 Task: Add an event  with title  Third Lunch and Learn: Effective Email Marketing, date '2023/10/24' to 2023/10/25 & Select Event type as  Collective. Add location for the event as  456 Park Avenue, Downtown, Chicago, USA and add a description: Keep stakeholders informed about the identified risks, mitigation strategies, and contingency plans. Effective communication helps manage expectations, build trust, and gain support from stakeholders. Engage stakeholders throughout the risk mitigation process to gather their input, address concerns, and ensure their commitment to risk management efforts.Create an event link  http-thirdlunchandlearn:effectiveemailmarketingcom & Select the event color as  Cyan. , logged in from the account softage.4@softage.netand send the event invitation to softage.9@softage.net and softage.10@softage.net
Action: Mouse pressed left at (682, 106)
Screenshot: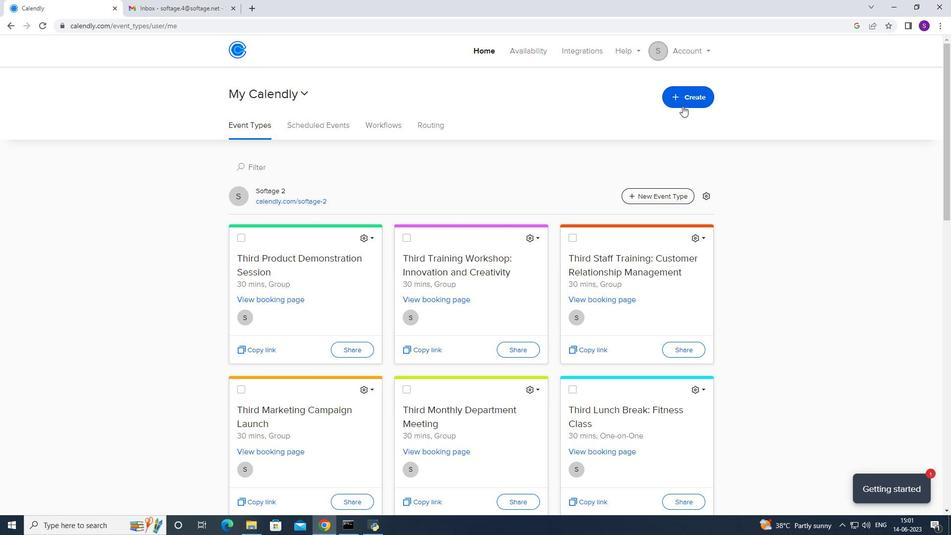 
Action: Mouse moved to (653, 129)
Screenshot: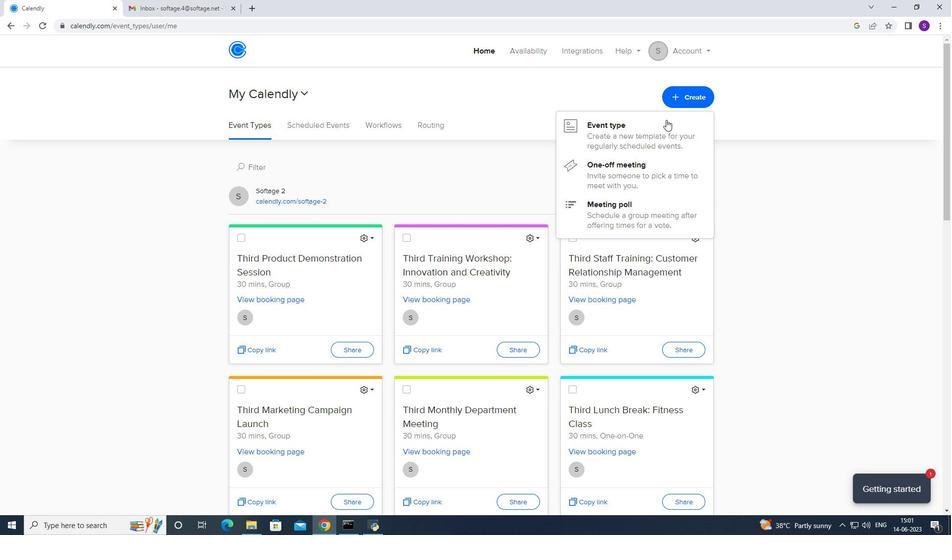 
Action: Mouse pressed left at (653, 129)
Screenshot: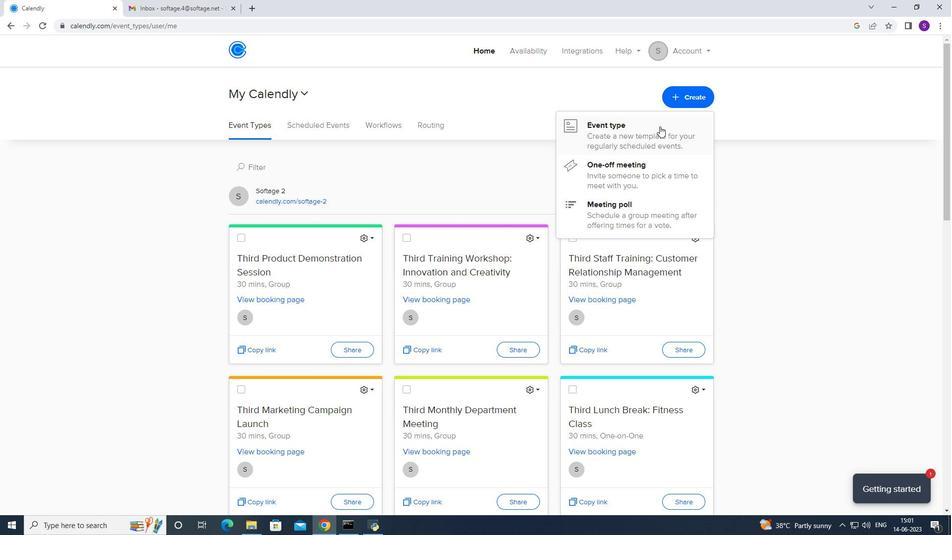 
Action: Mouse moved to (421, 278)
Screenshot: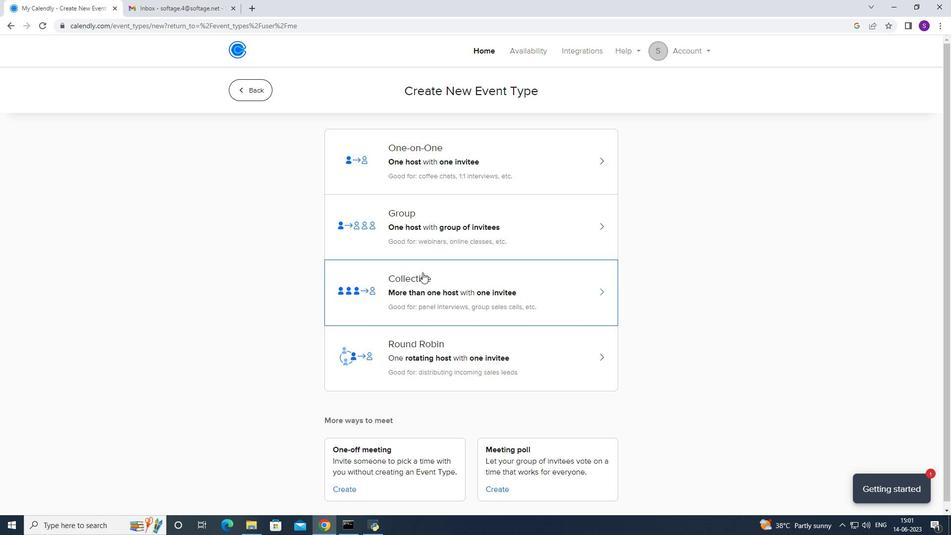 
Action: Mouse pressed left at (421, 278)
Screenshot: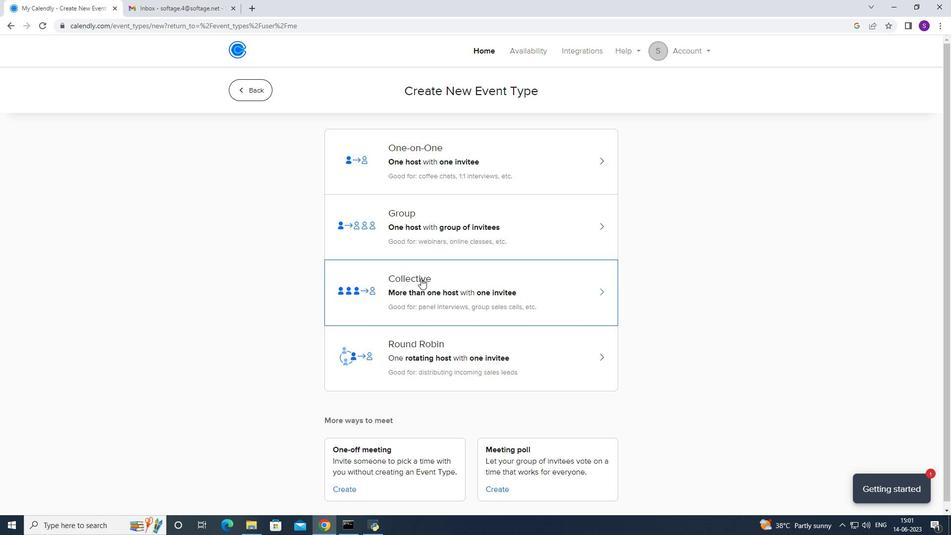 
Action: Mouse moved to (583, 219)
Screenshot: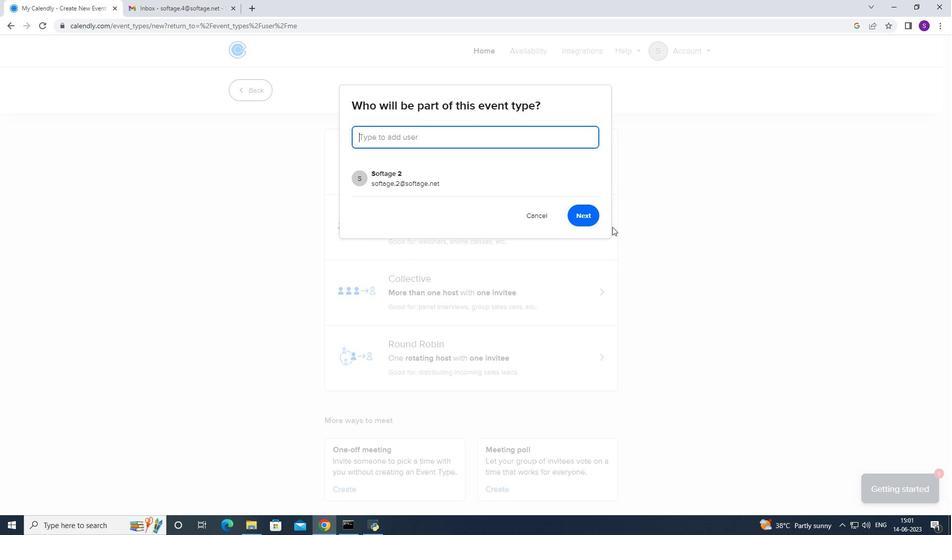 
Action: Mouse pressed left at (583, 219)
Screenshot: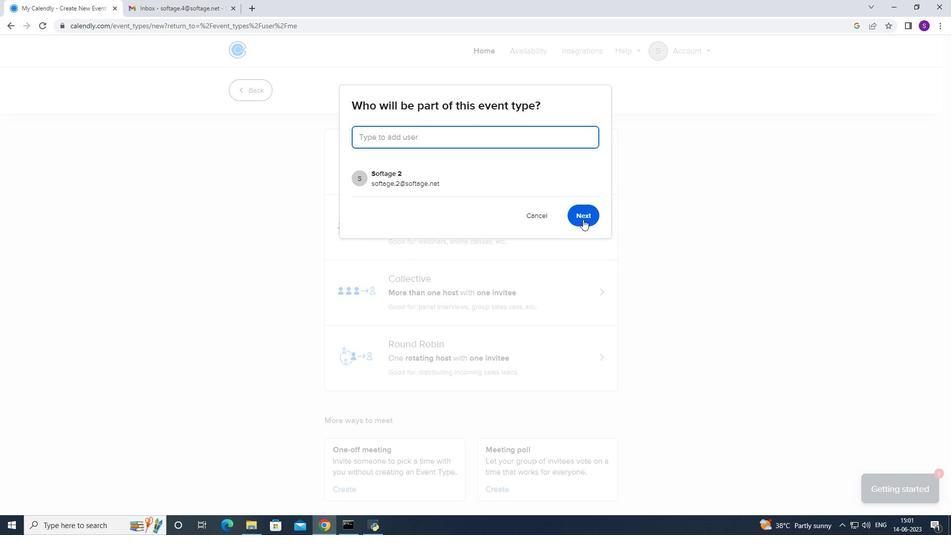 
Action: Mouse moved to (404, 236)
Screenshot: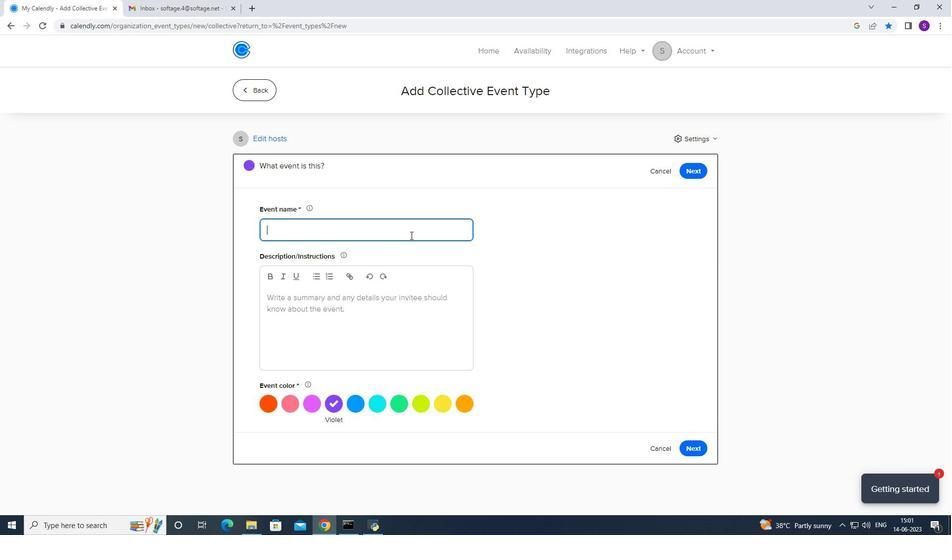 
Action: Key pressed <Key.caps_lock>T<Key.caps_lock>hird<Key.space><Key.caps_lock>L<Key.caps_lock>unch<Key.space>and<Key.space>l
Screenshot: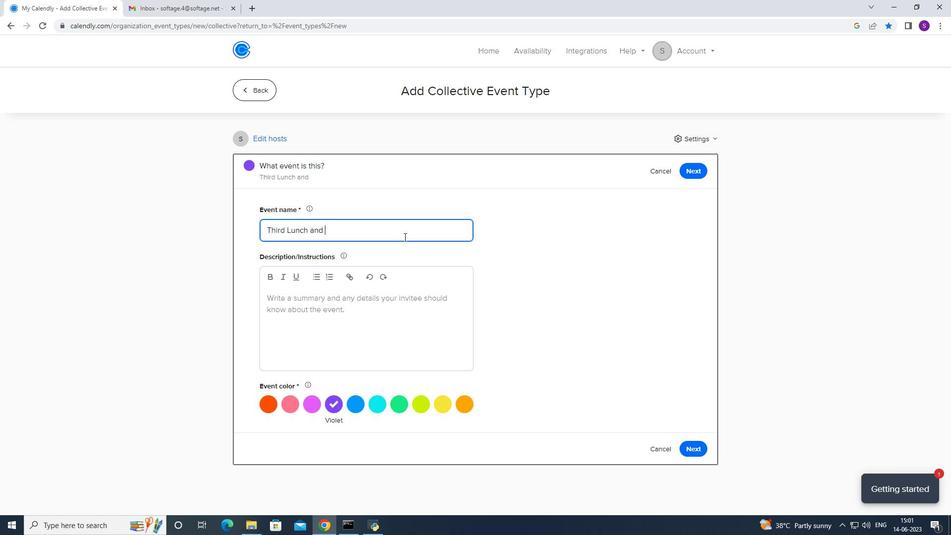 
Action: Mouse moved to (404, 257)
Screenshot: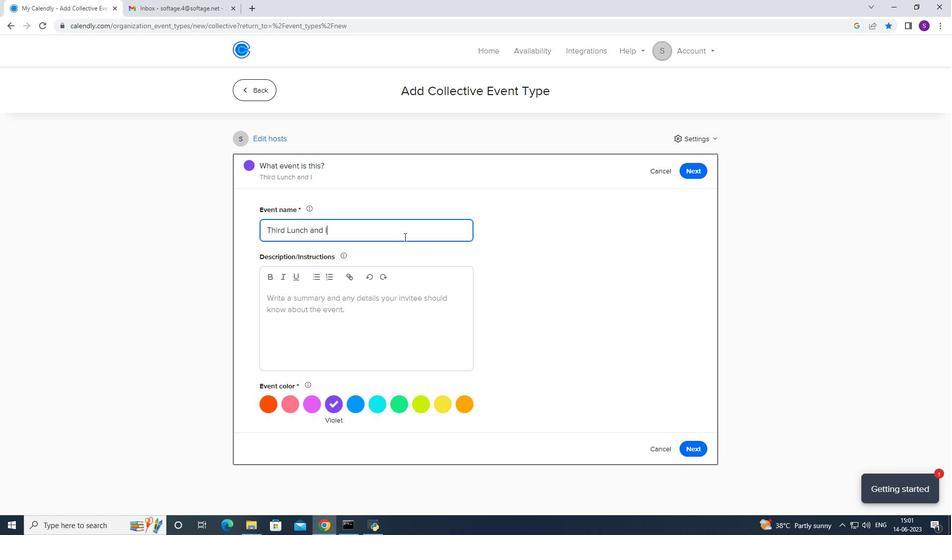 
Action: Key pressed <Key.backspace>
Screenshot: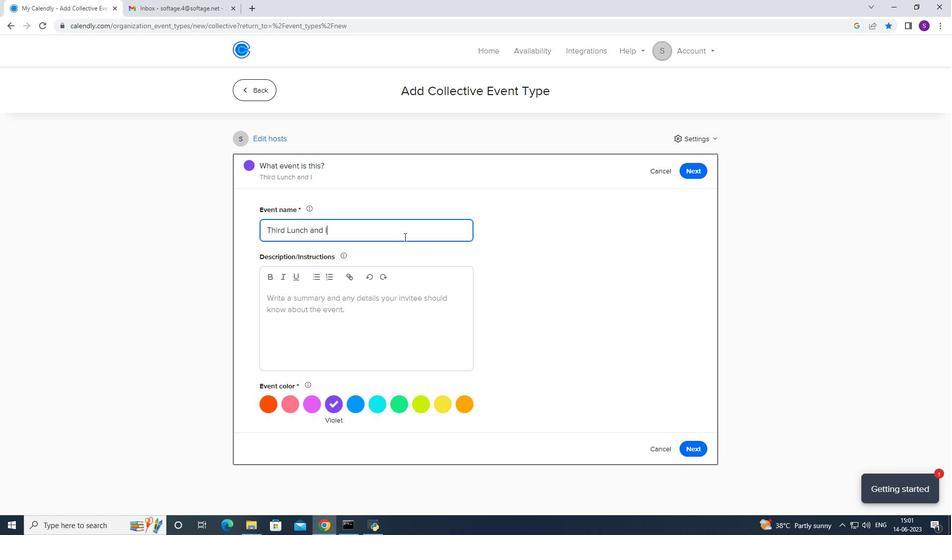 
Action: Mouse moved to (404, 260)
Screenshot: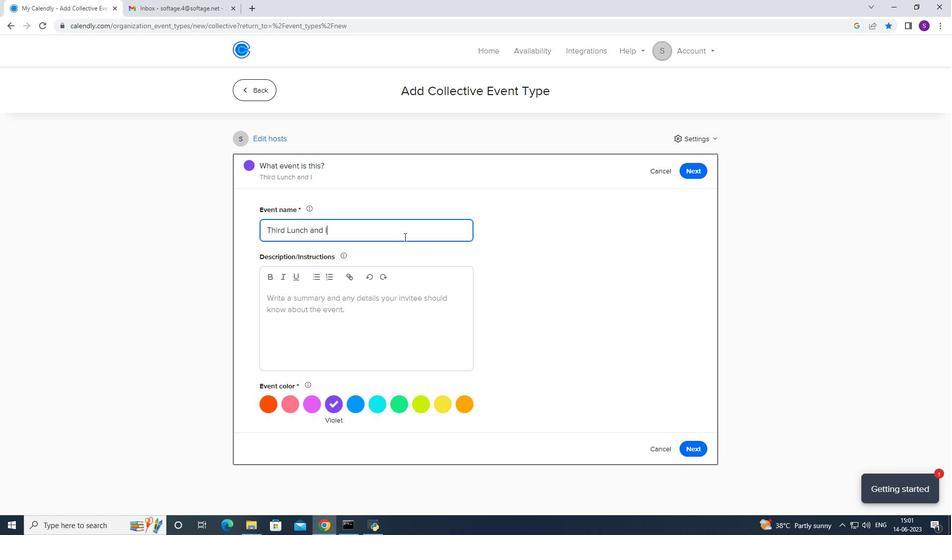 
Action: Key pressed <Key.caps_lock>L<Key.caps_lock>earn<Key.shift_r><Key.shift_r><Key.shift_r><Key.shift_r><Key.shift_r><Key.shift_r><Key.shift_r><Key.shift_r><Key.shift_r><Key.shift_r><Key.shift_r><Key.shift_r><Key.shift_r><Key.shift_r><Key.shift_r><Key.shift_r><Key.shift_r><Key.shift_r><Key.shift_r><Key.shift_r><Key.shift_r><Key.shift_r><Key.shift_r><Key.shift_r><Key.shift_r><Key.shift_r><Key.shift_r><Key.shift_r><Key.shift_r><Key.shift_r><Key.shift_r><Key.shift_r><Key.shift_r><Key.shift_r><Key.shift_r><Key.shift_r><Key.shift_r><Key.shift_r>:<Key.space><Key.caps_lock>E<Key.caps_lock>ffectibve<Key.space><Key.caps_lock>E<Key.caps_lock>makil
Screenshot: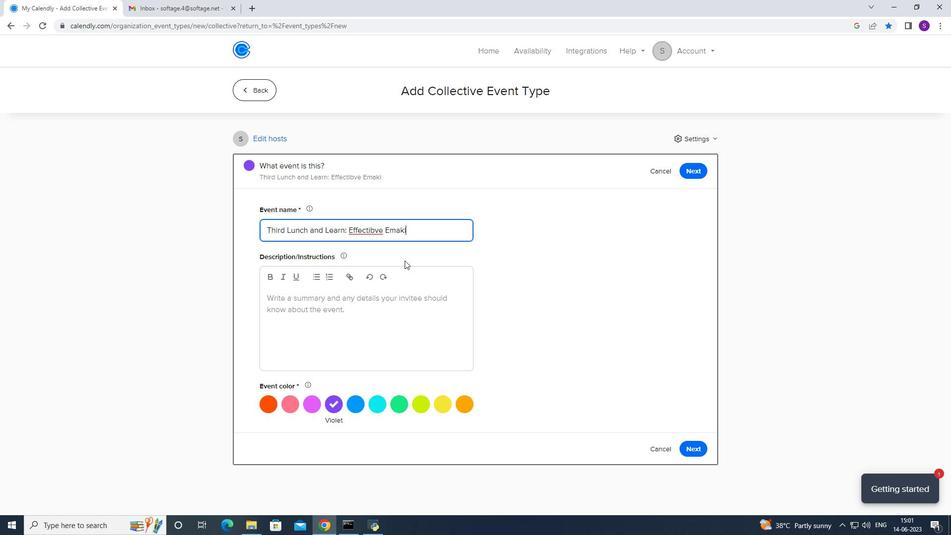 
Action: Mouse moved to (406, 269)
Screenshot: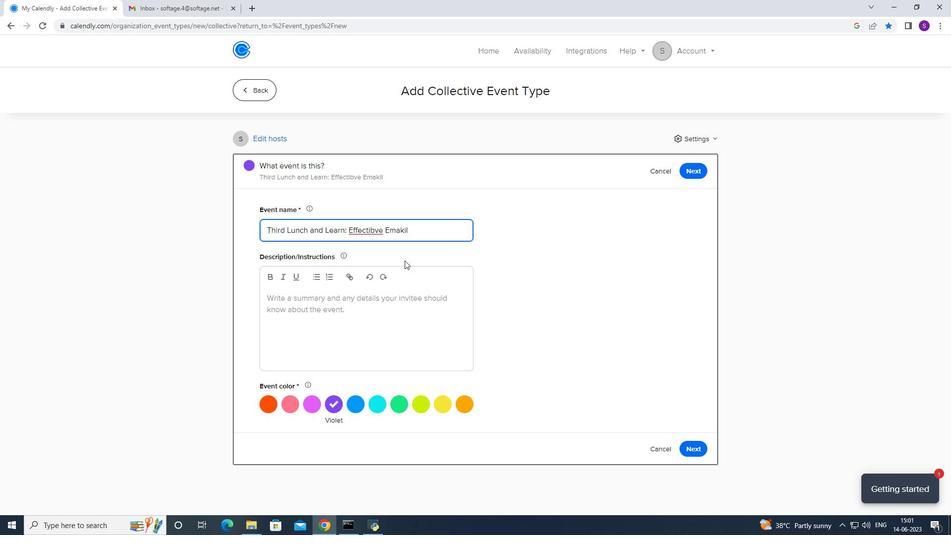 
Action: Key pressed <Key.backspace>
Screenshot: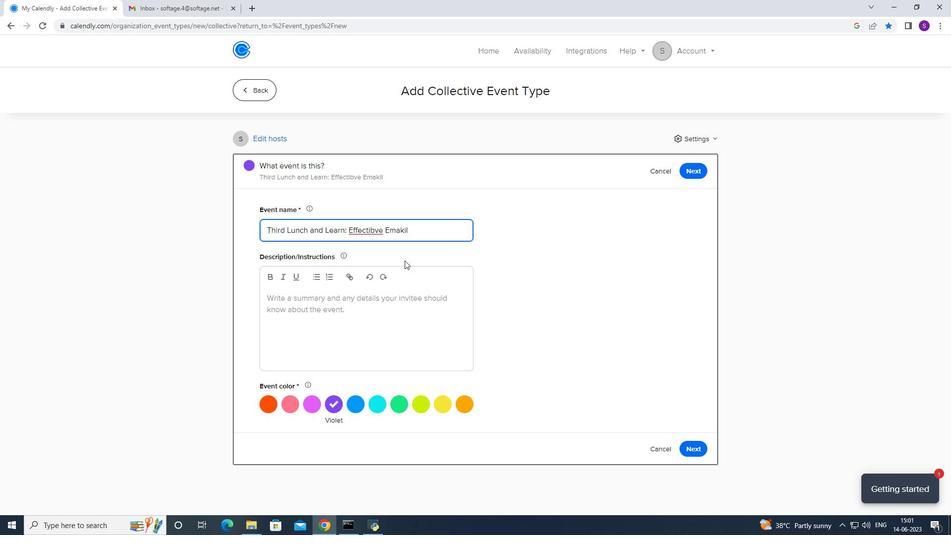 
Action: Mouse moved to (406, 272)
Screenshot: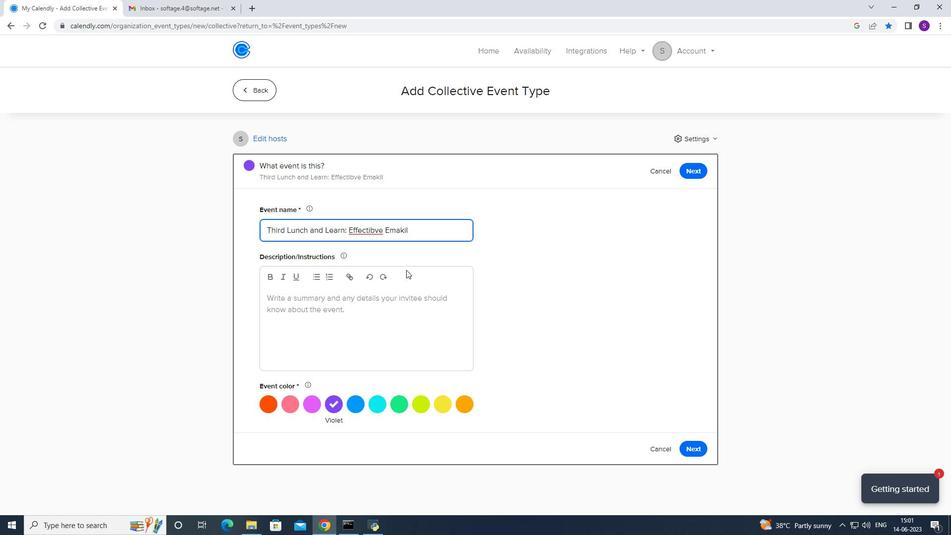 
Action: Key pressed <Key.backspace>
Screenshot: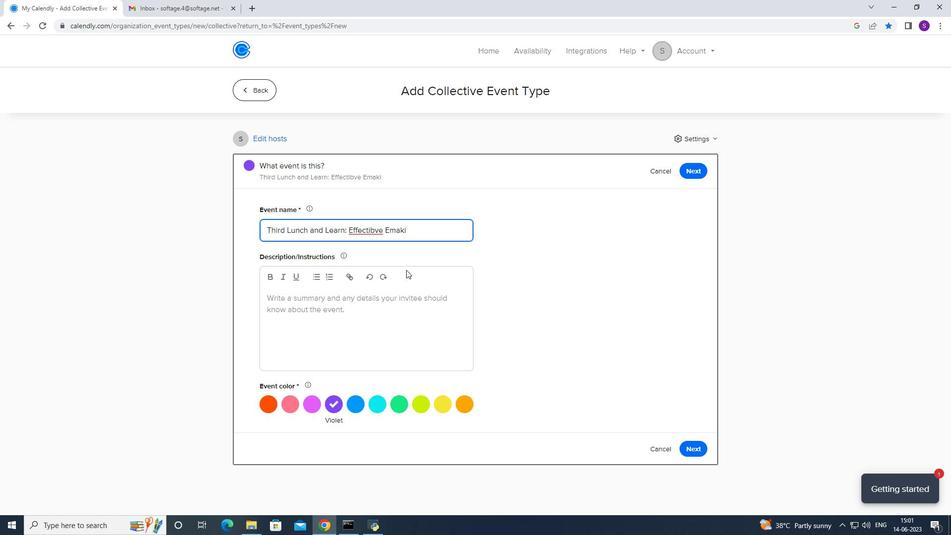 
Action: Mouse moved to (406, 273)
Screenshot: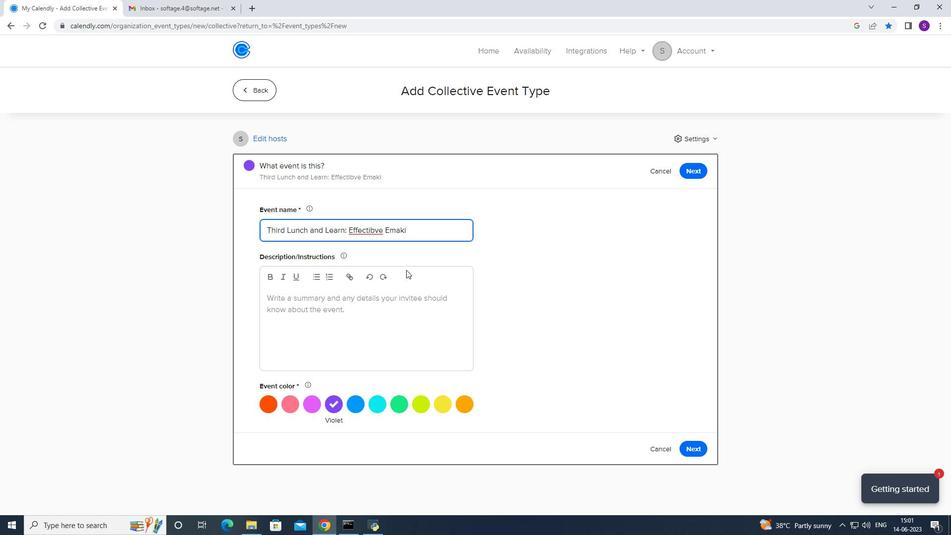 
Action: Key pressed <Key.backspace>
Screenshot: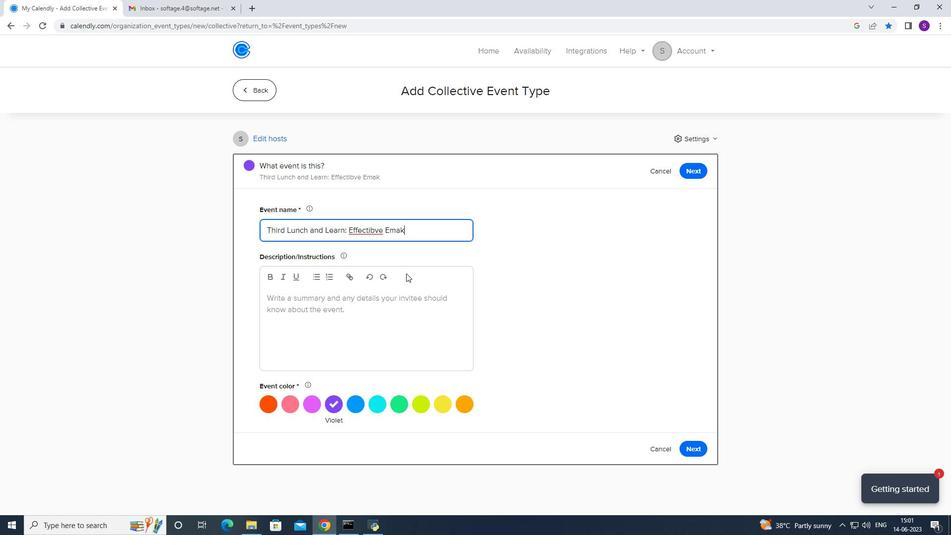 
Action: Mouse moved to (409, 273)
Screenshot: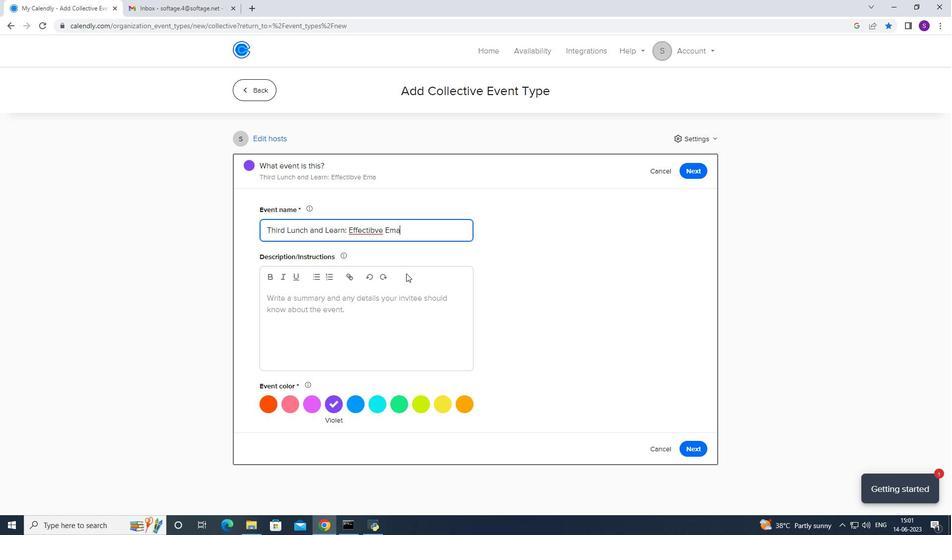
Action: Key pressed il<Key.space><Key.caps_lock>MARKETING<Key.space><Key.backspace><Key.backspace><Key.backspace><Key.backspace><Key.backspace><Key.backspace><Key.backspace><Key.backspace><Key.backspace><Key.backspace><Key.backspace><Key.backspace><Key.space><Key.caps_lock><Key.caps_lock>M<Key.caps_lock>arketing
Screenshot: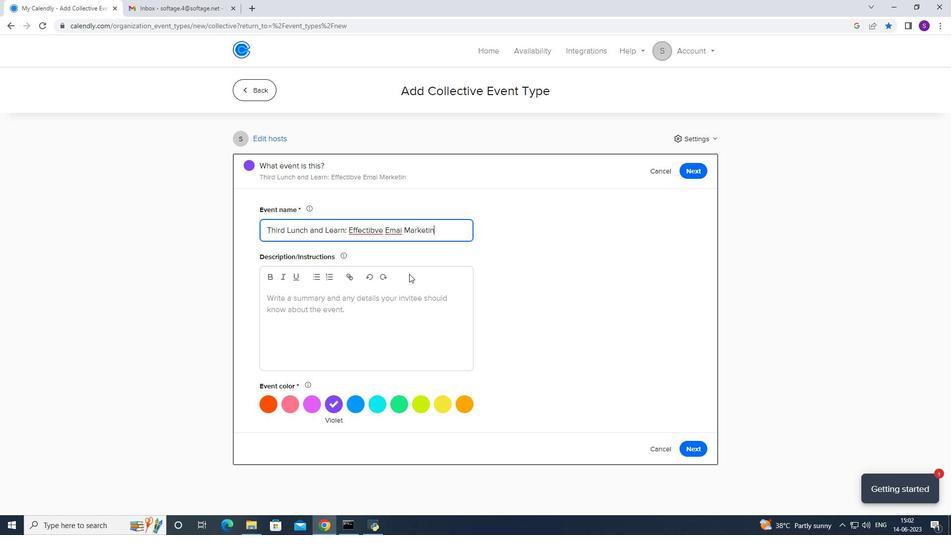 
Action: Mouse moved to (407, 224)
Screenshot: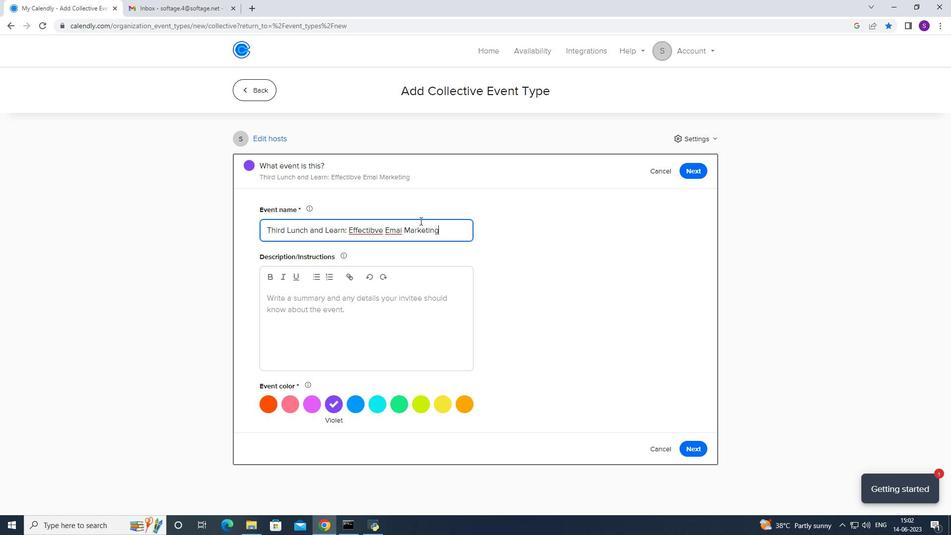 
Action: Mouse pressed right at (407, 224)
Screenshot: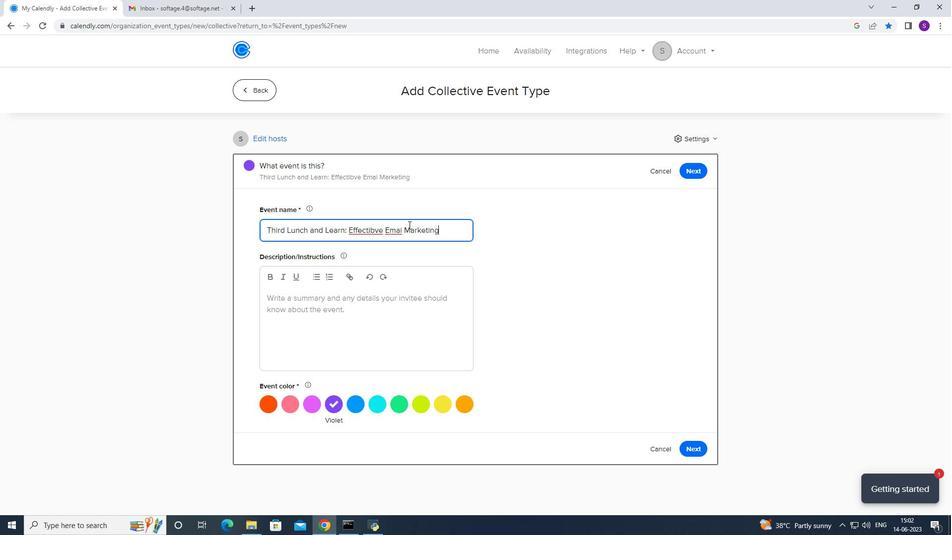 
Action: Mouse moved to (388, 231)
Screenshot: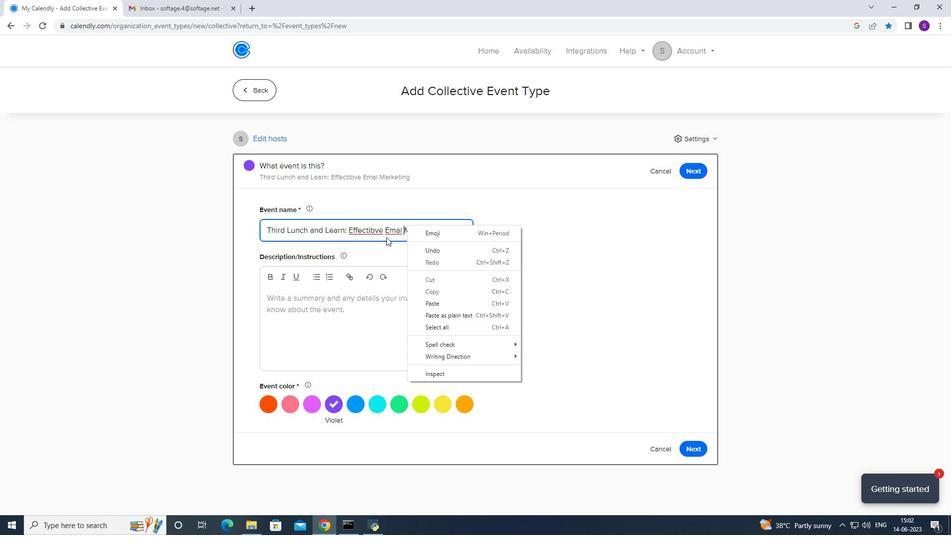 
Action: Mouse pressed right at (388, 231)
Screenshot: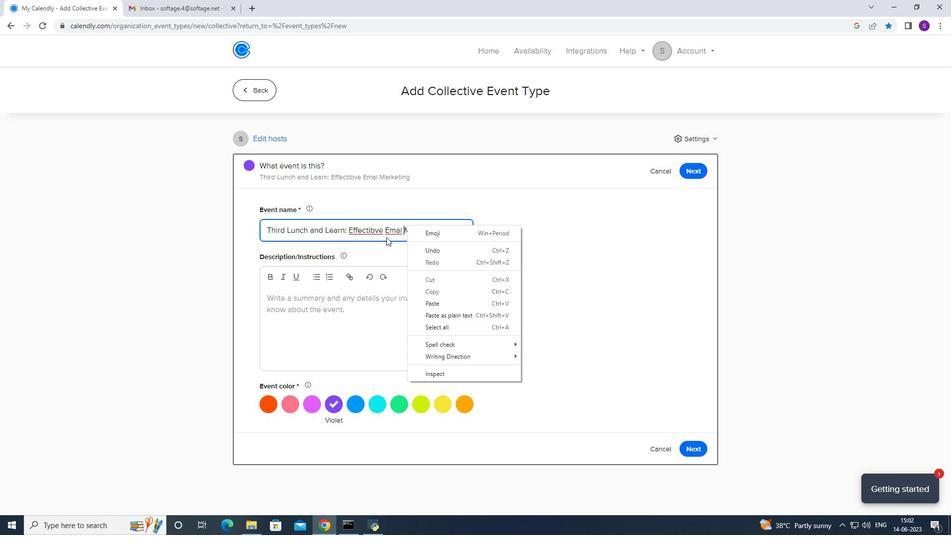 
Action: Mouse moved to (395, 241)
Screenshot: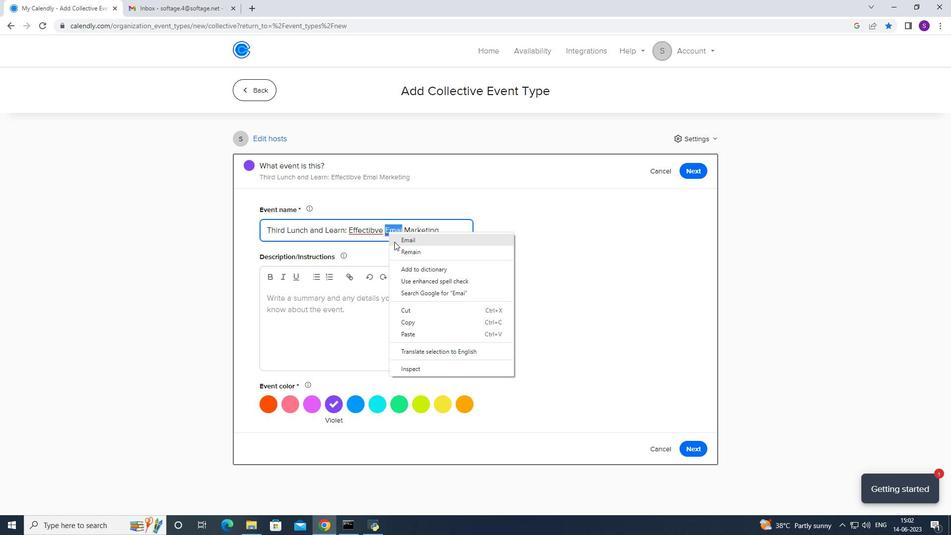 
Action: Mouse pressed left at (395, 241)
Screenshot: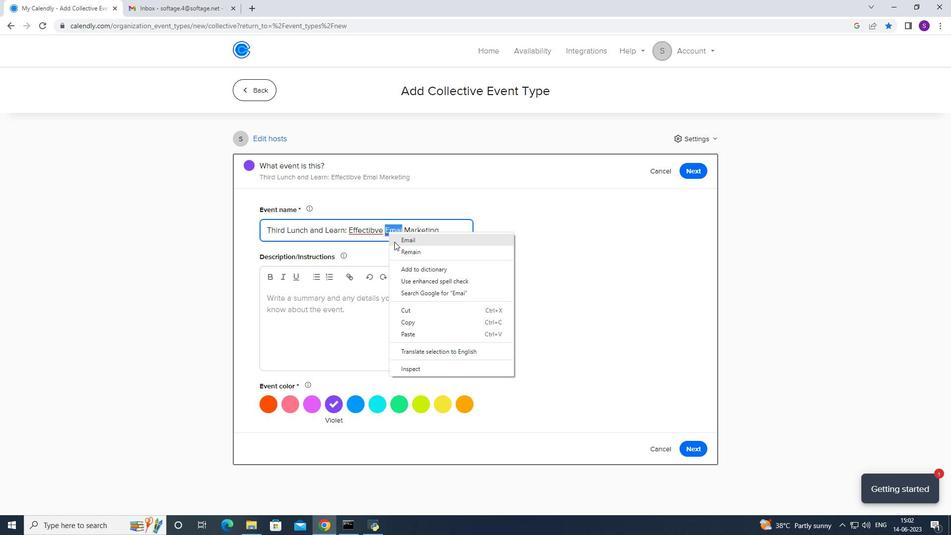 
Action: Mouse moved to (357, 231)
Screenshot: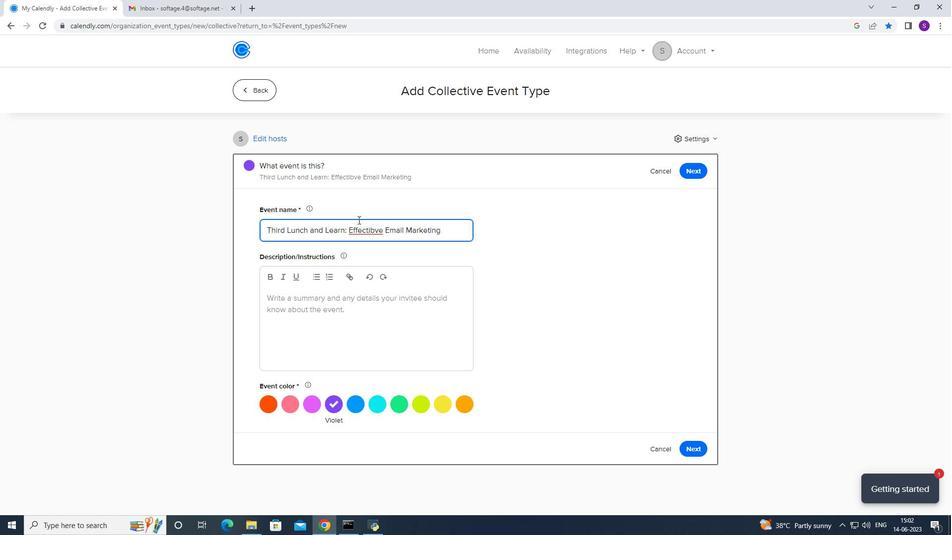 
Action: Mouse pressed right at (357, 231)
Screenshot: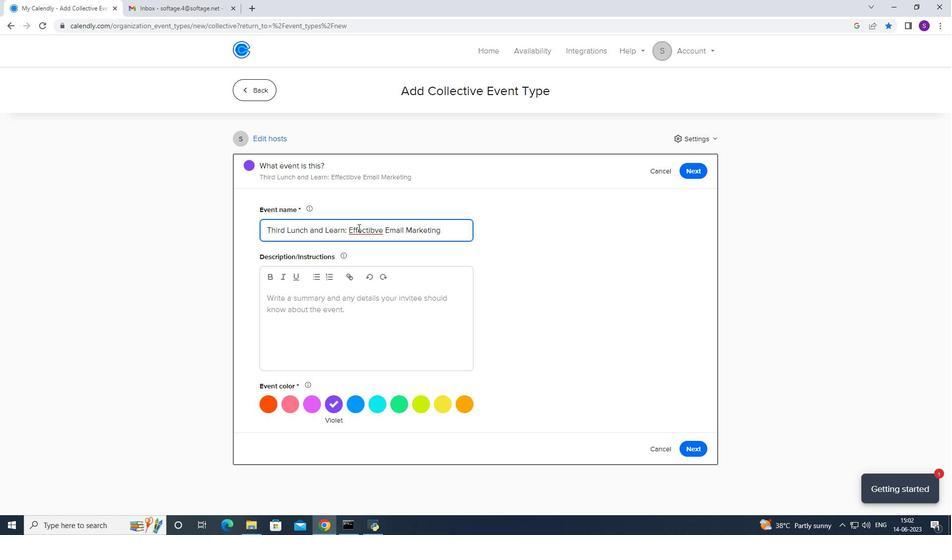 
Action: Mouse moved to (368, 245)
Screenshot: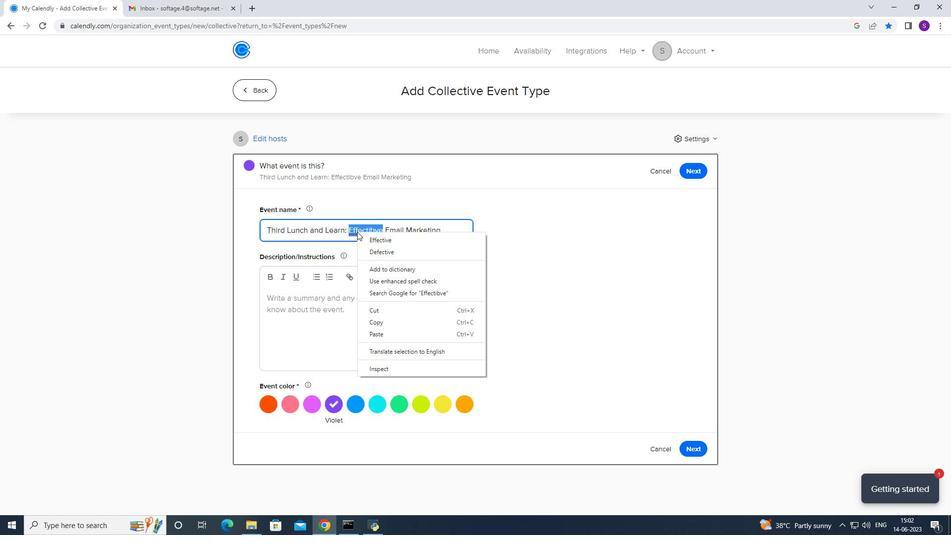 
Action: Mouse pressed left at (368, 245)
Screenshot: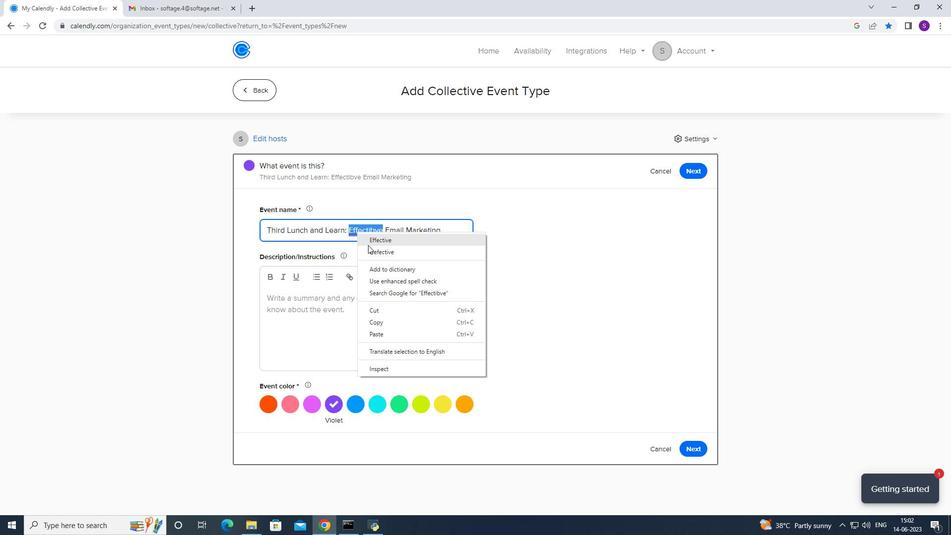 
Action: Mouse moved to (300, 292)
Screenshot: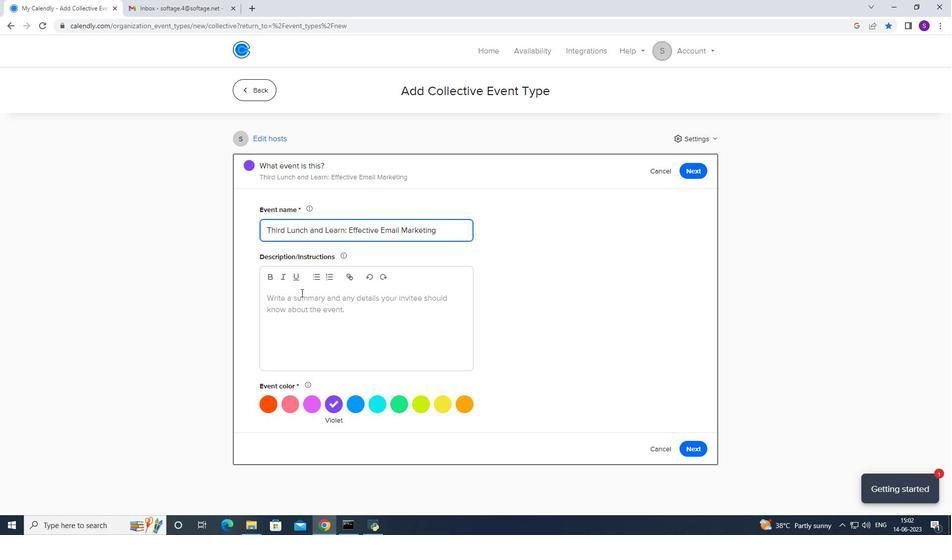 
Action: Mouse pressed left at (300, 292)
Screenshot: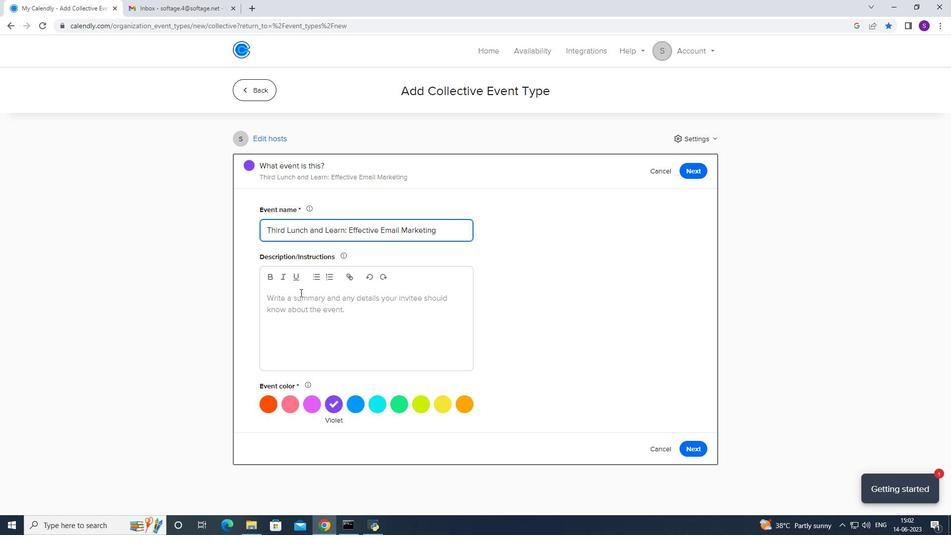 
Action: Mouse moved to (280, 278)
Screenshot: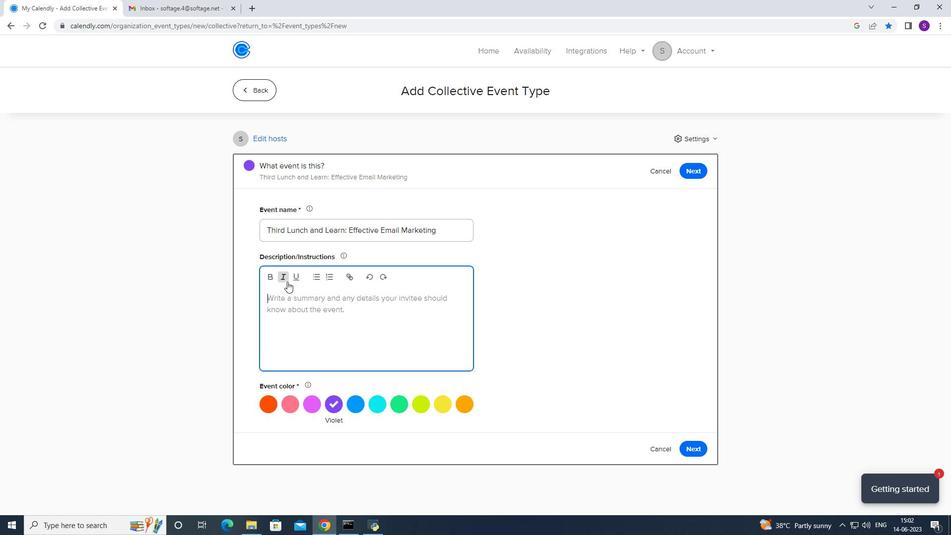 
Action: Mouse pressed left at (280, 278)
Screenshot: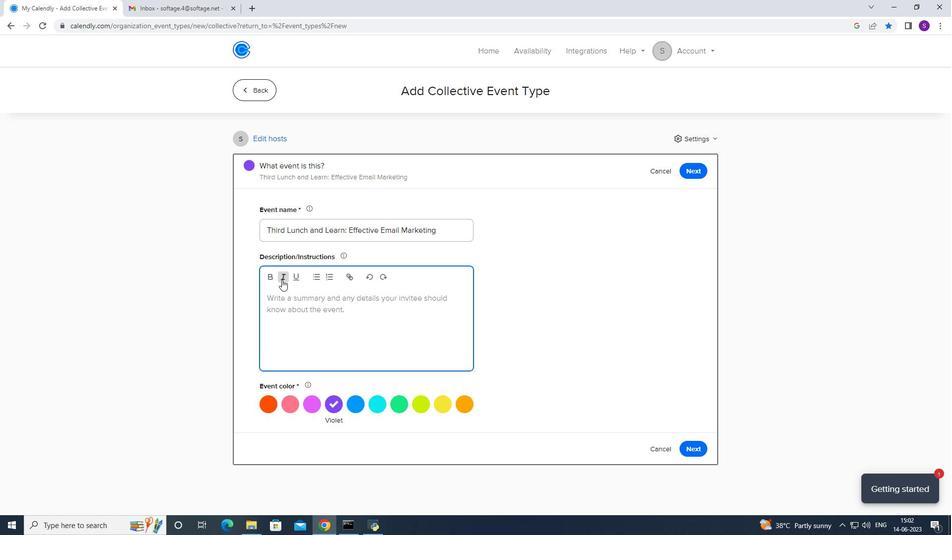 
Action: Mouse moved to (369, 409)
Screenshot: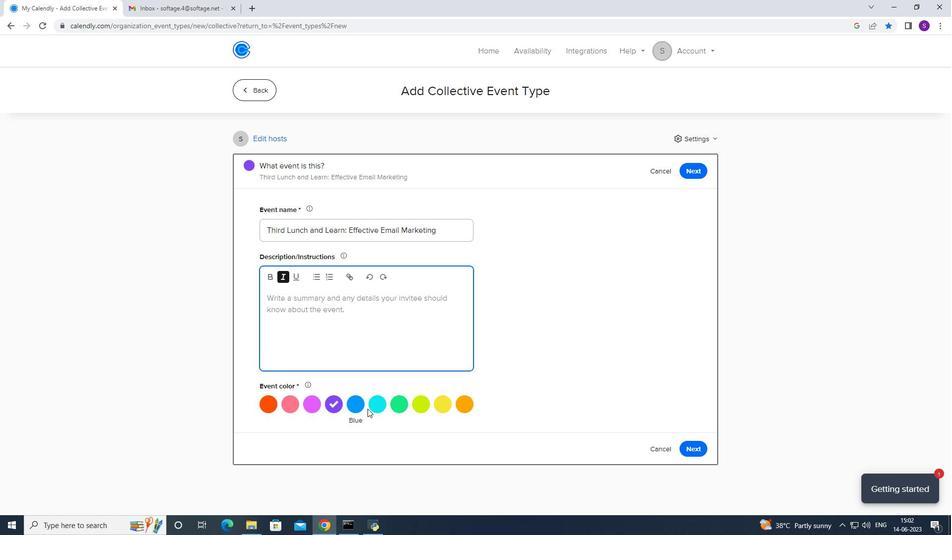 
Action: Mouse pressed left at (369, 409)
Screenshot: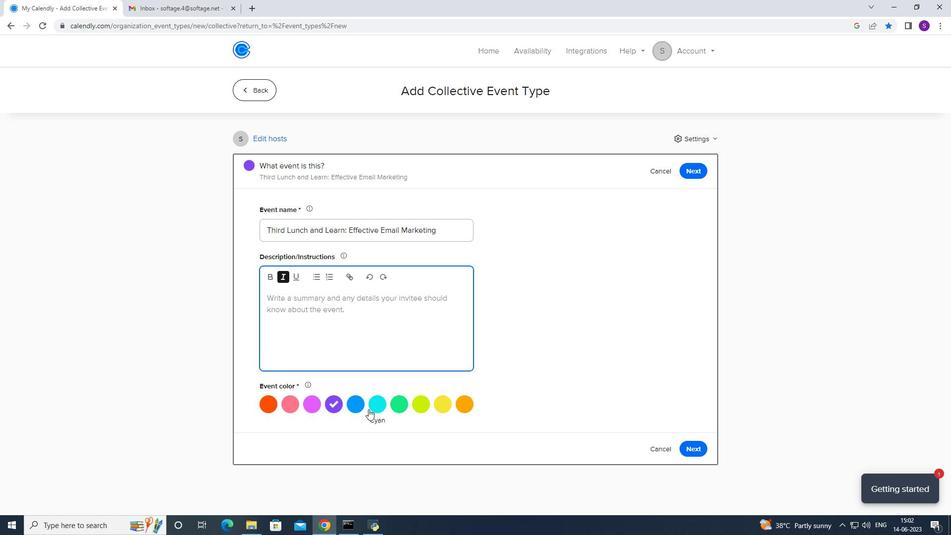 
Action: Mouse moved to (369, 409)
Screenshot: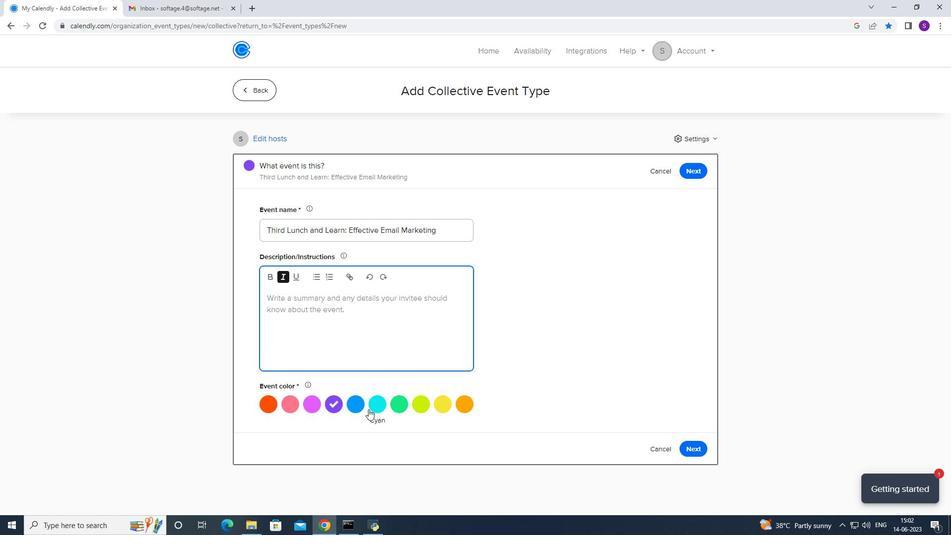 
Action: Mouse pressed right at (369, 409)
Screenshot: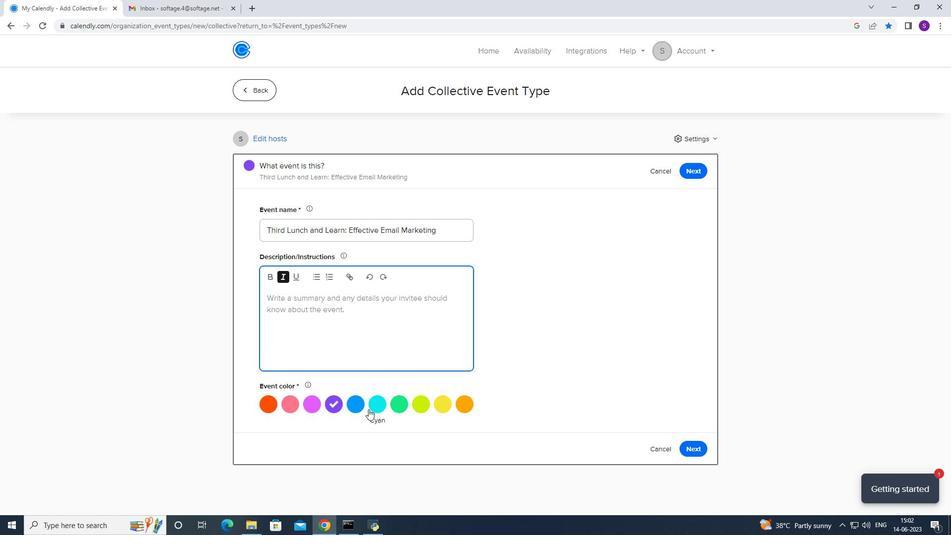 
Action: Mouse moved to (368, 392)
Screenshot: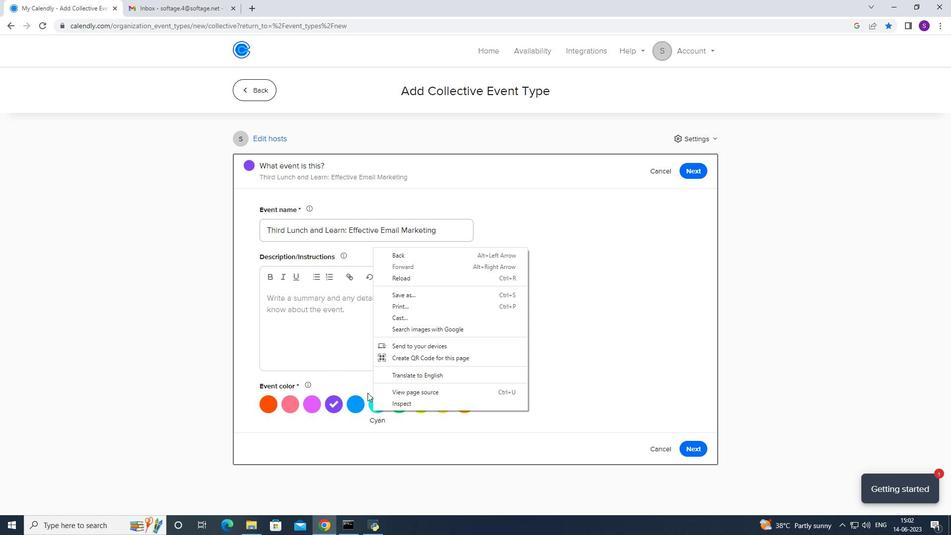
Action: Mouse pressed left at (368, 392)
Screenshot: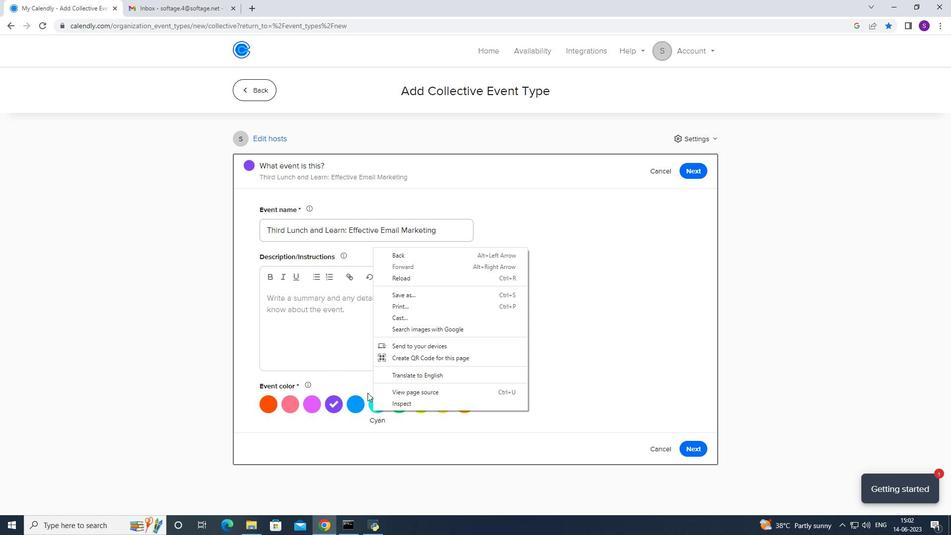 
Action: Mouse moved to (374, 405)
Screenshot: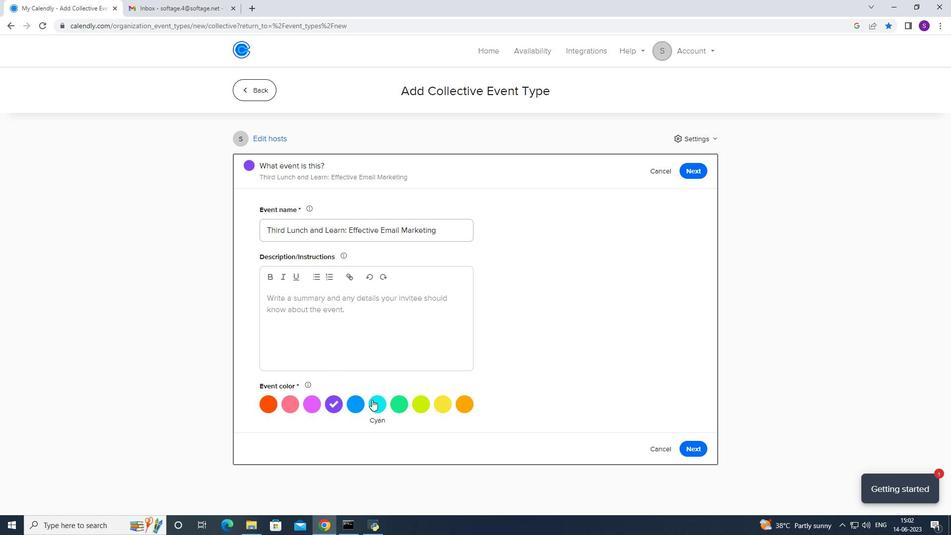 
Action: Mouse pressed left at (374, 405)
Screenshot: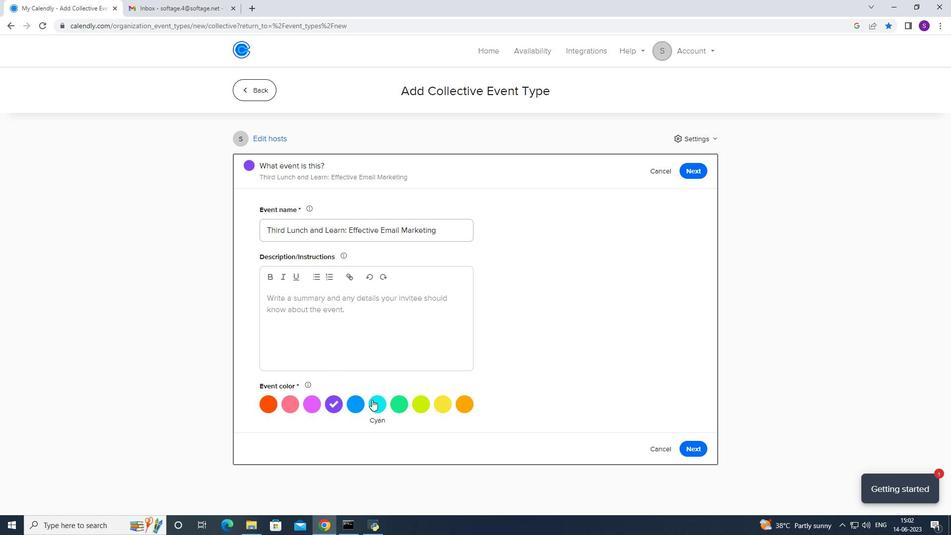 
Action: Mouse moved to (349, 344)
Screenshot: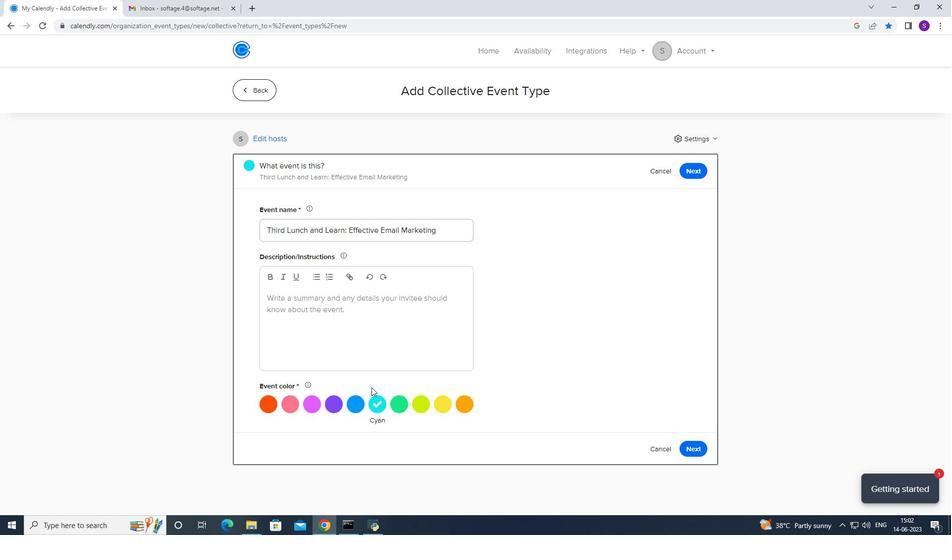 
Action: Mouse pressed left at (349, 344)
Screenshot: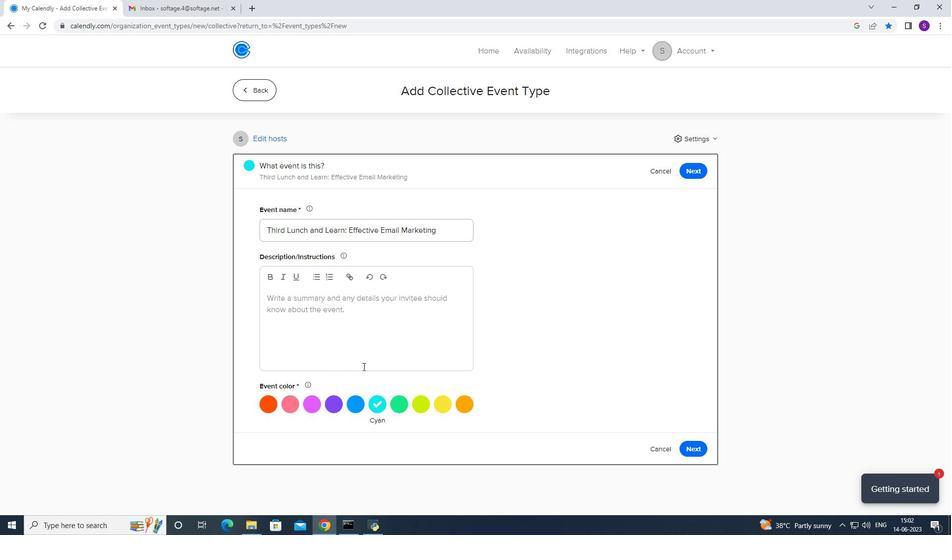 
Action: Mouse moved to (338, 341)
Screenshot: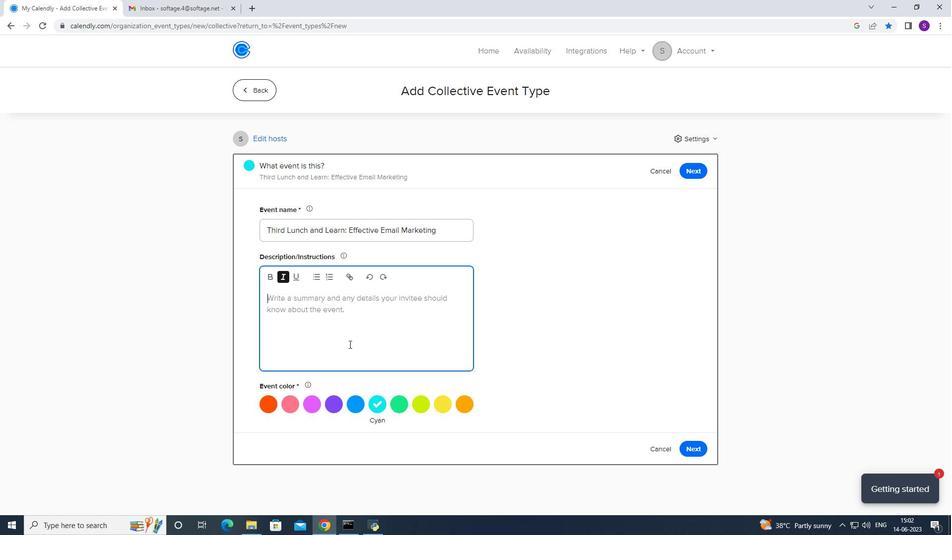 
Action: Mouse pressed left at (338, 341)
Screenshot: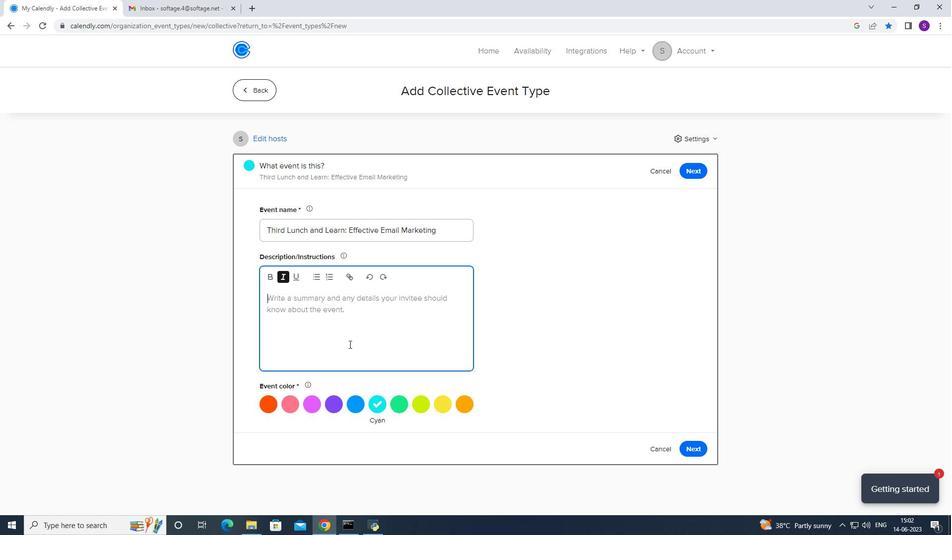 
Action: Mouse moved to (338, 339)
Screenshot: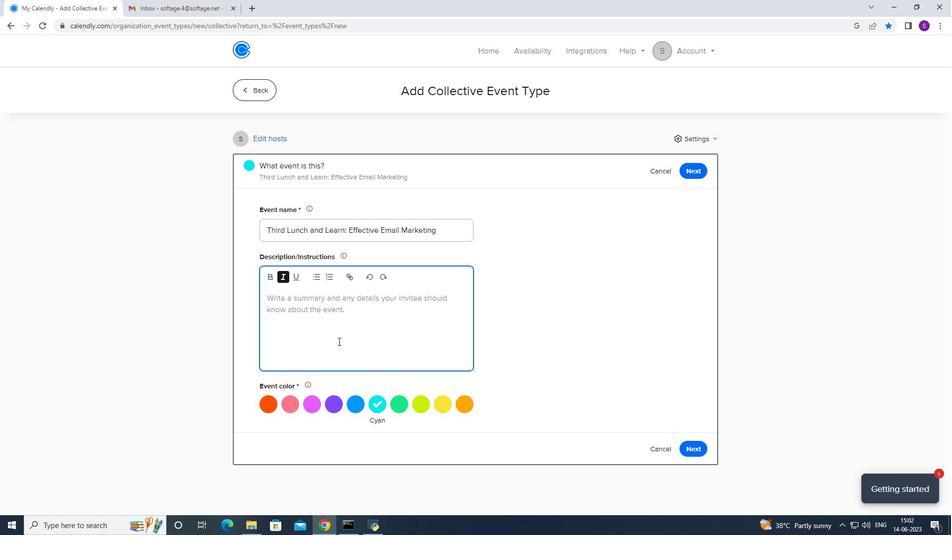 
Action: Key pressed <Key.caps_lock>K<Key.caps_lock>eep<Key.space>stakeholders<Key.space>infor,md<Key.backspace>
Screenshot: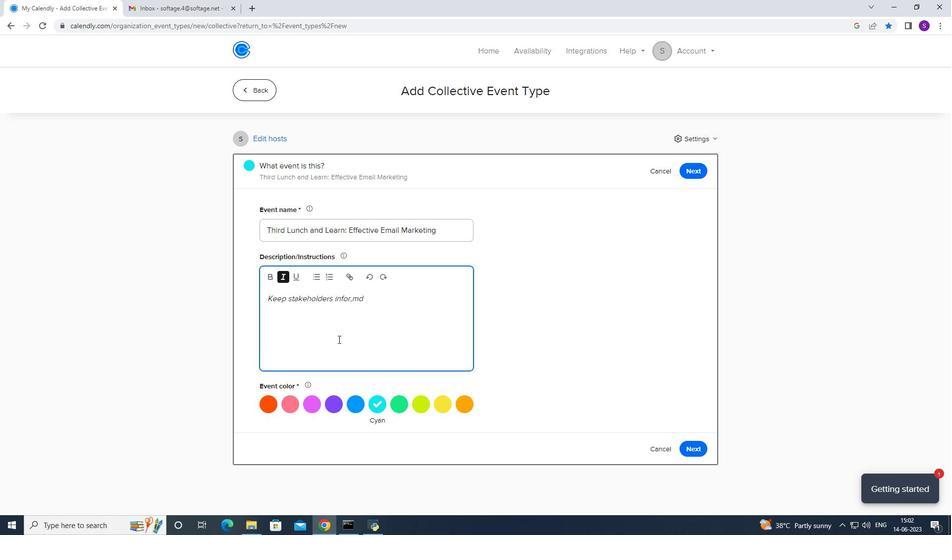 
Action: Mouse moved to (345, 368)
Screenshot: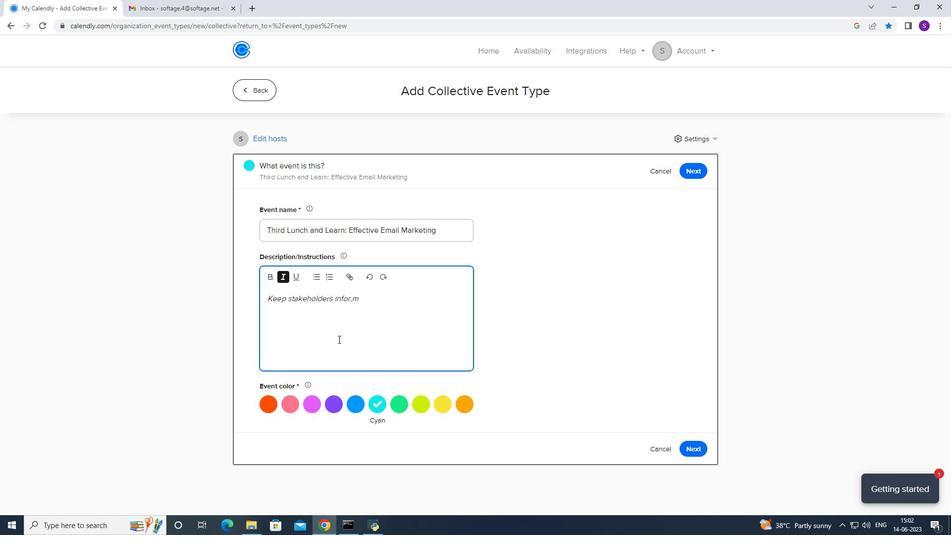 
Action: Key pressed <Key.backspace>
Screenshot: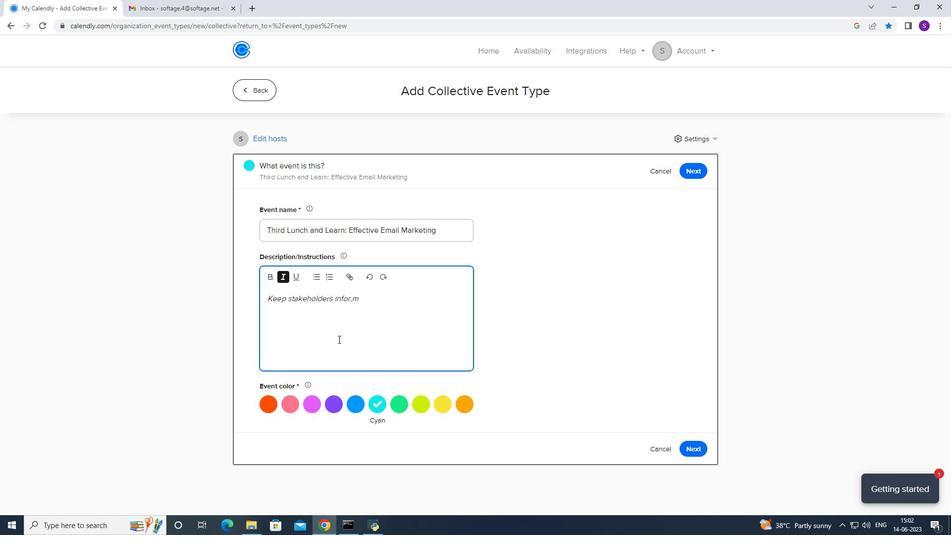 
Action: Mouse moved to (350, 387)
Screenshot: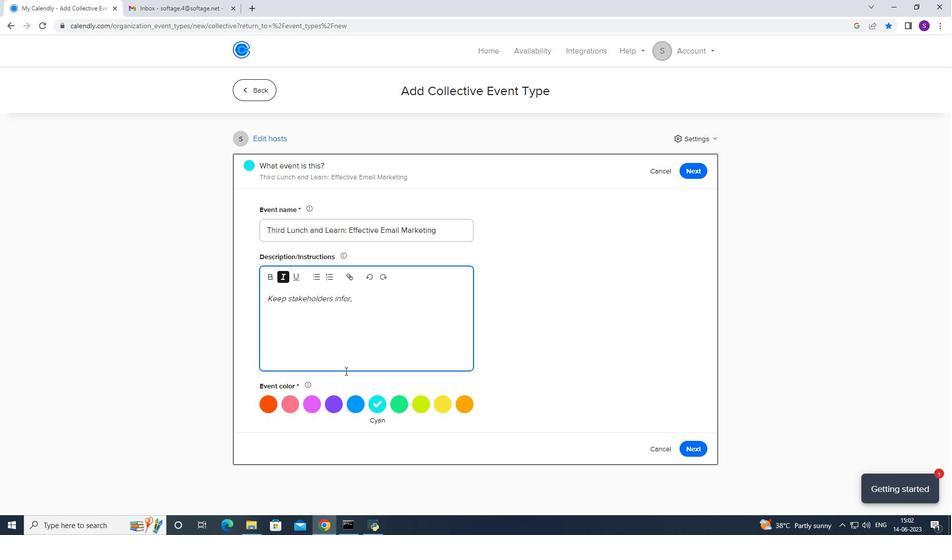 
Action: Key pressed <Key.backspace>
Screenshot: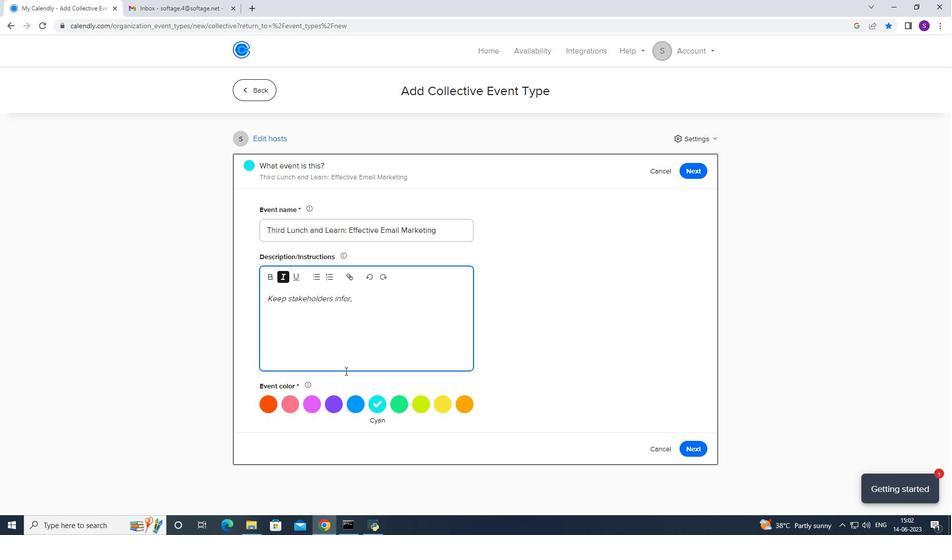 
Action: Mouse moved to (353, 396)
Screenshot: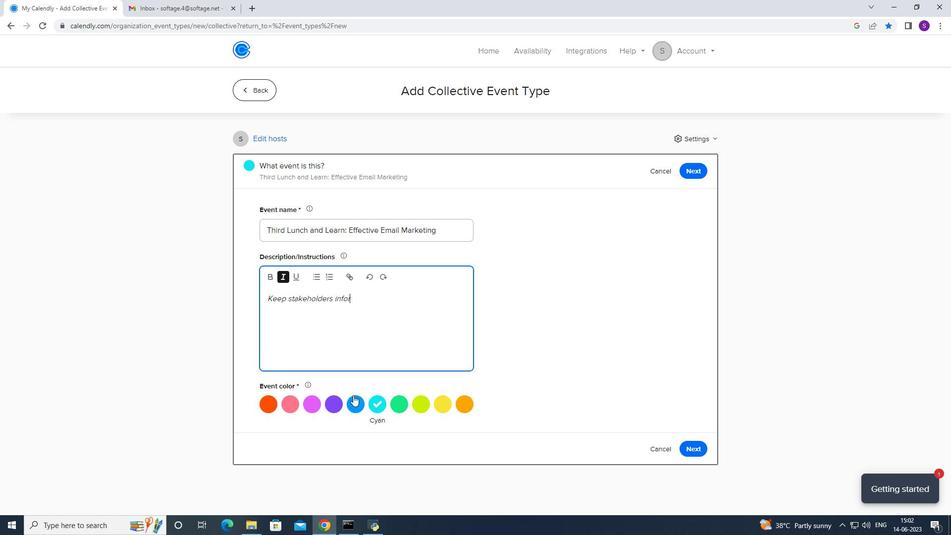
Action: Key pressed med<Key.space>abouty<Key.space>identidf<Key.backspace><Key.backspace><Key.backspace><Key.backspace><Key.backspace><Key.backspace><Key.backspace><Key.backspace><Key.backspace><Key.backspace><Key.space>o<Key.backspace>identied<Key.space>rui<Key.backspace>isks
Screenshot: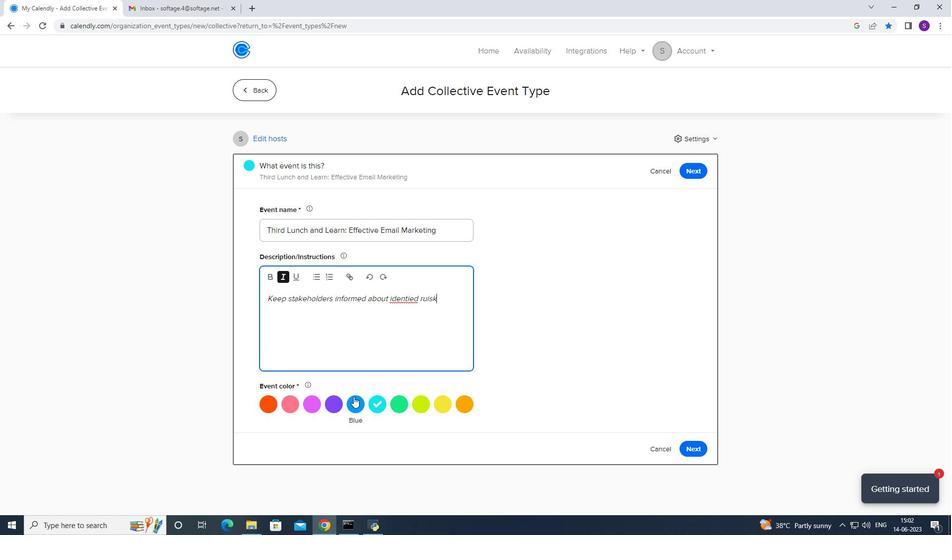 
Action: Mouse moved to (393, 449)
Screenshot: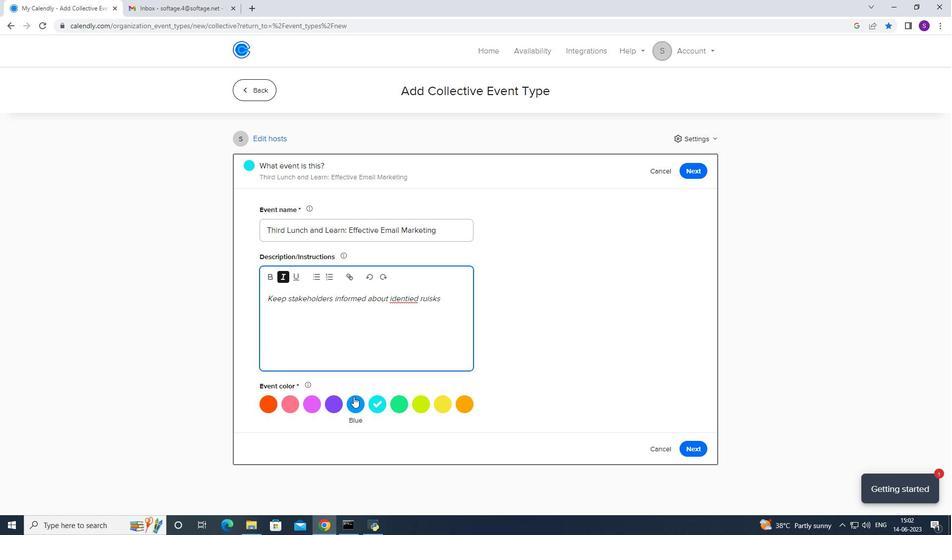 
Action: Key pressed <Key.backspace><Key.left>
Screenshot: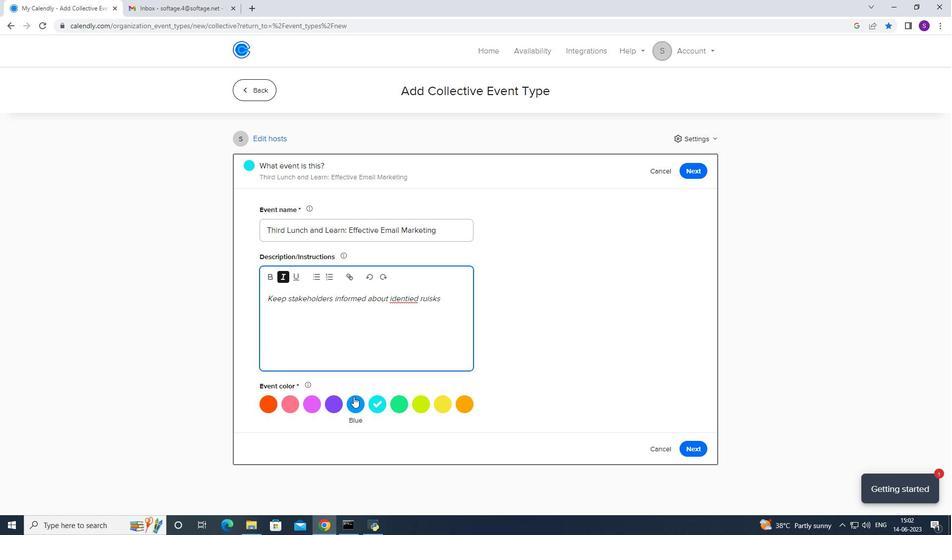 
Action: Mouse moved to (400, 447)
Screenshot: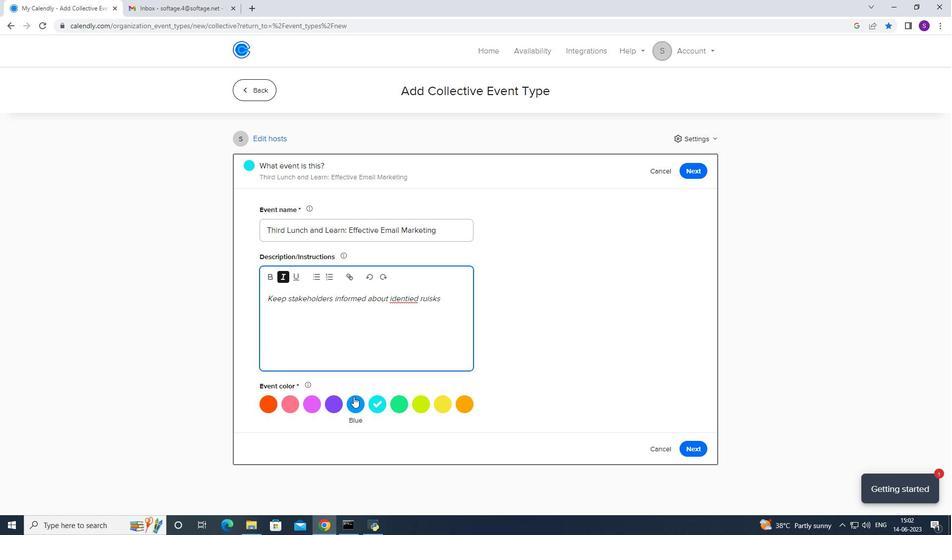 
Action: Key pressed <Key.backspace><Key.backspace><Key.backspace><Key.backspace><Key.backspace><Key.backspace><Key.backspace><Key.backspace>tified<Key.space>risks<Key.space>
Screenshot: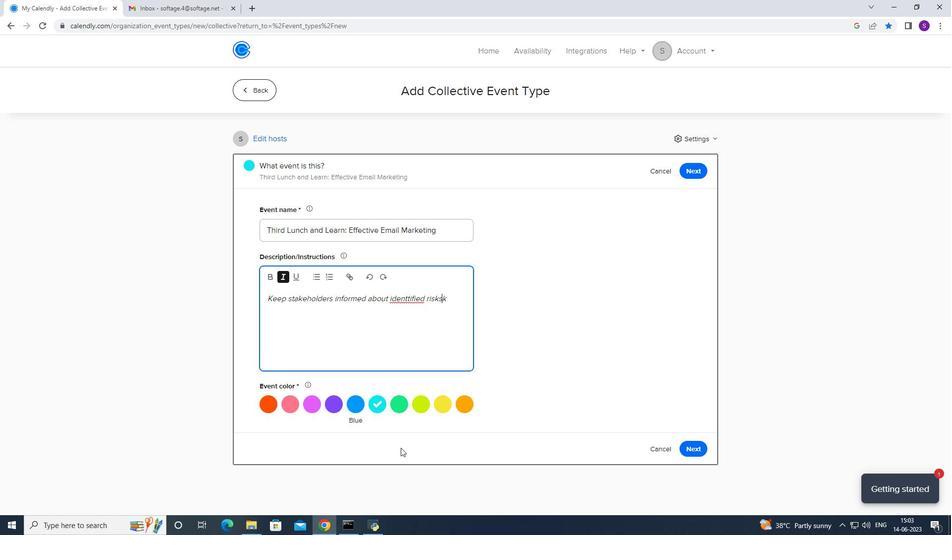 
Action: Mouse moved to (403, 293)
Screenshot: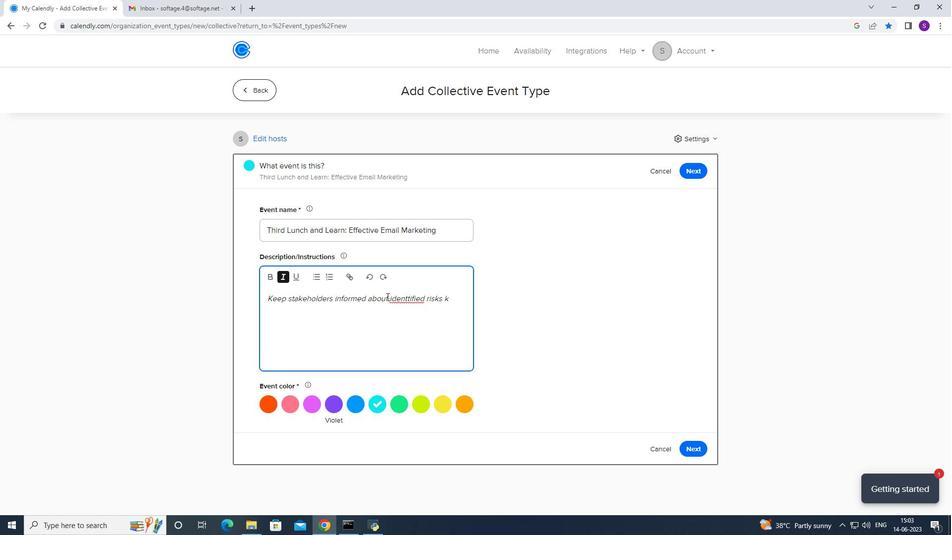 
Action: Mouse pressed right at (403, 293)
Screenshot: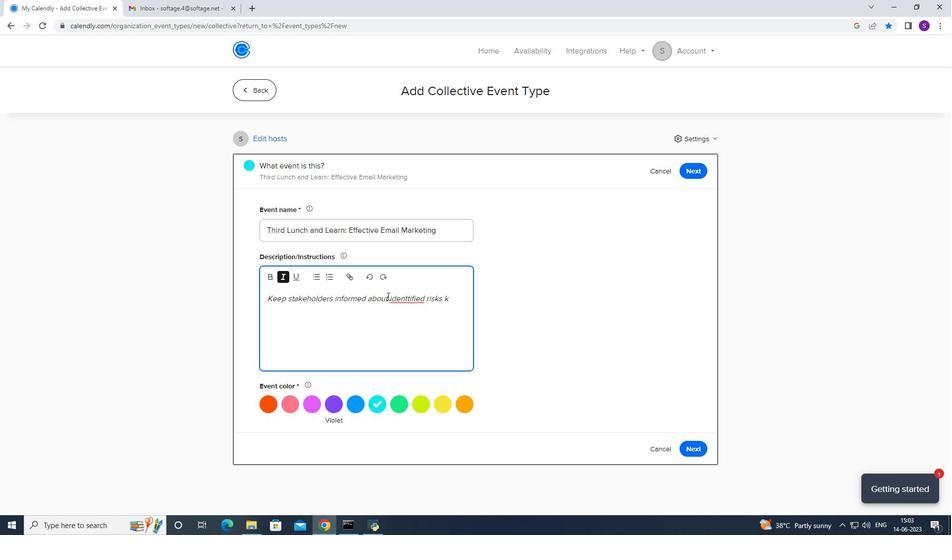
Action: Mouse moved to (409, 305)
Screenshot: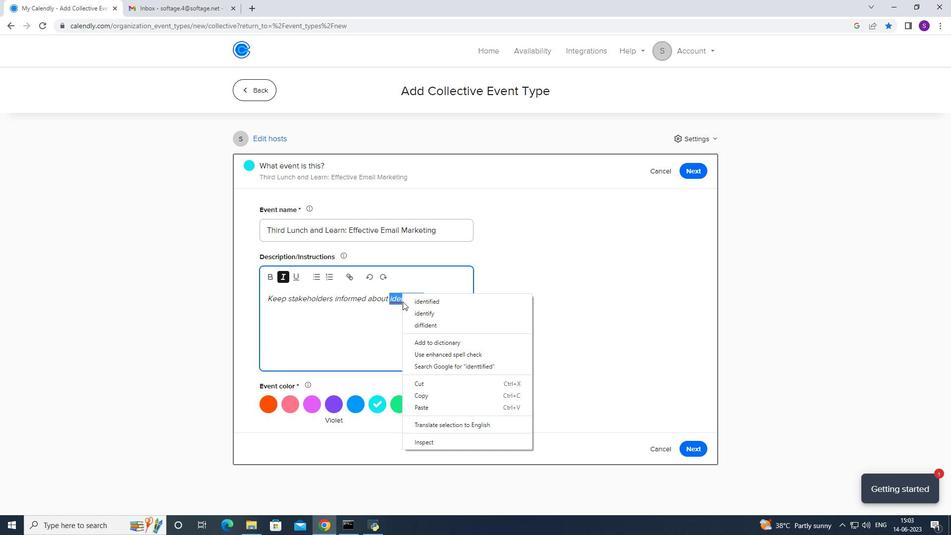 
Action: Mouse pressed left at (409, 305)
Screenshot: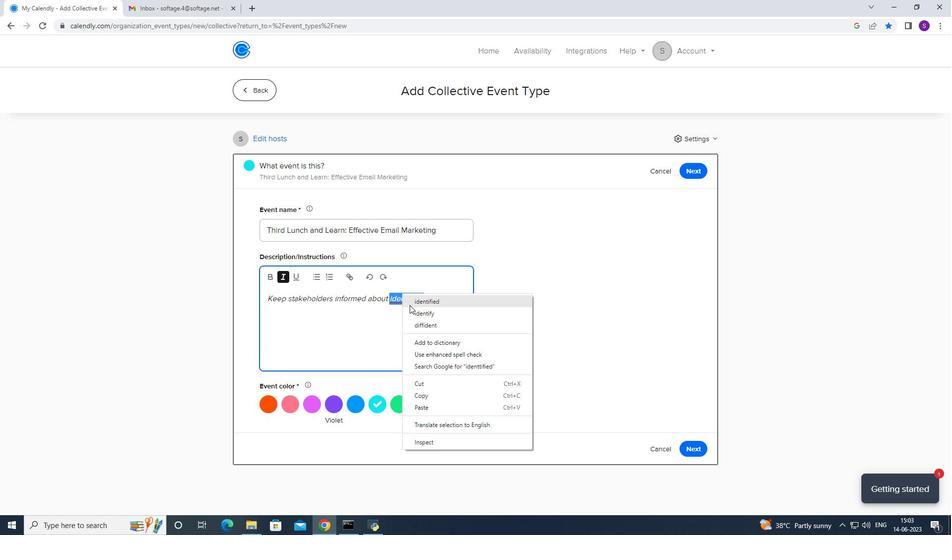 
Action: Mouse moved to (448, 298)
Screenshot: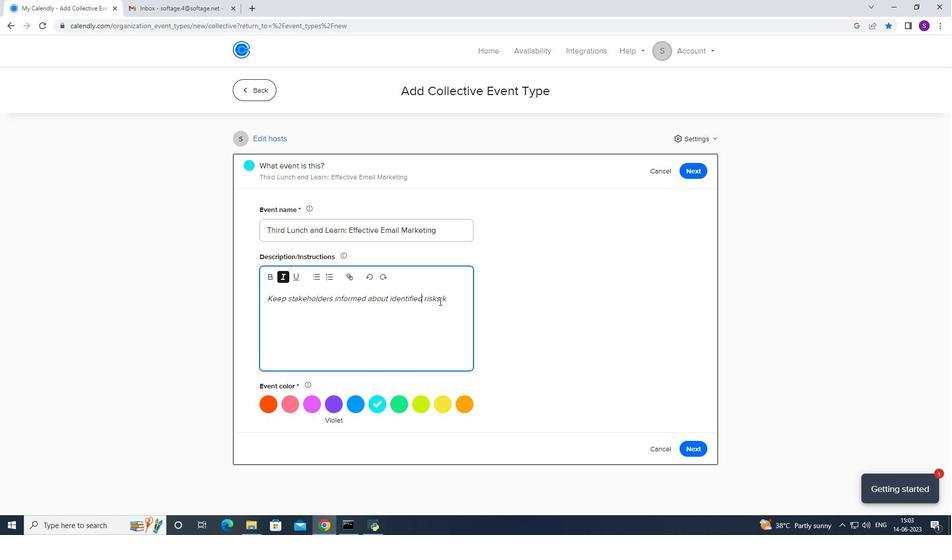 
Action: Mouse pressed left at (448, 298)
Screenshot: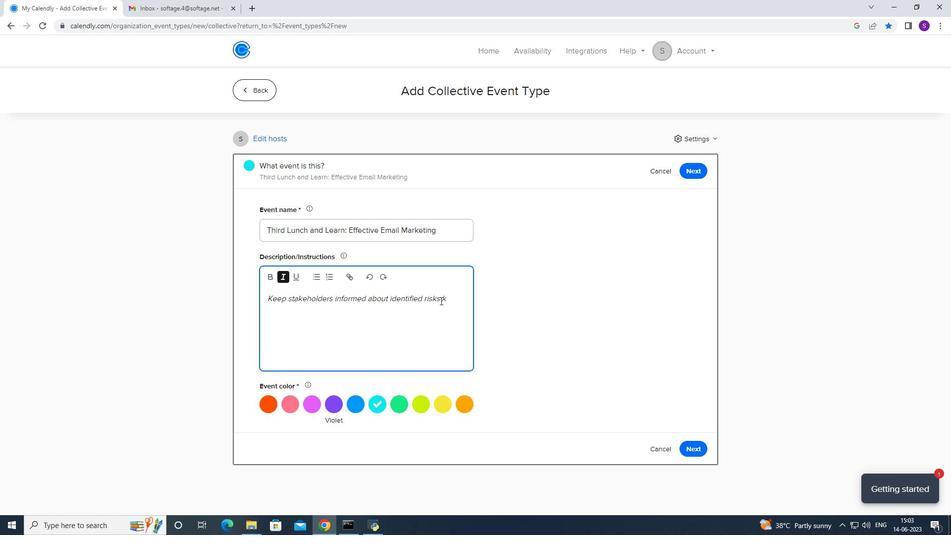
Action: Mouse moved to (451, 299)
Screenshot: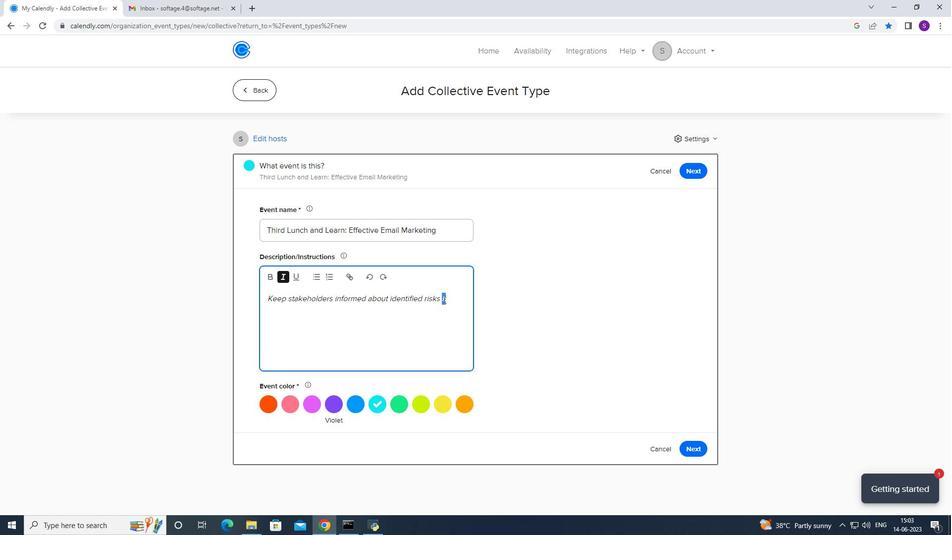 
Action: Key pressed ,<Key.space>mitigation<Key.space>strategy<Key.space>and<Key.space>contingency<Key.space>pklans.
Screenshot: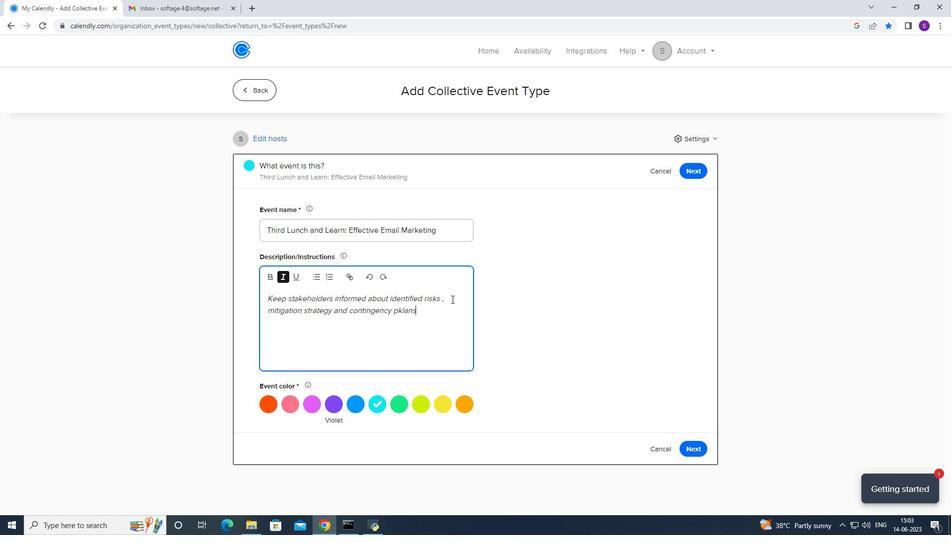 
Action: Mouse moved to (406, 314)
Screenshot: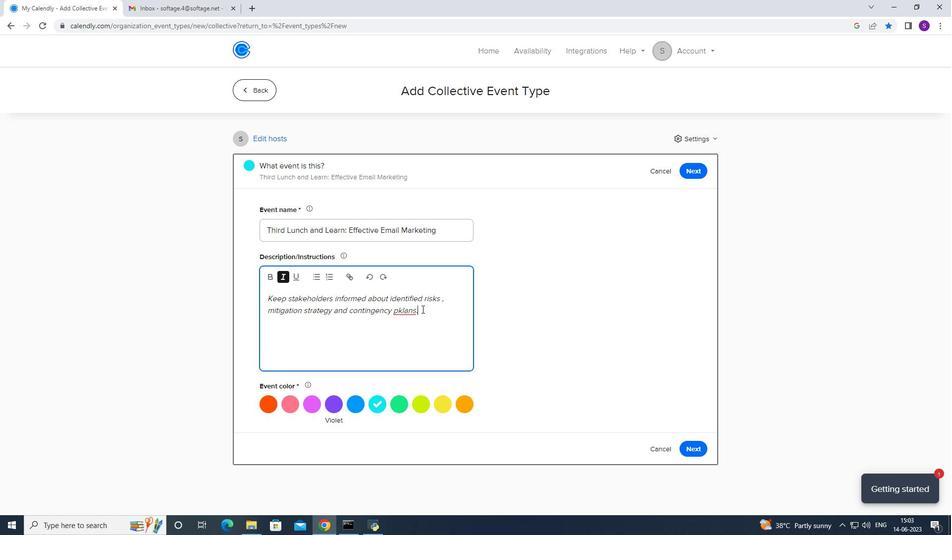 
Action: Mouse pressed right at (406, 314)
Screenshot: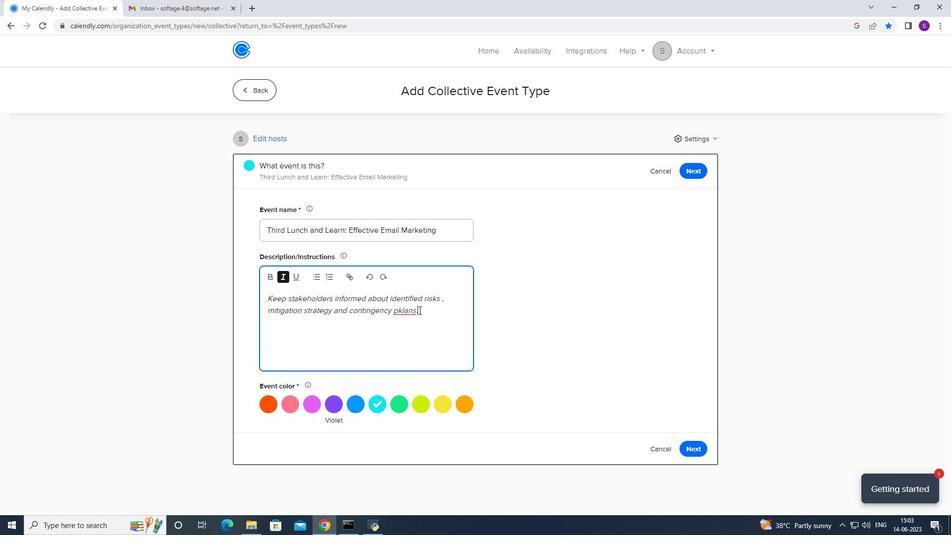 
Action: Mouse moved to (416, 319)
Screenshot: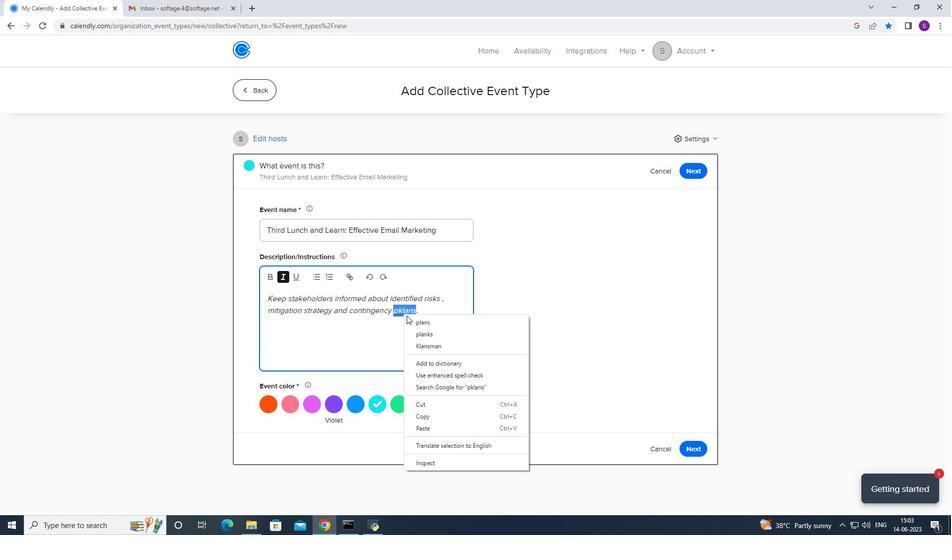 
Action: Mouse pressed left at (416, 319)
Screenshot: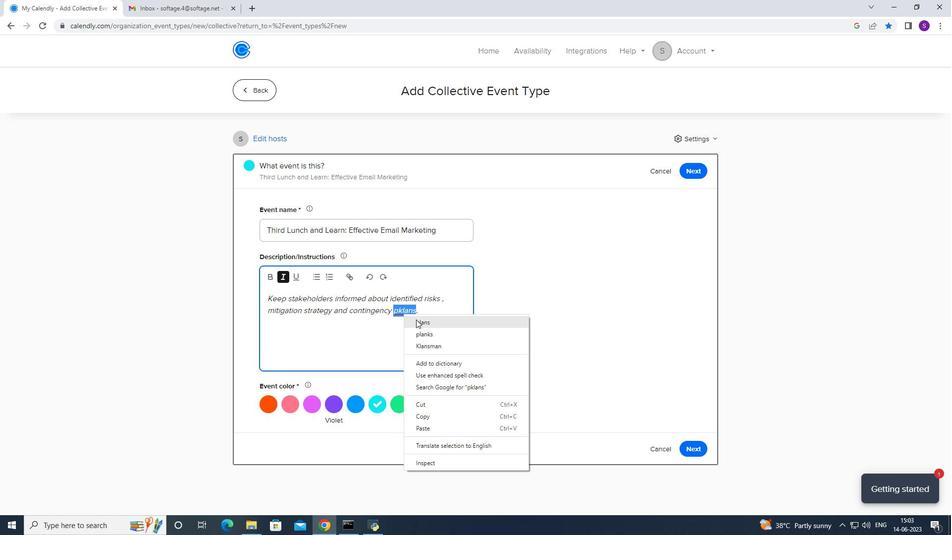 
Action: Mouse moved to (428, 318)
Screenshot: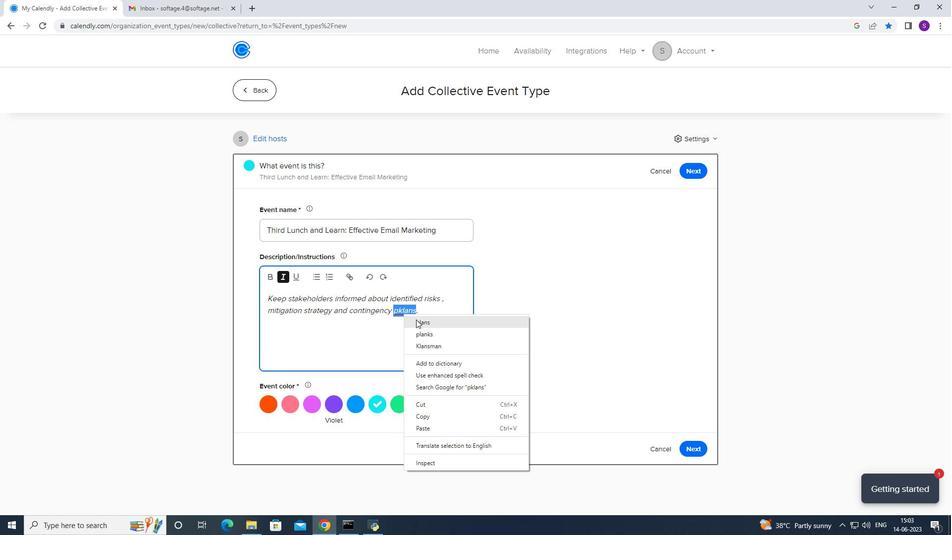 
Action: Mouse pressed left at (428, 318)
Screenshot: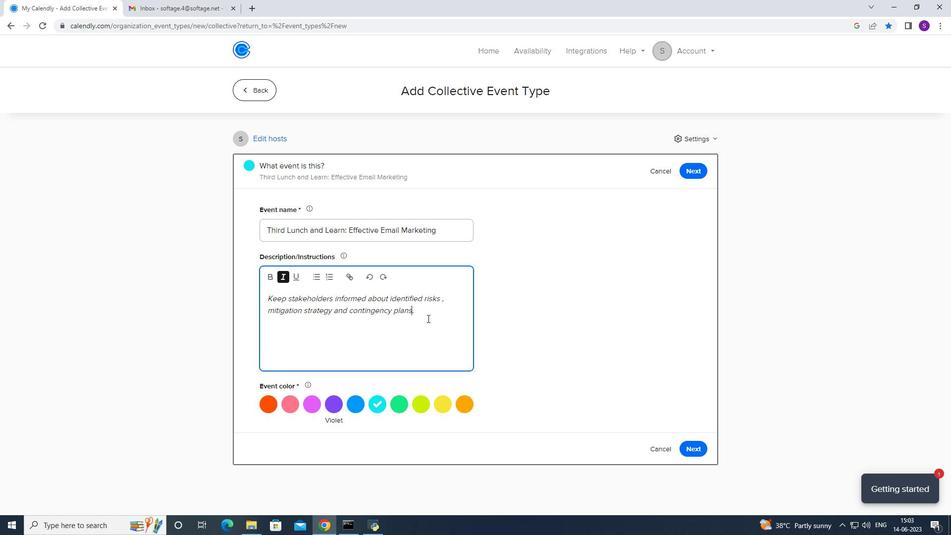 
Action: Mouse moved to (435, 302)
Screenshot: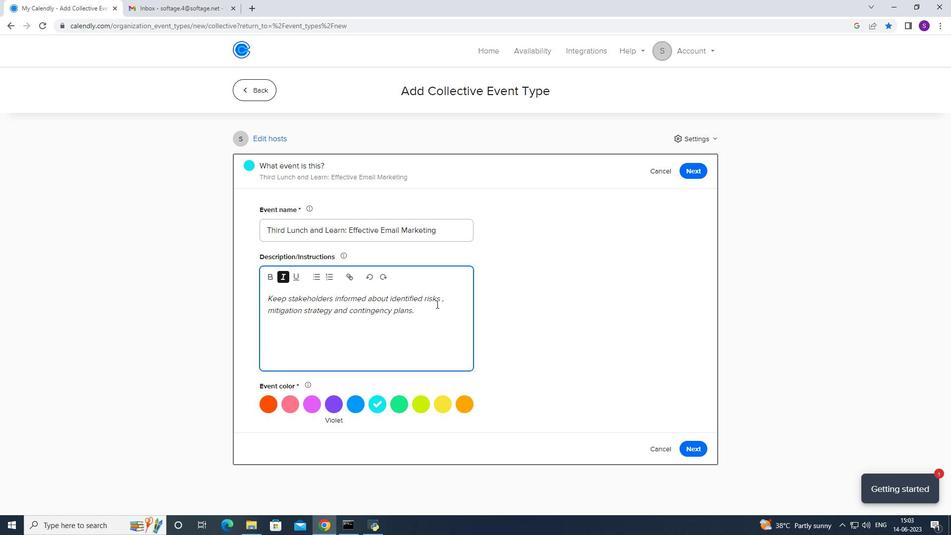
Action: Key pressed <Key.caps_lock>E<Key.caps_lock>ffective<Key.space>commjunicvation<Key.space>
Screenshot: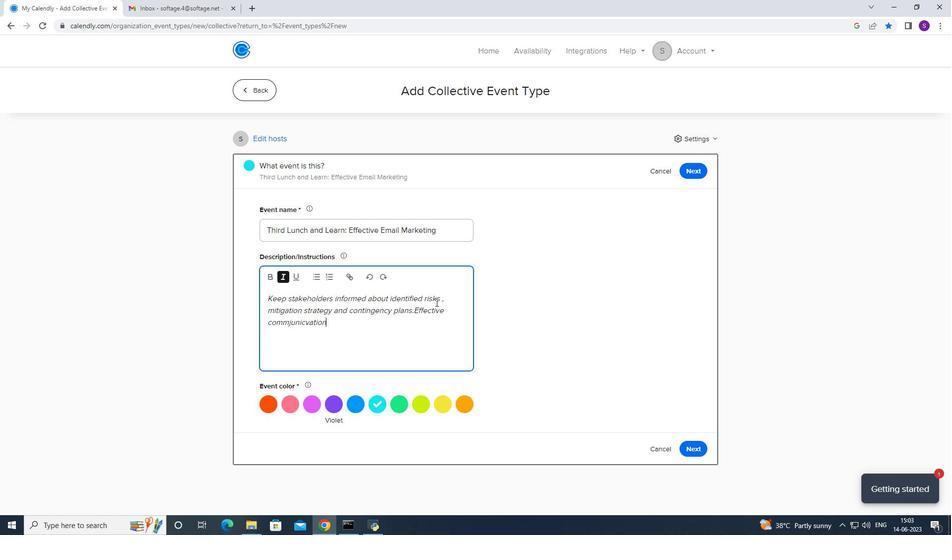 
Action: Mouse moved to (285, 324)
Screenshot: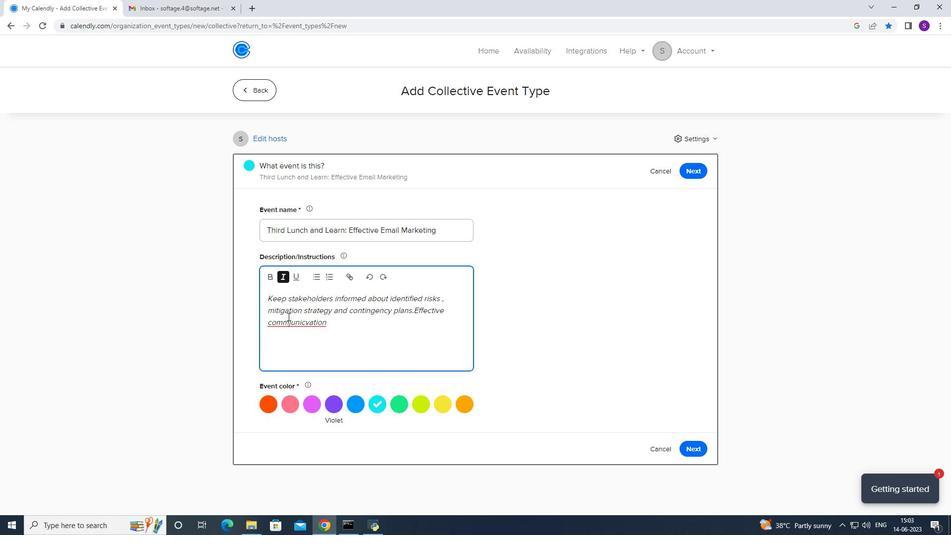 
Action: Mouse pressed right at (285, 324)
Screenshot: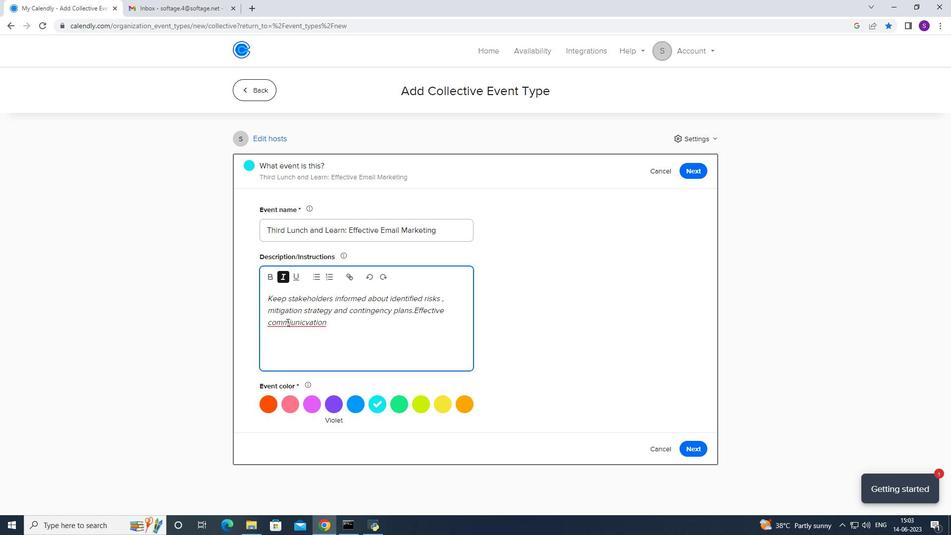 
Action: Mouse moved to (293, 330)
Screenshot: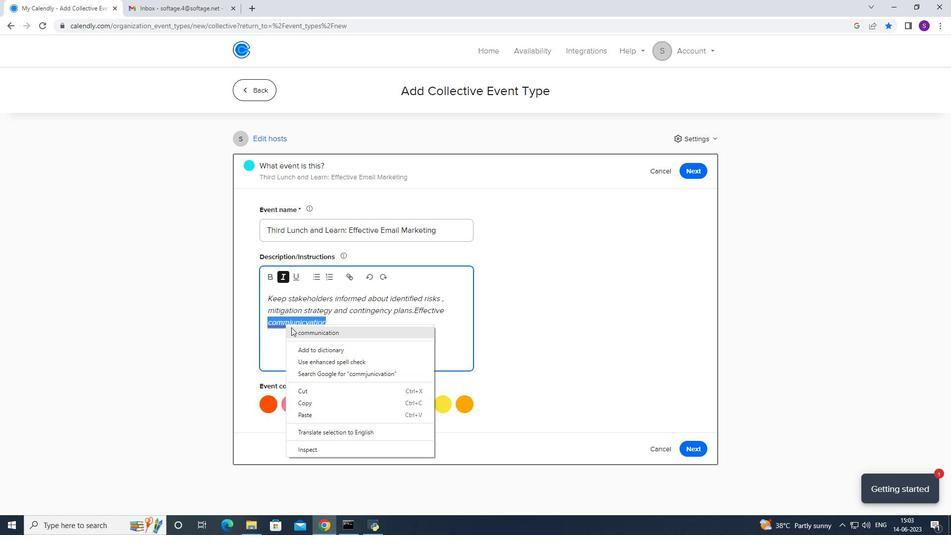 
Action: Mouse pressed left at (293, 330)
Screenshot: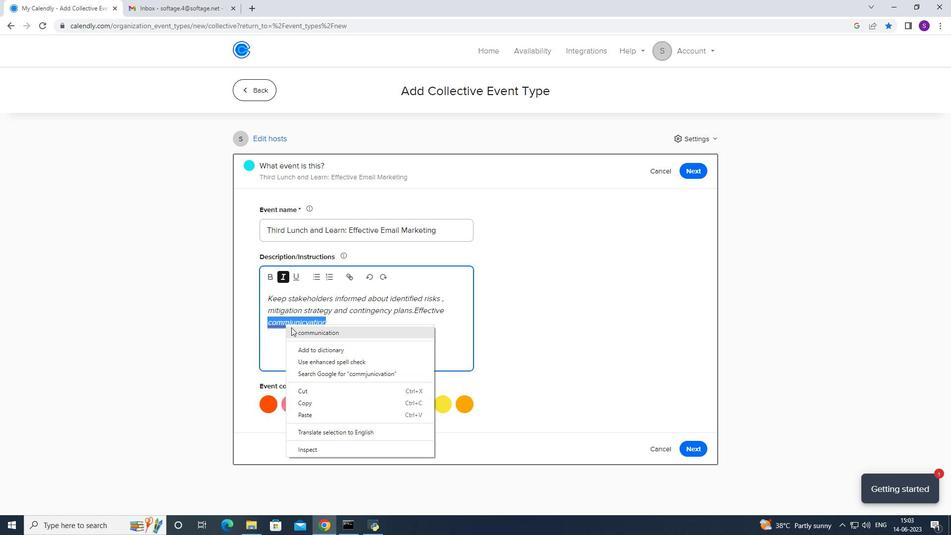 
Action: Mouse moved to (320, 322)
Screenshot: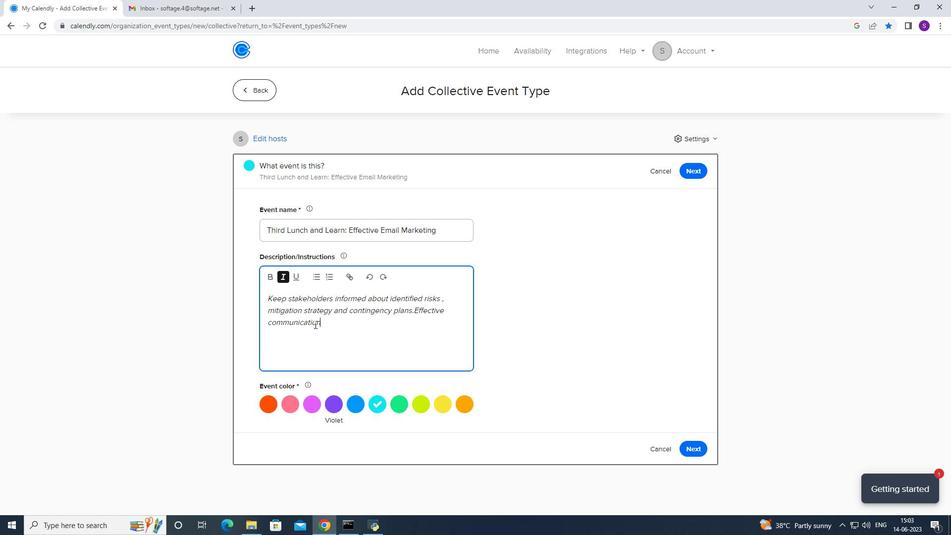 
Action: Mouse pressed left at (320, 322)
Screenshot: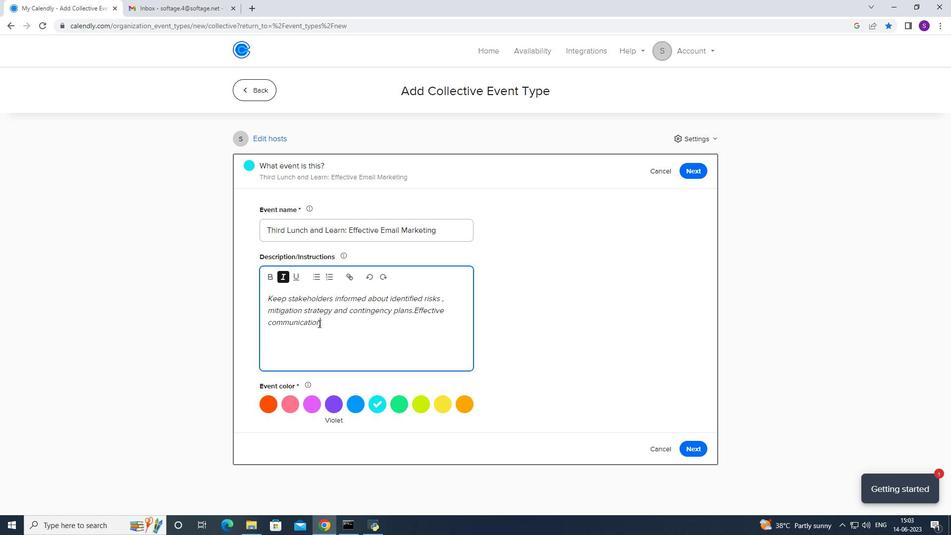
Action: Mouse moved to (348, 318)
Screenshot: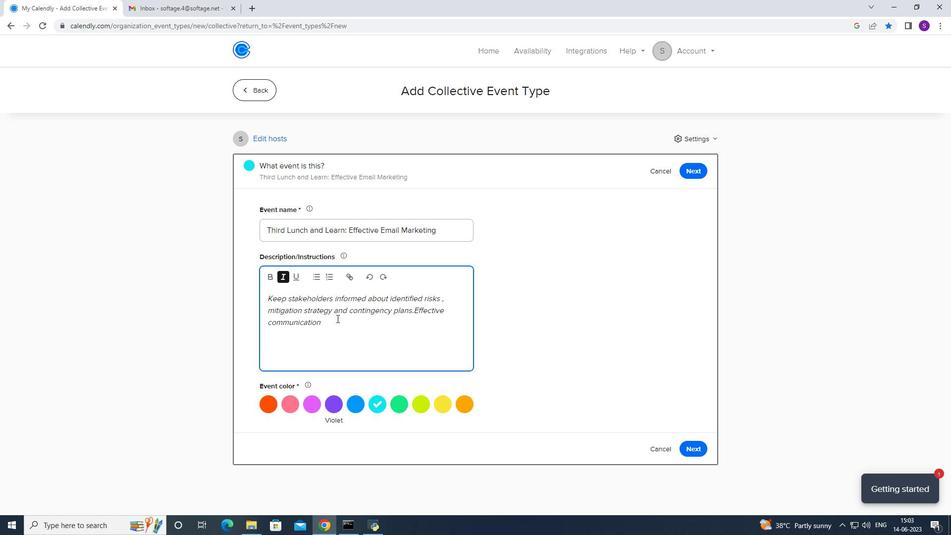 
Action: Key pressed <Key.space>helps<Key.space>to<Key.space><Key.backspace><Key.backspace><Key.backspace>manage<Key.space>expectations<Key.space>,<Key.space>build<Key.space>trust<Key.space>,<Key.space>and<Key.space>gain<Key.space>support<Key.space>dfrom<Key.space>stakeholders.<Key.space><Key.caps_lock>E<Key.caps_lock>ngagfe<Key.backspace><Key.backspace>e<Key.space>
Screenshot: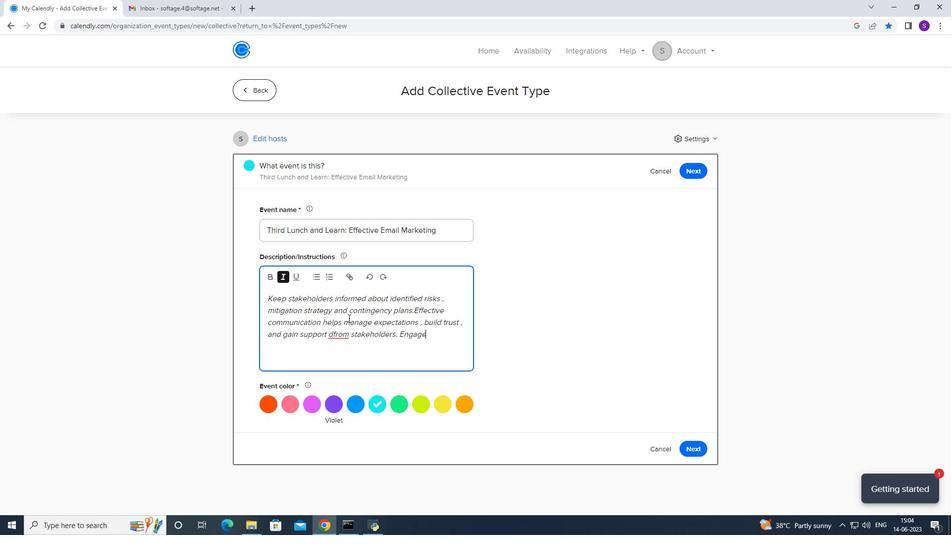 
Action: Mouse moved to (333, 332)
Screenshot: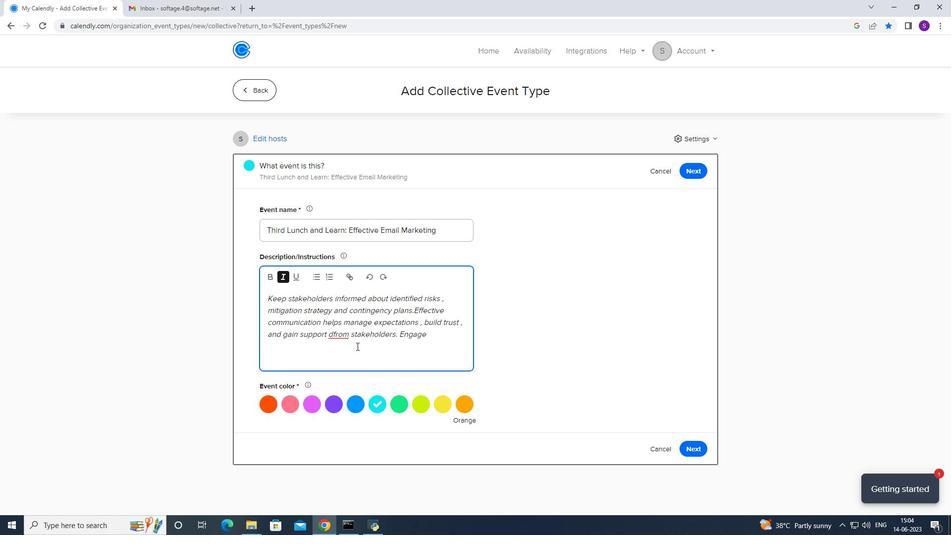
Action: Mouse pressed right at (333, 332)
Screenshot: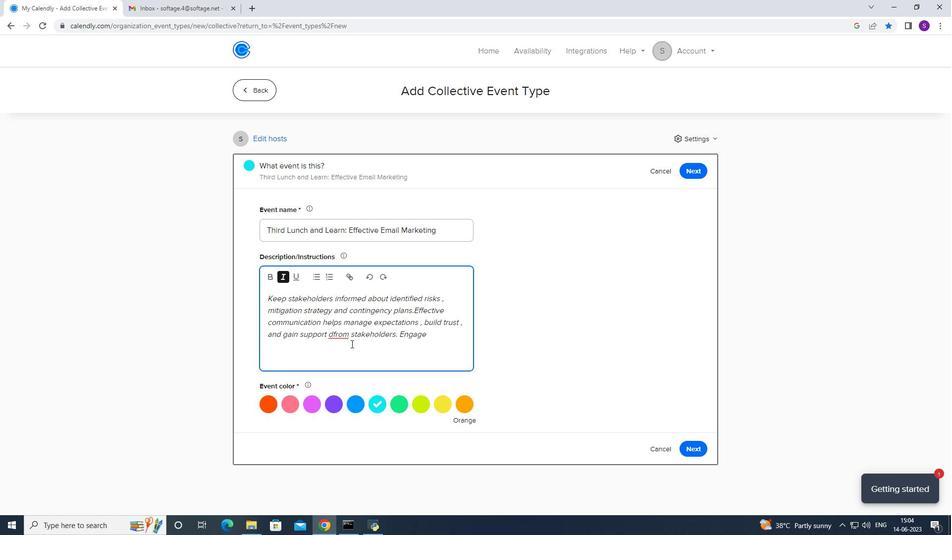 
Action: Mouse moved to (356, 345)
Screenshot: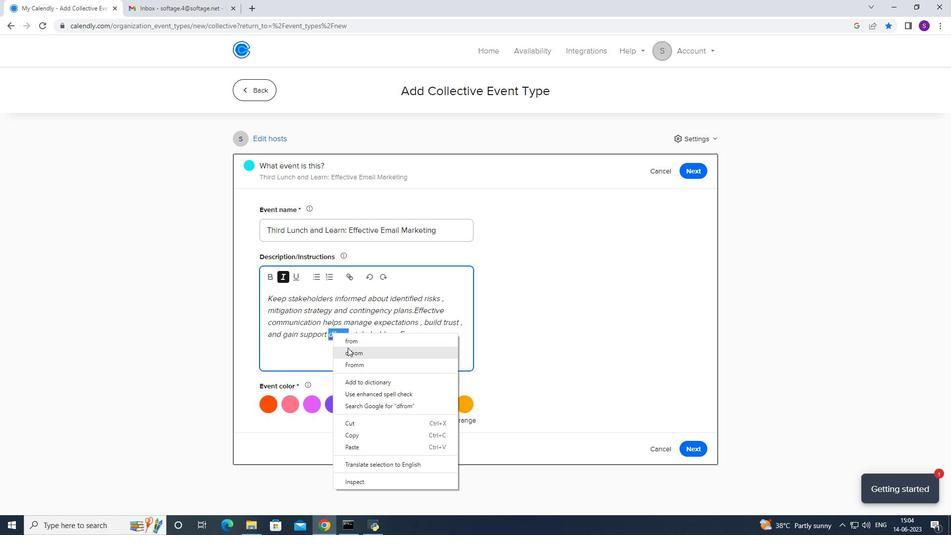 
Action: Mouse pressed left at (356, 345)
Screenshot: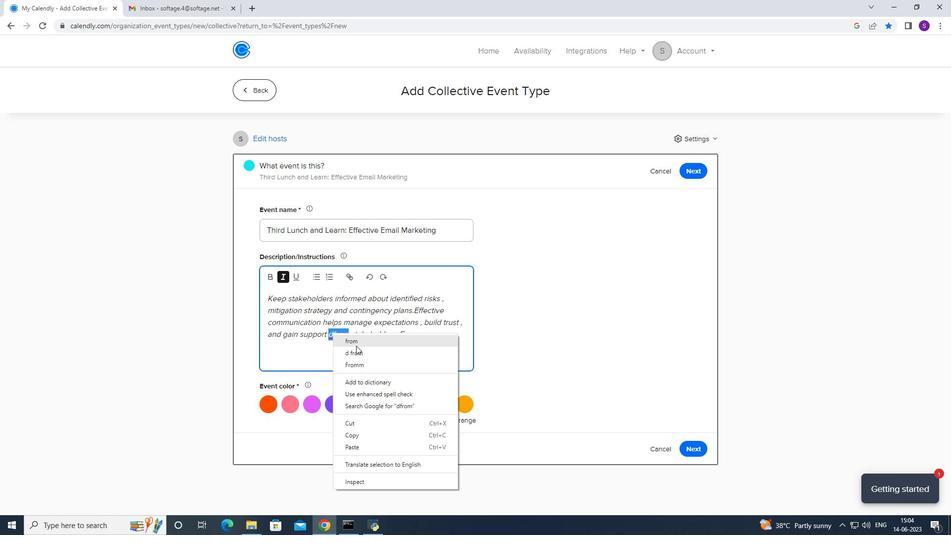 
Action: Mouse moved to (433, 338)
Screenshot: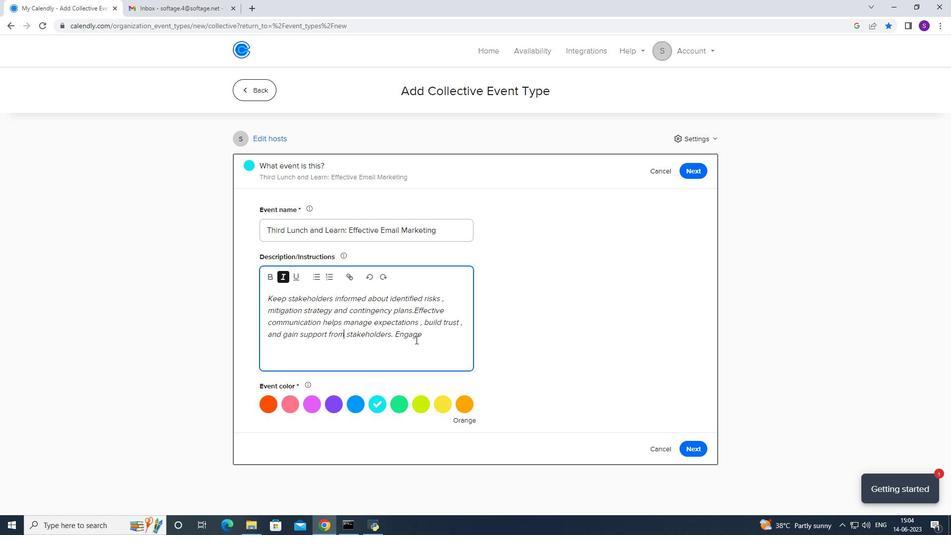 
Action: Mouse pressed left at (433, 338)
Screenshot: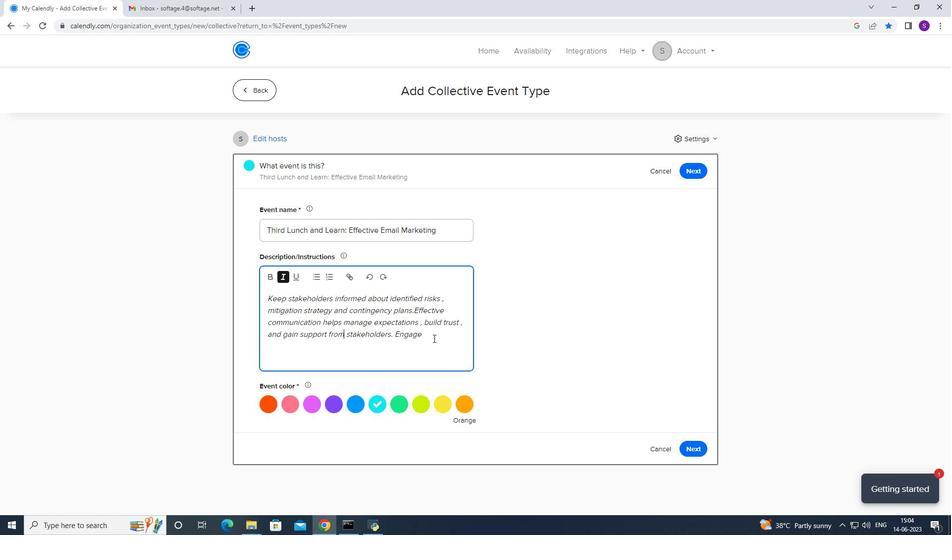 
Action: Mouse moved to (432, 338)
Screenshot: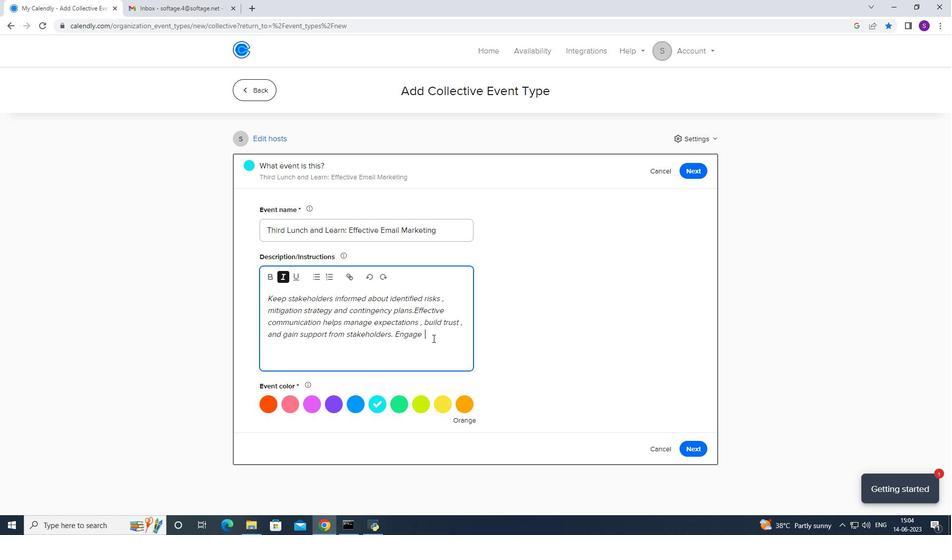 
Action: Key pressed <Key.space>st<Key.caps_lock>A<Key.backspace>
Screenshot: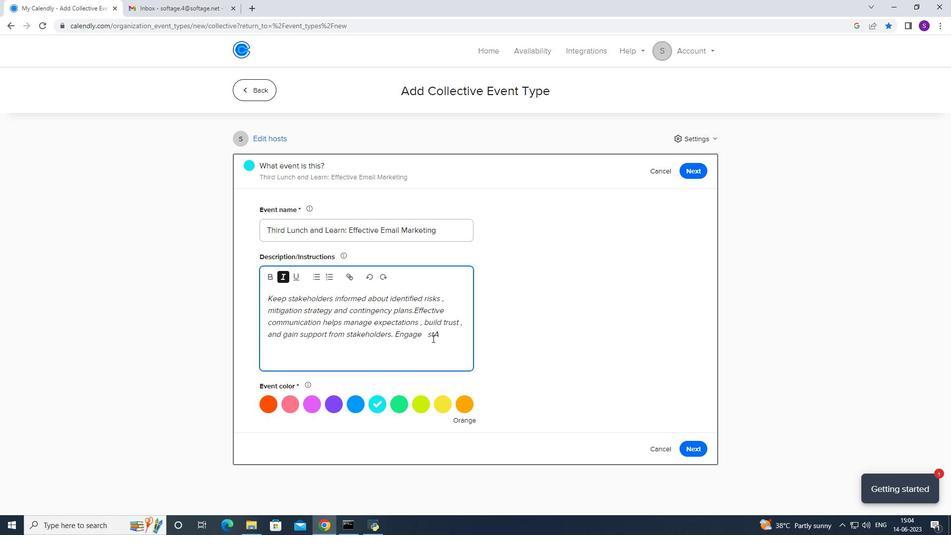 
Action: Mouse moved to (432, 338)
Screenshot: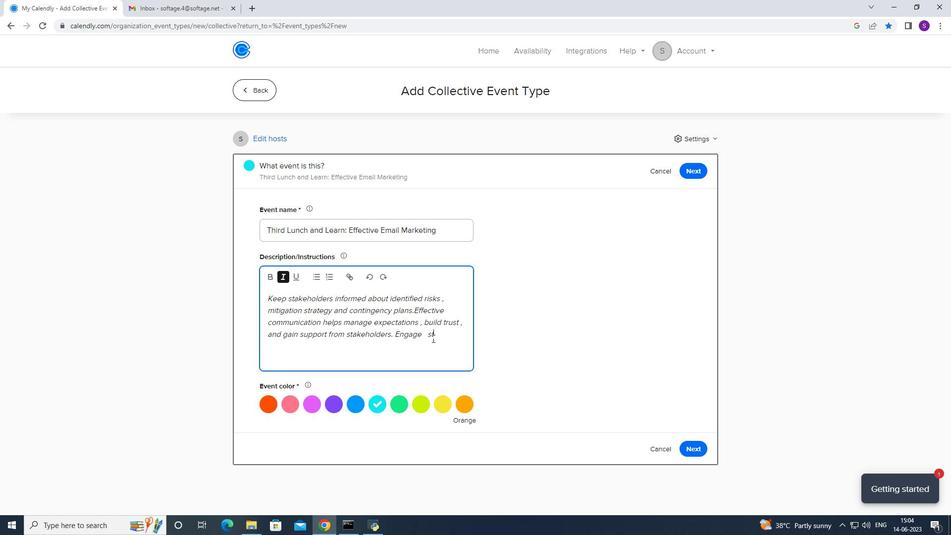 
Action: Key pressed <Key.caps_lock>akeholders<Key.space>throughout<Key.space>the<Key.space>risk<Key.space>mitigation<Key.space>process<Key.space>to<Key.space>gather<Key.space>their<Key.space>inpi<Key.backspace>ut<Key.space>
Screenshot: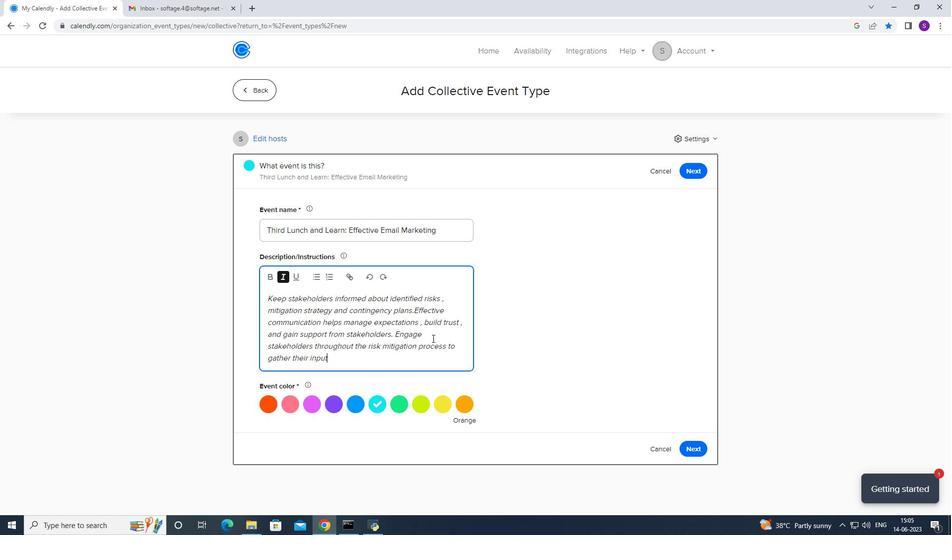 
Action: Mouse moved to (351, 361)
Screenshot: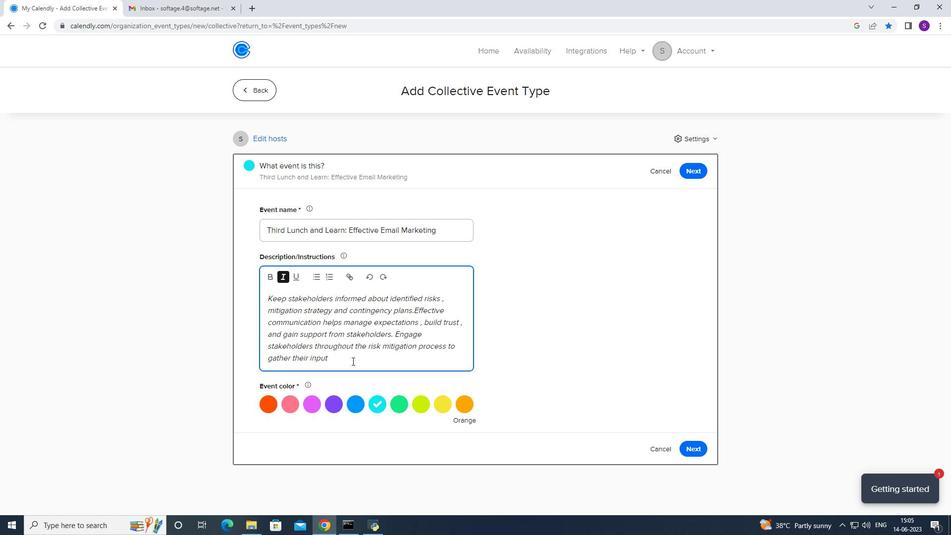 
Action: Mouse pressed left at (351, 361)
Screenshot: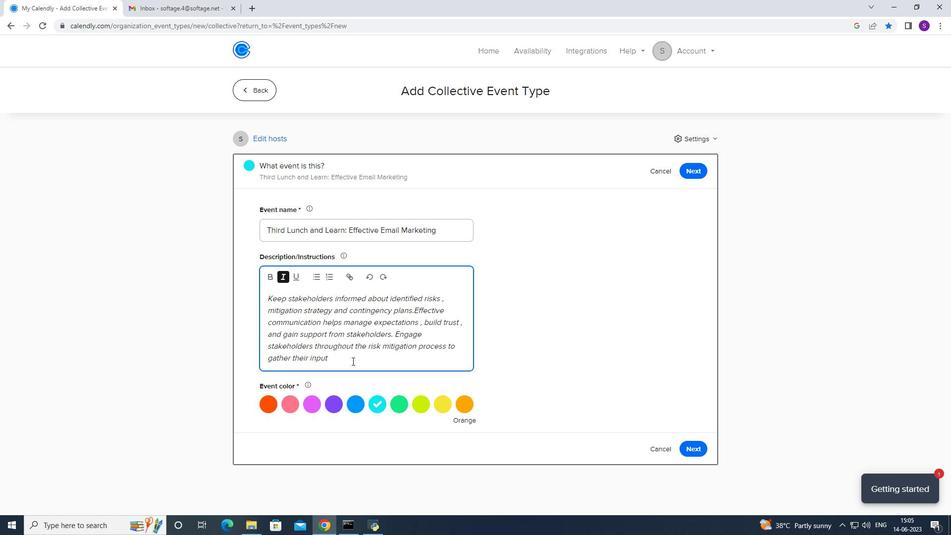 
Action: Mouse moved to (330, 331)
Screenshot: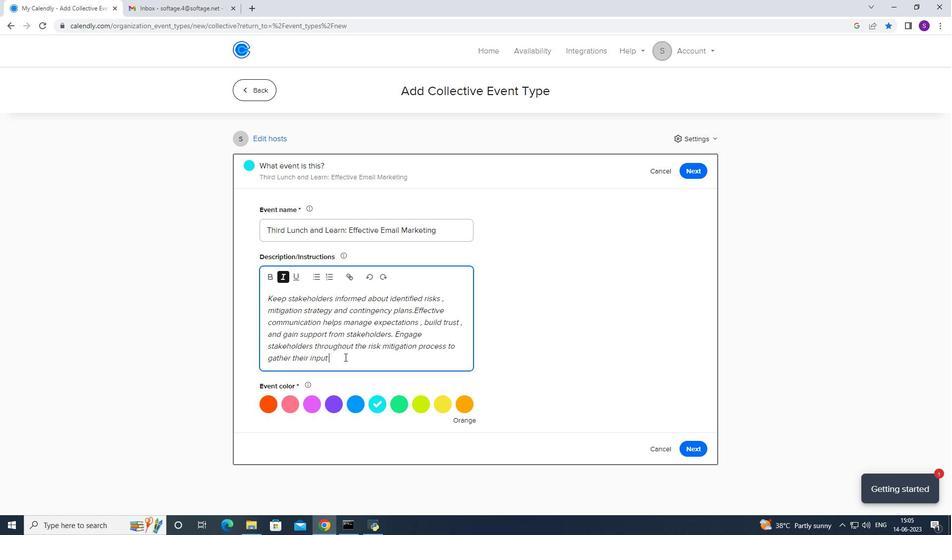 
Action: Key pressed ,<Key.space>address<Key.space>concerns<Key.space>and<Key.space>ensure<Key.space>commitmewnt<Key.space>to<Key.space>risk<Key.space>management<Key.space>ed<Key.backspace>=fforts.
Screenshot: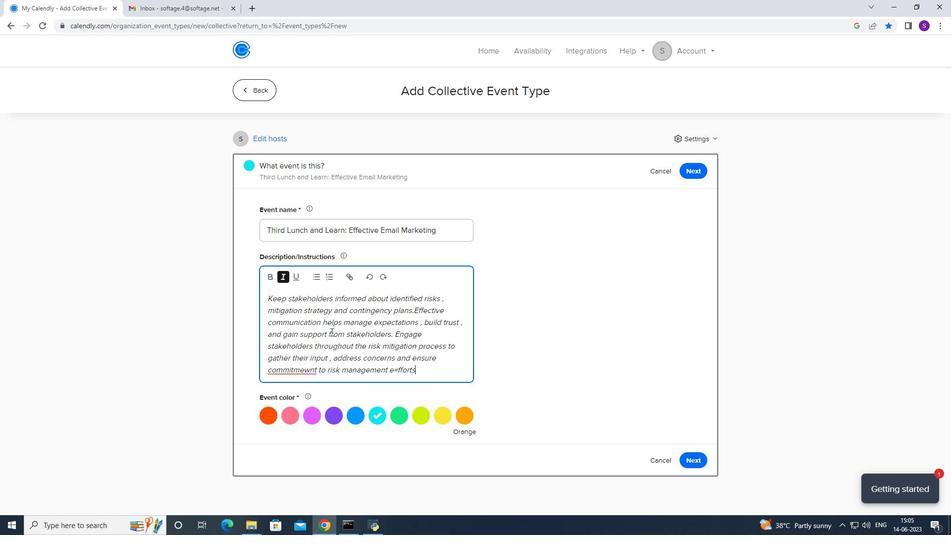 
Action: Mouse moved to (343, 310)
Screenshot: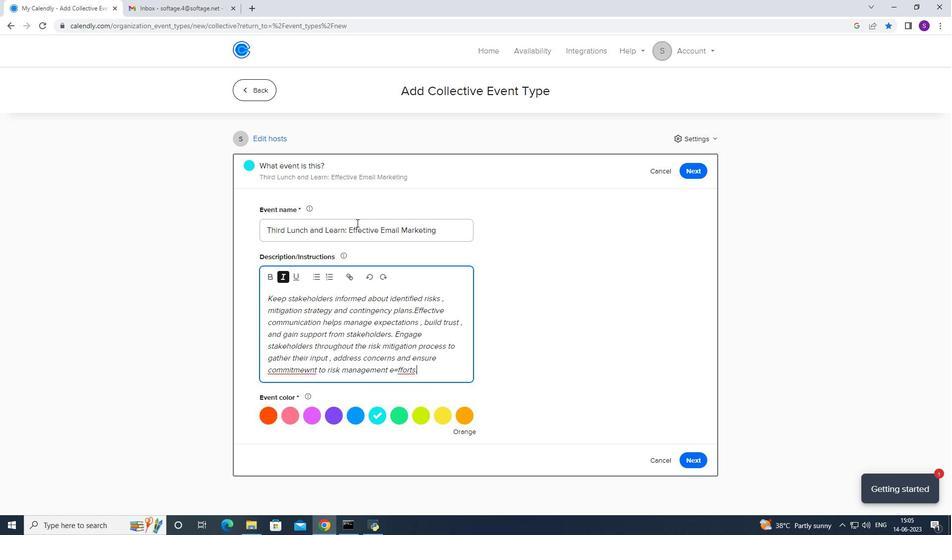 
Action: Mouse scrolled (343, 309) with delta (0, 0)
Screenshot: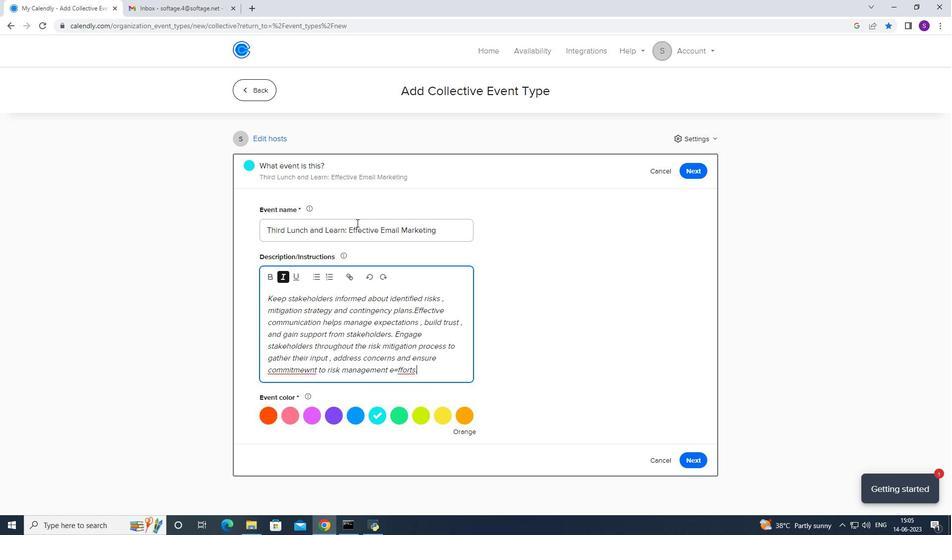 
Action: Mouse moved to (397, 368)
Screenshot: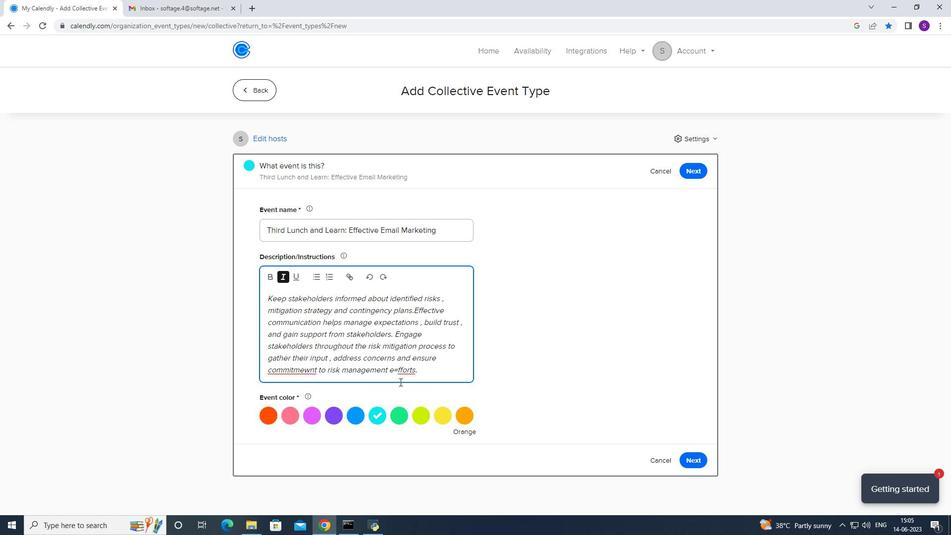 
Action: Mouse pressed left at (397, 368)
Screenshot: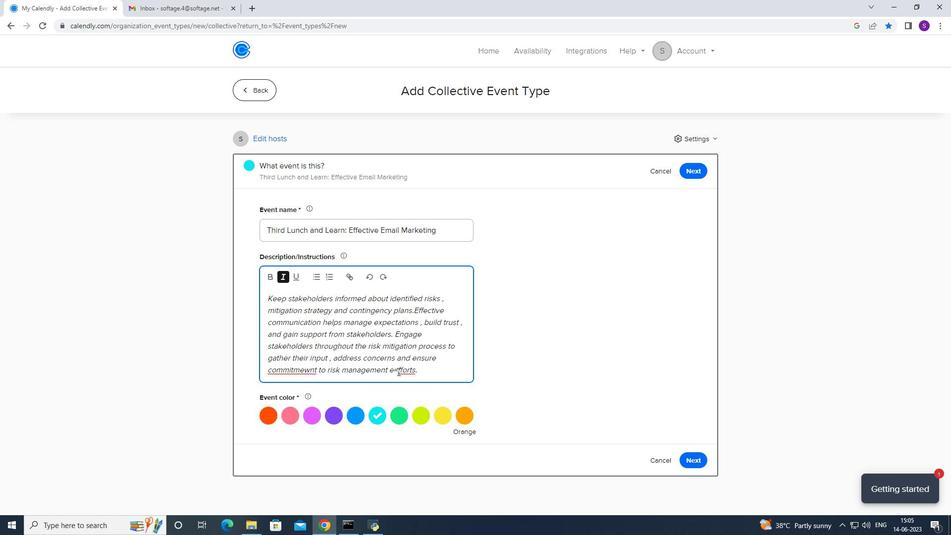 
Action: Mouse moved to (389, 355)
Screenshot: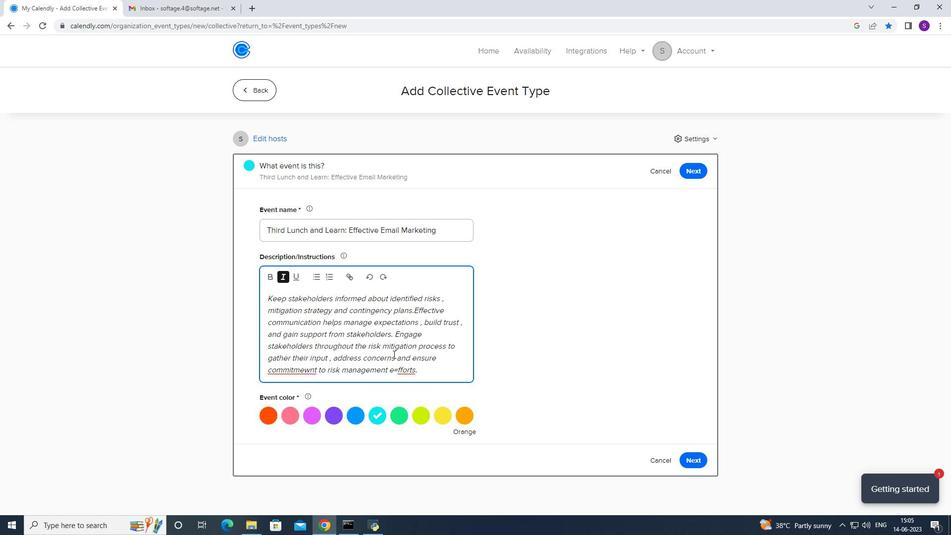 
Action: Key pressed <Key.backspace>
Screenshot: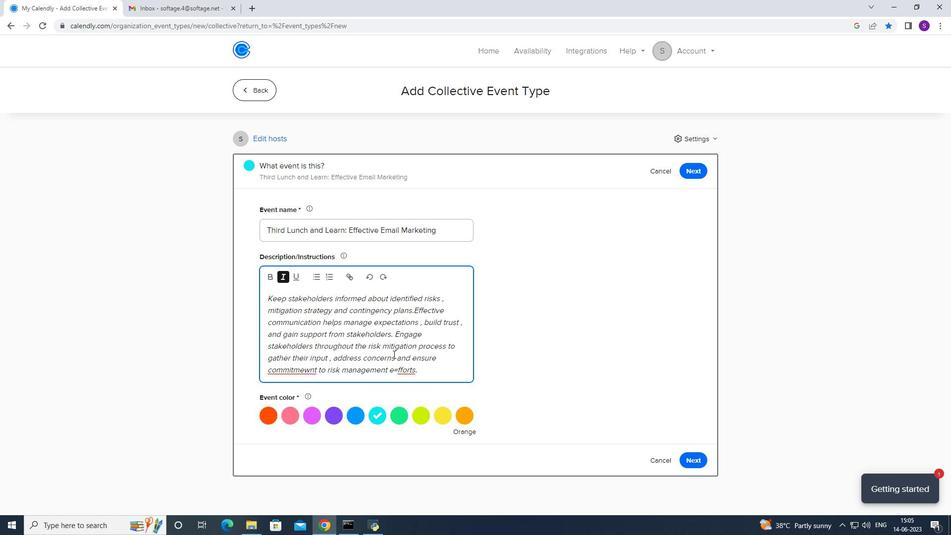 
Action: Mouse moved to (313, 372)
Screenshot: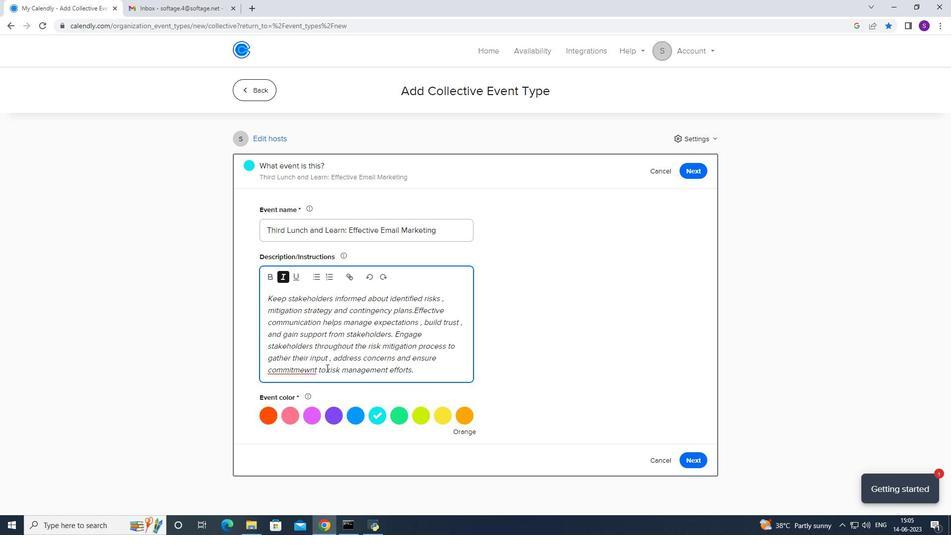 
Action: Mouse pressed right at (313, 372)
Screenshot: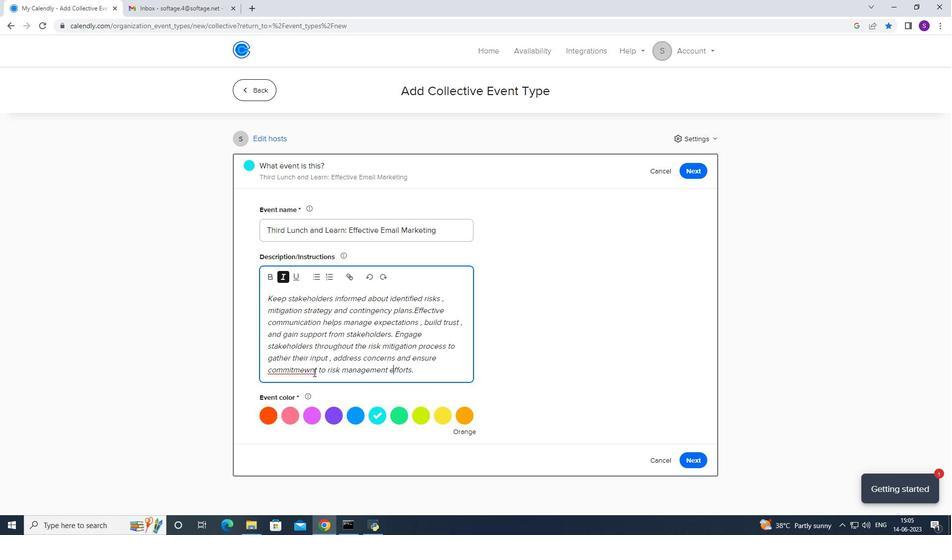 
Action: Mouse moved to (339, 229)
Screenshot: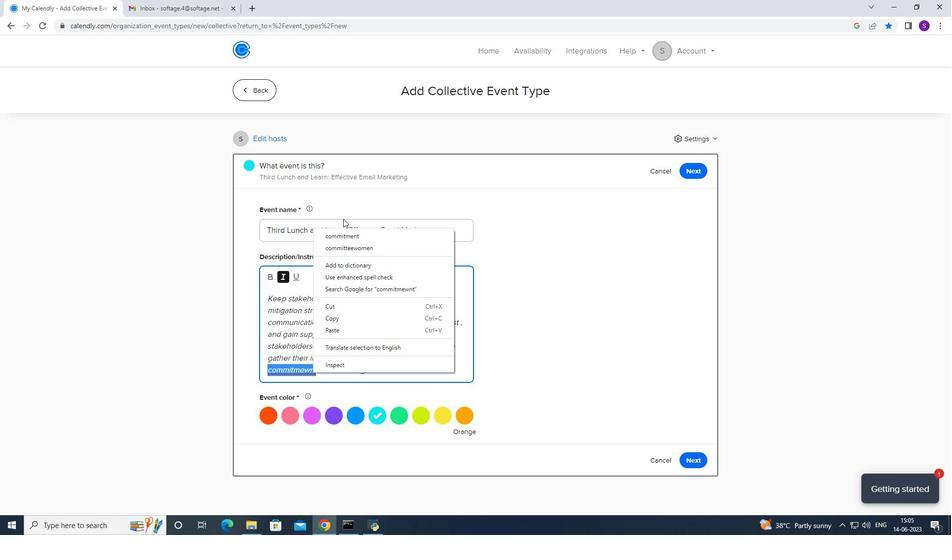 
Action: Mouse pressed left at (339, 229)
Screenshot: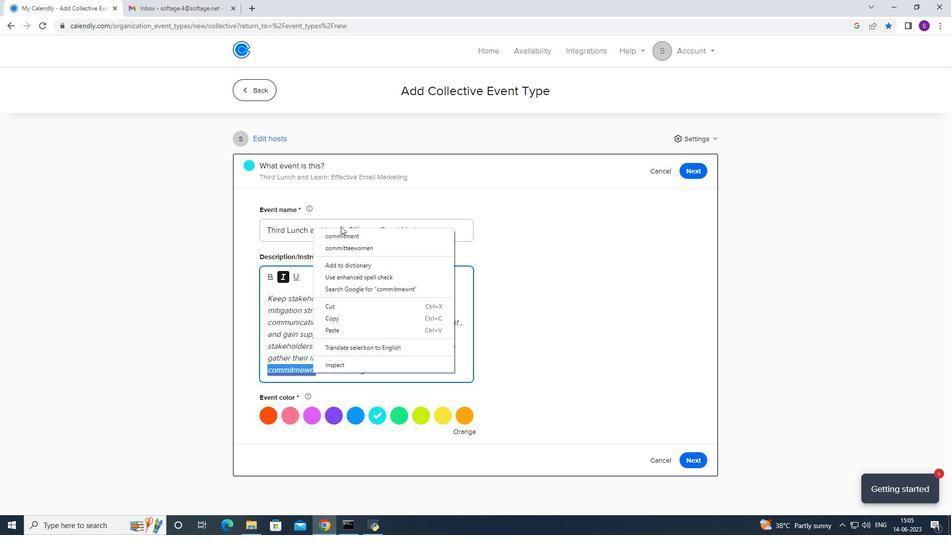 
Action: Mouse moved to (374, 303)
Screenshot: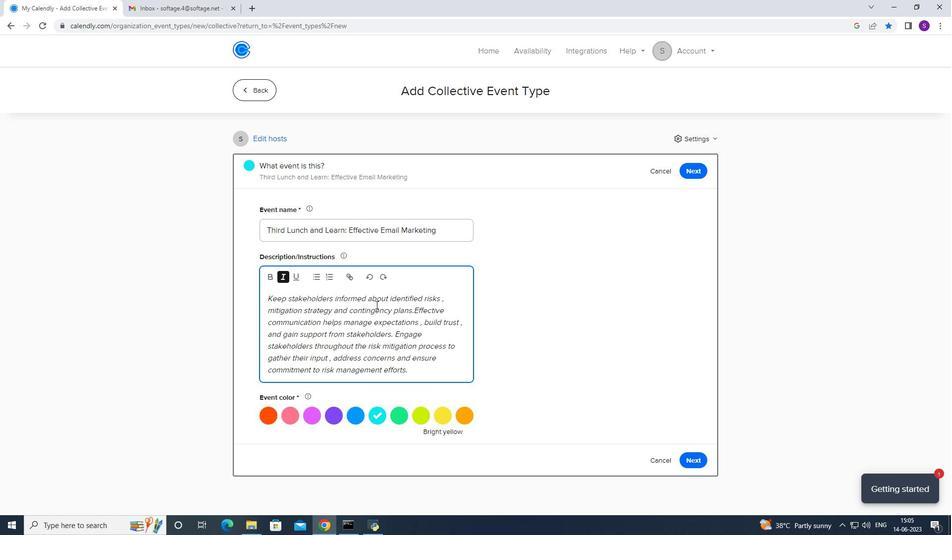 
Action: Mouse scrolled (374, 302) with delta (0, 0)
Screenshot: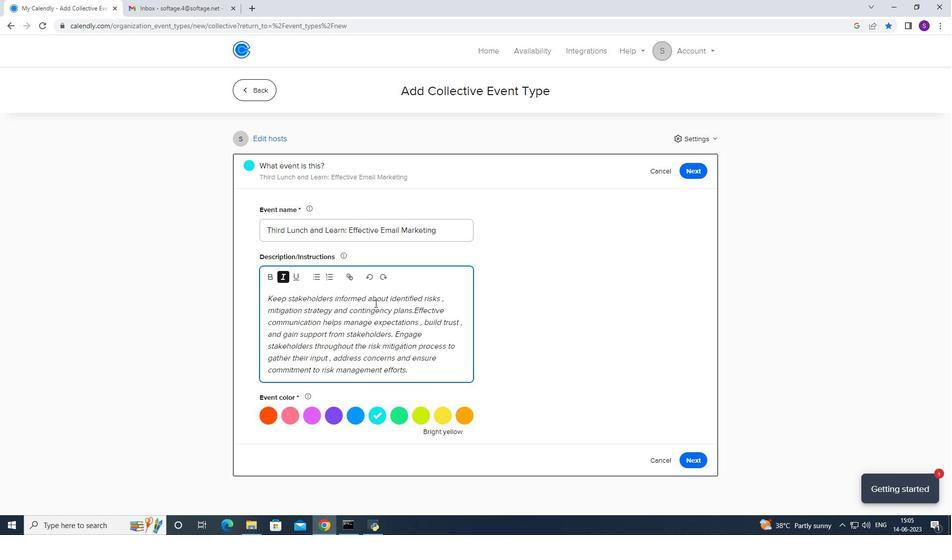 
Action: Mouse scrolled (374, 302) with delta (0, 0)
Screenshot: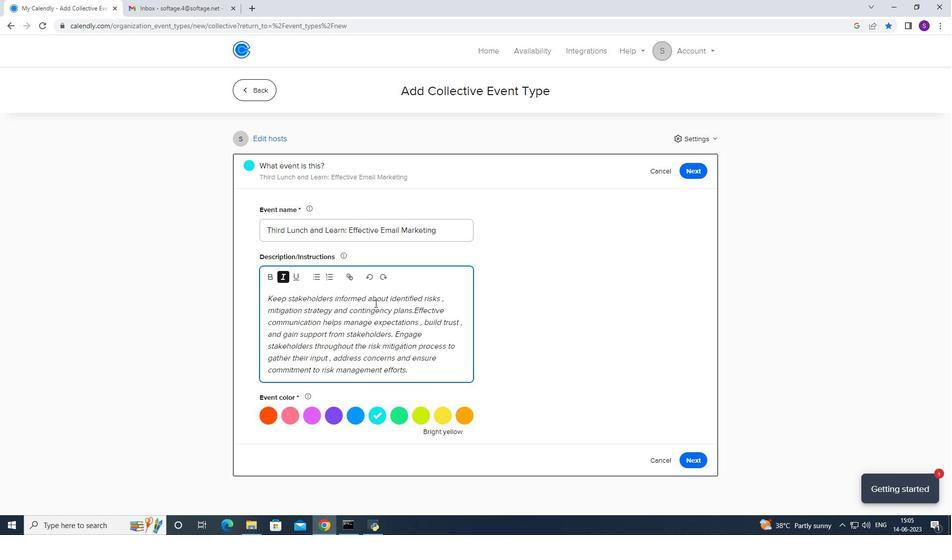 
Action: Mouse scrolled (374, 302) with delta (0, 0)
Screenshot: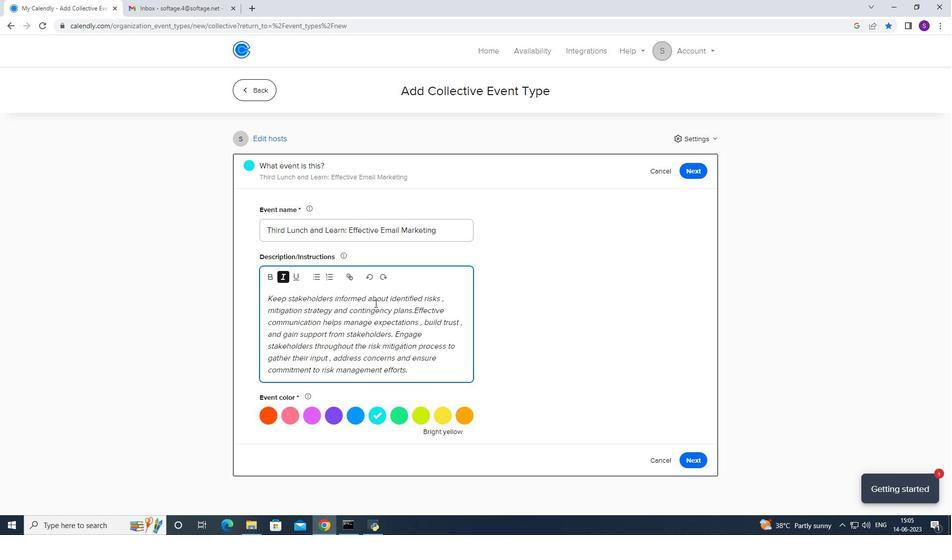 
Action: Mouse scrolled (374, 302) with delta (0, 0)
Screenshot: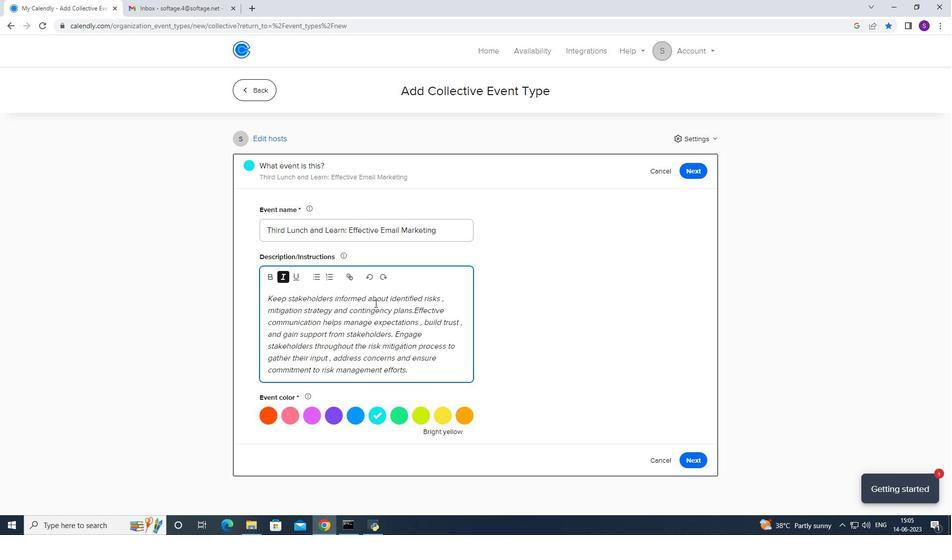 
Action: Mouse scrolled (374, 302) with delta (0, 0)
Screenshot: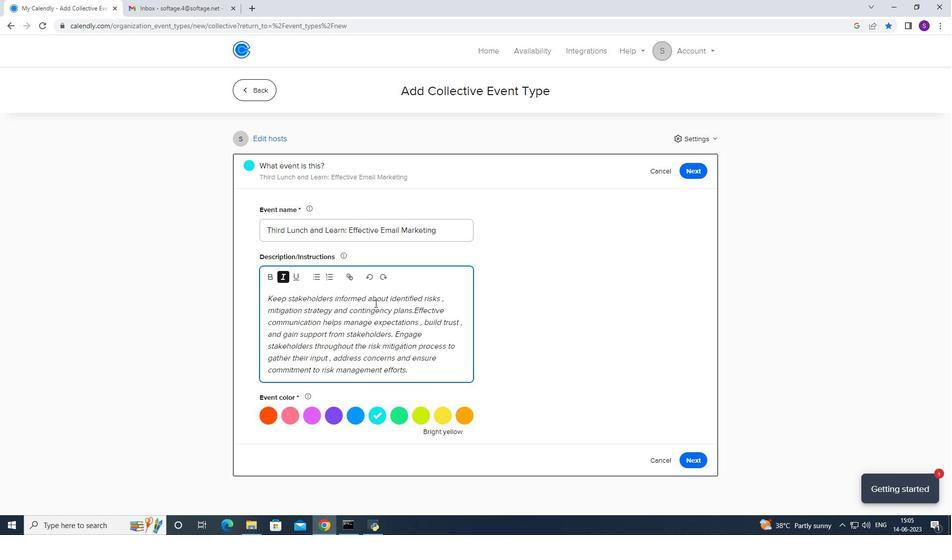 
Action: Mouse scrolled (374, 302) with delta (0, 0)
Screenshot: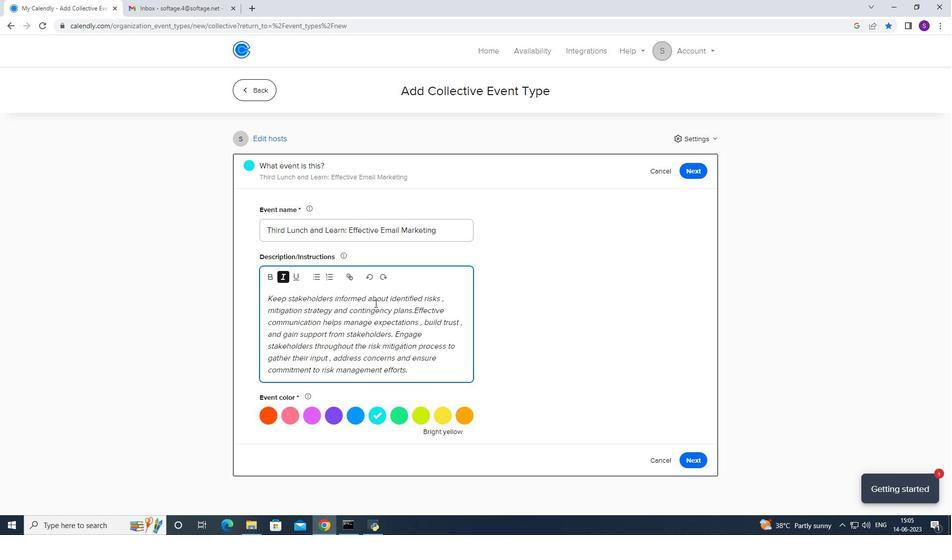 
Action: Mouse moved to (374, 302)
Screenshot: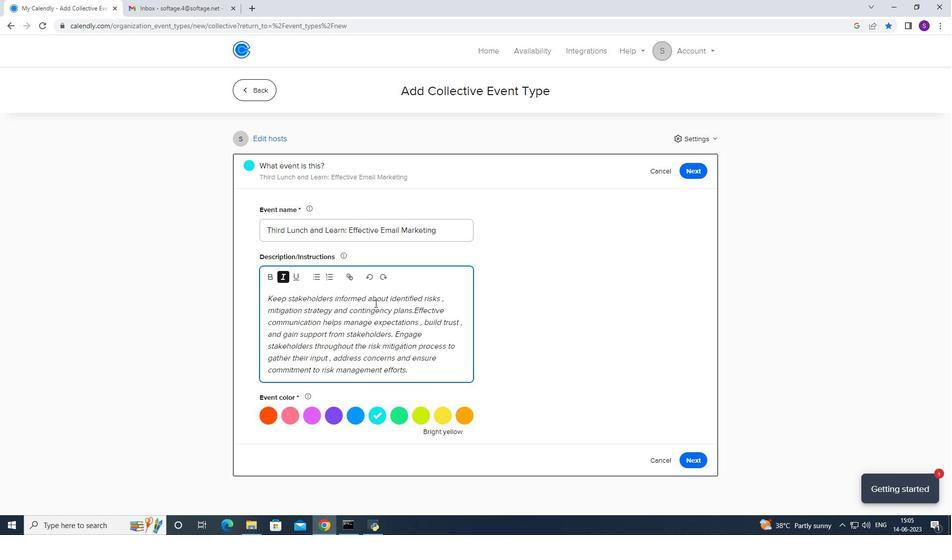 
Action: Mouse scrolled (374, 302) with delta (0, 0)
Screenshot: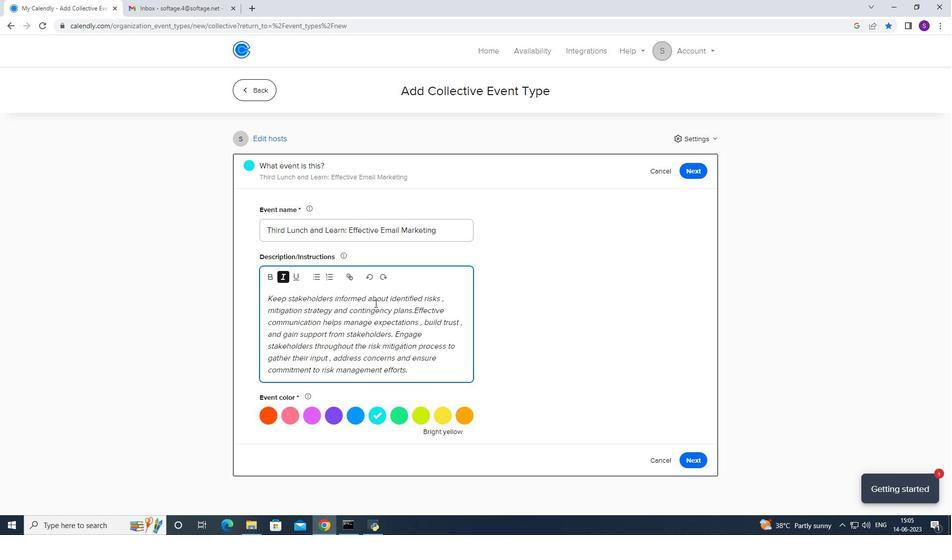 
Action: Mouse moved to (374, 302)
Screenshot: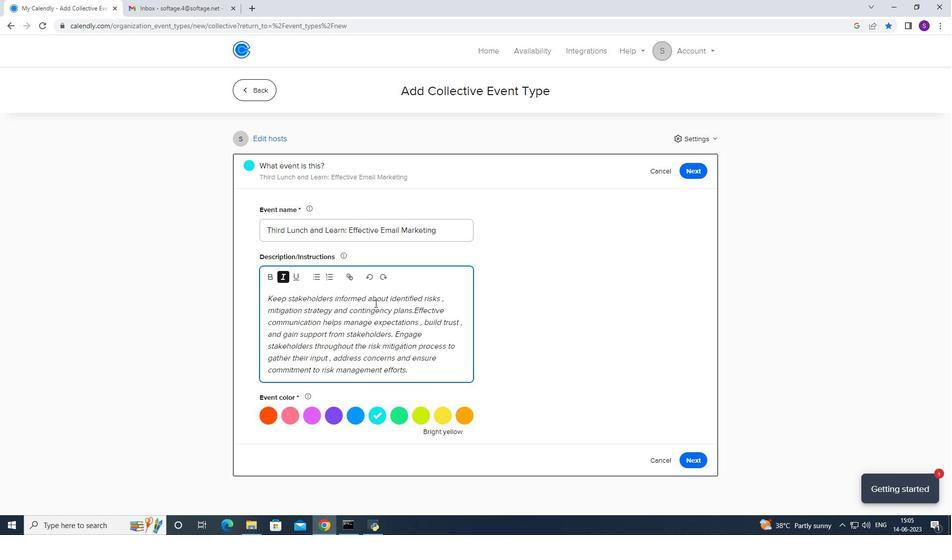 
Action: Mouse scrolled (374, 301) with delta (0, 0)
Screenshot: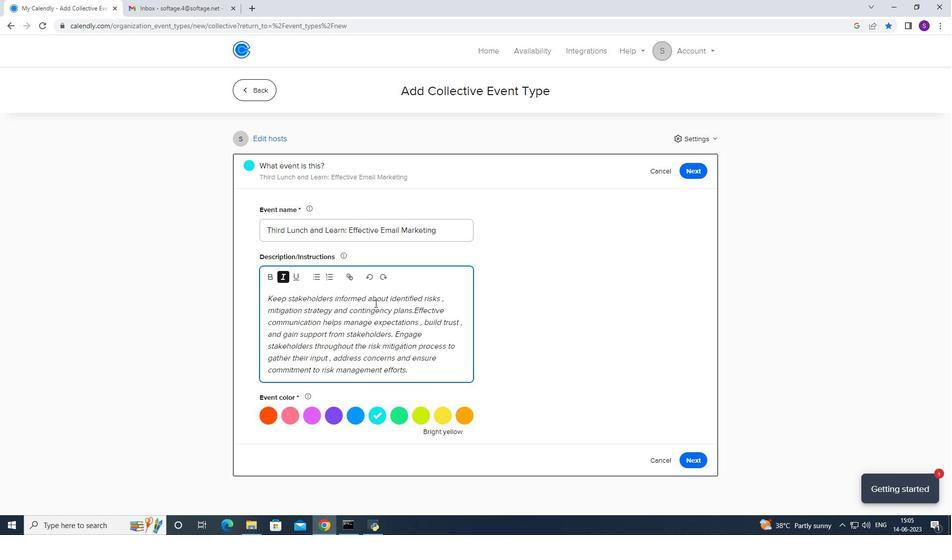 
Action: Mouse moved to (688, 457)
Screenshot: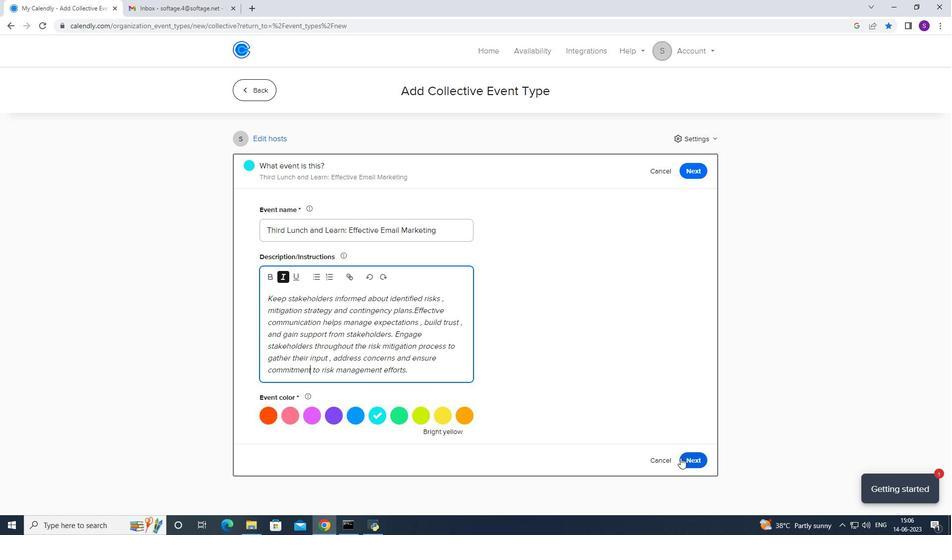 
Action: Mouse pressed left at (688, 457)
Screenshot: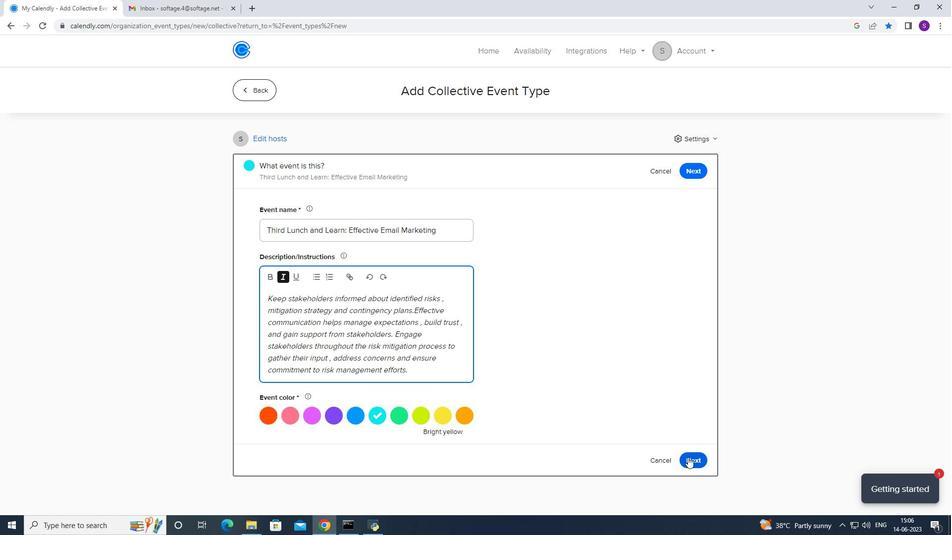
Action: Mouse moved to (288, 282)
Screenshot: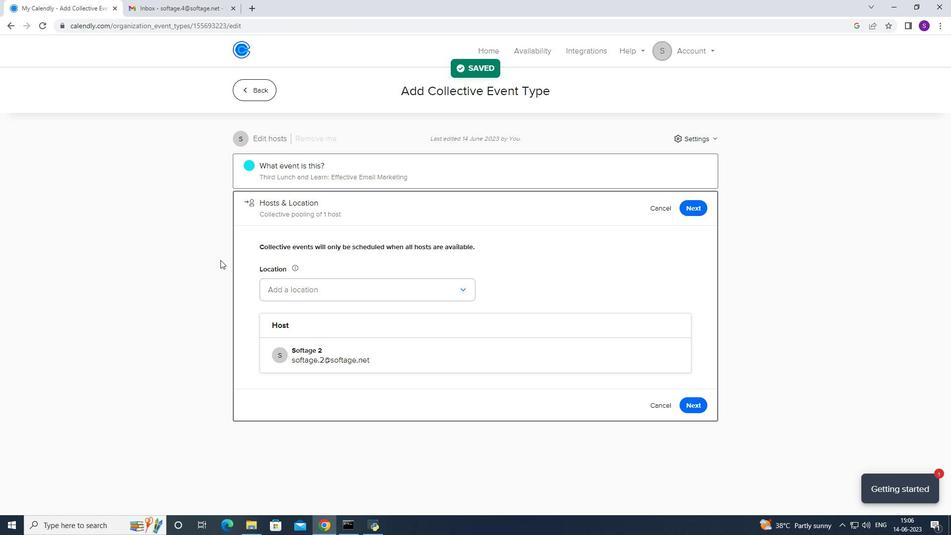 
Action: Mouse pressed left at (288, 282)
Screenshot: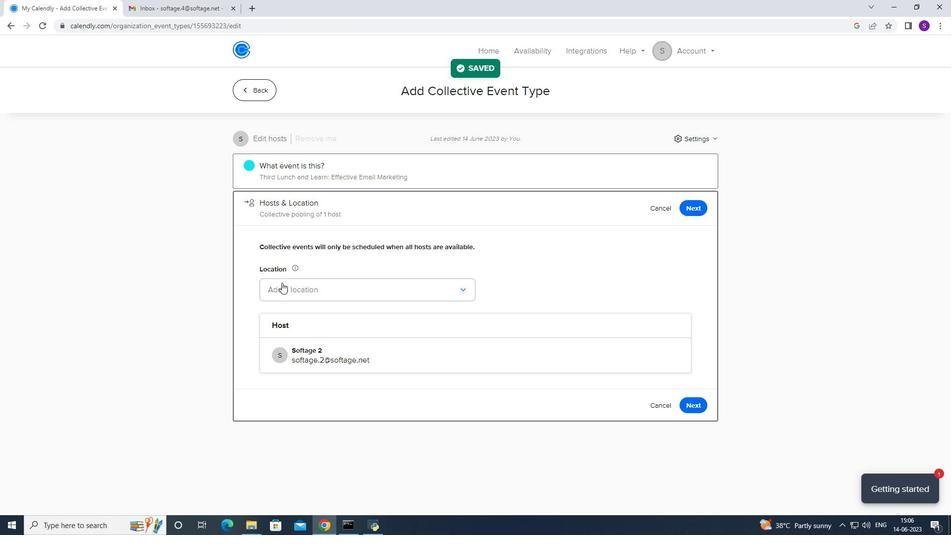 
Action: Mouse moved to (304, 315)
Screenshot: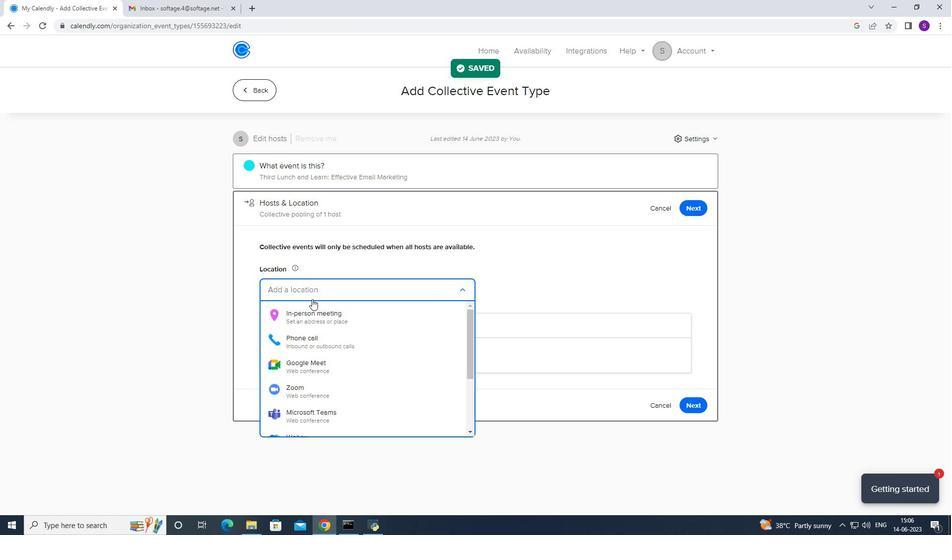 
Action: Mouse pressed left at (304, 315)
Screenshot: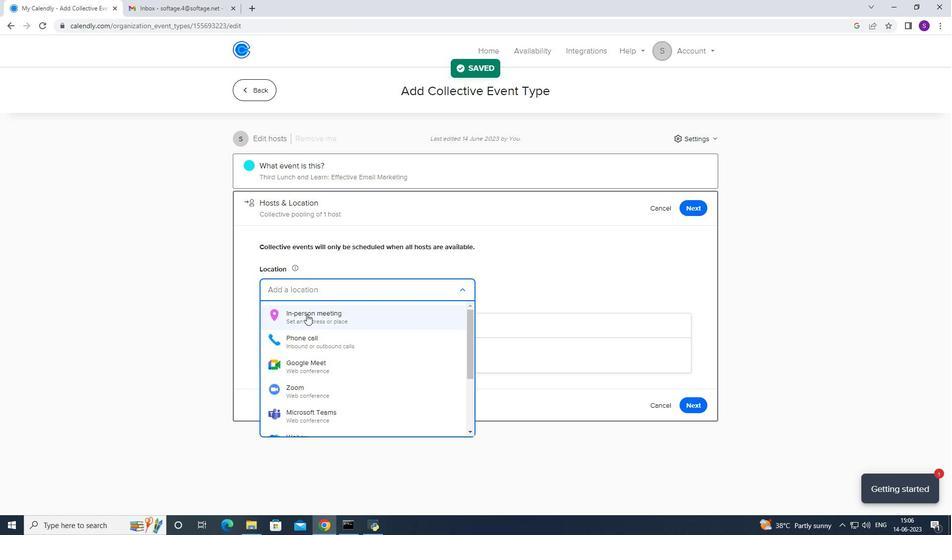 
Action: Mouse moved to (395, 166)
Screenshot: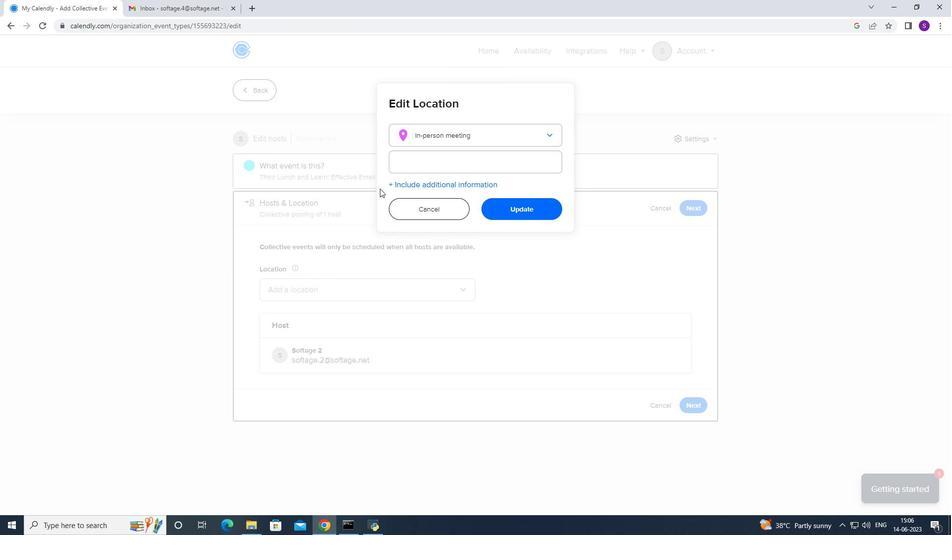 
Action: Mouse pressed left at (395, 166)
Screenshot: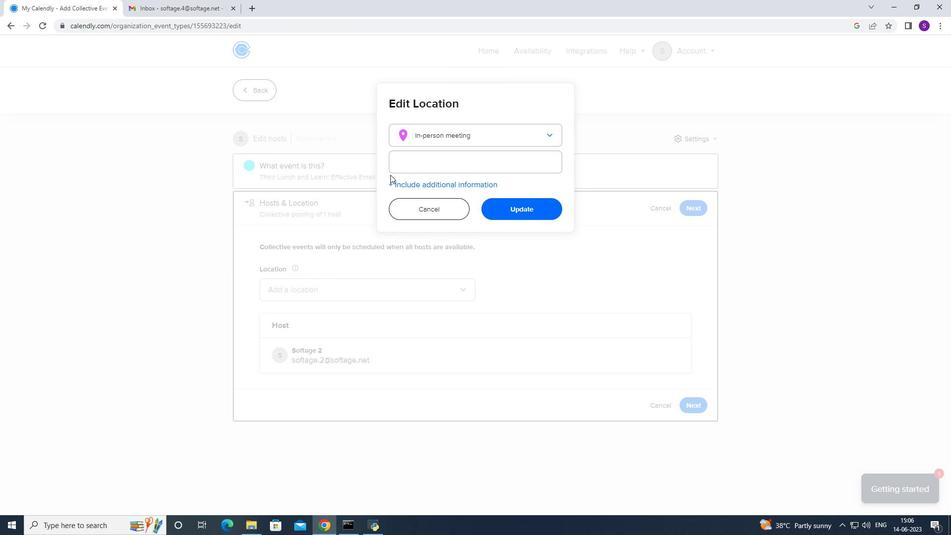 
Action: Mouse moved to (396, 165)
Screenshot: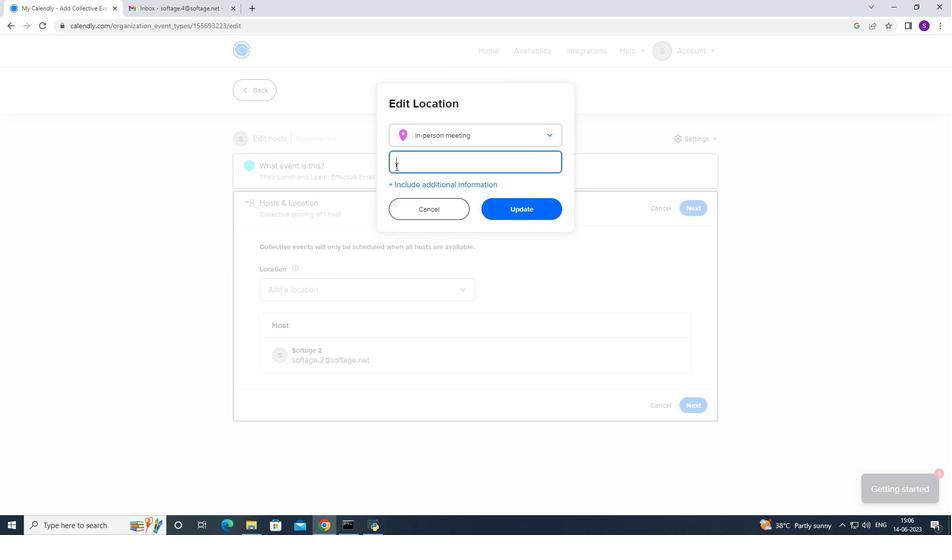 
Action: Key pressed 4565,<Key.space><Key.backspace><Key.backspace><Key.backspace>,<Key.space><Key.caps_lock>P<Key.caps_lock>ark<Key.space><Key.caps_lock>A<Key.caps_lock>venue,<Key.space><Key.caps_lock>D<Key.caps_lock>owntown<Key.space>,<Key.space><Key.caps_lock>C<Key.caps_lock>hicasgho<Key.backspace><Key.backspace><Key.backspace><Key.backspace>go,<Key.space><Key.caps_lock>USA
Screenshot: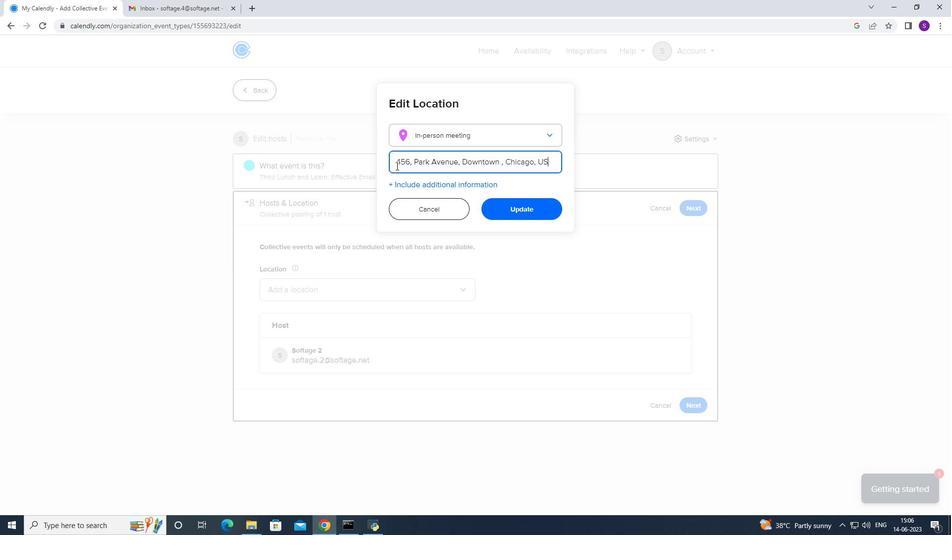 
Action: Mouse moved to (540, 216)
Screenshot: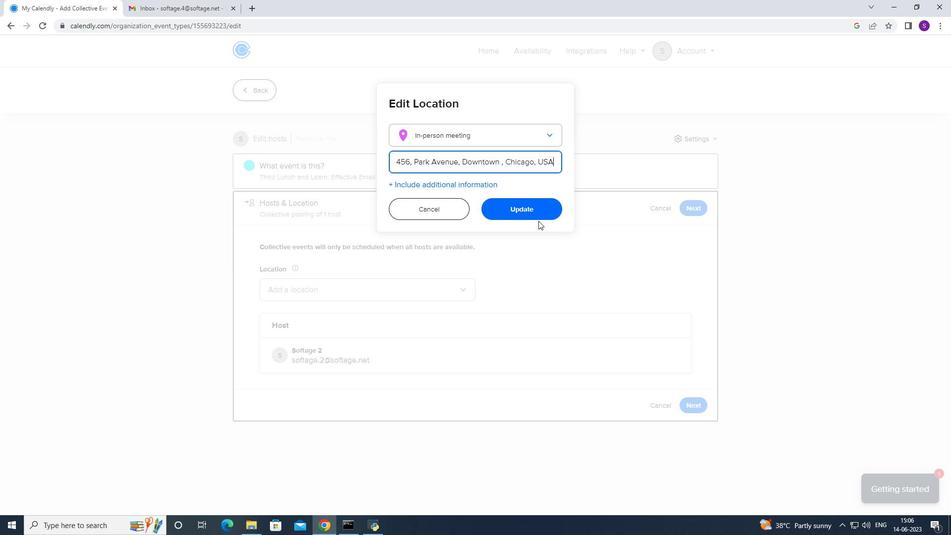 
Action: Mouse pressed left at (540, 216)
Screenshot: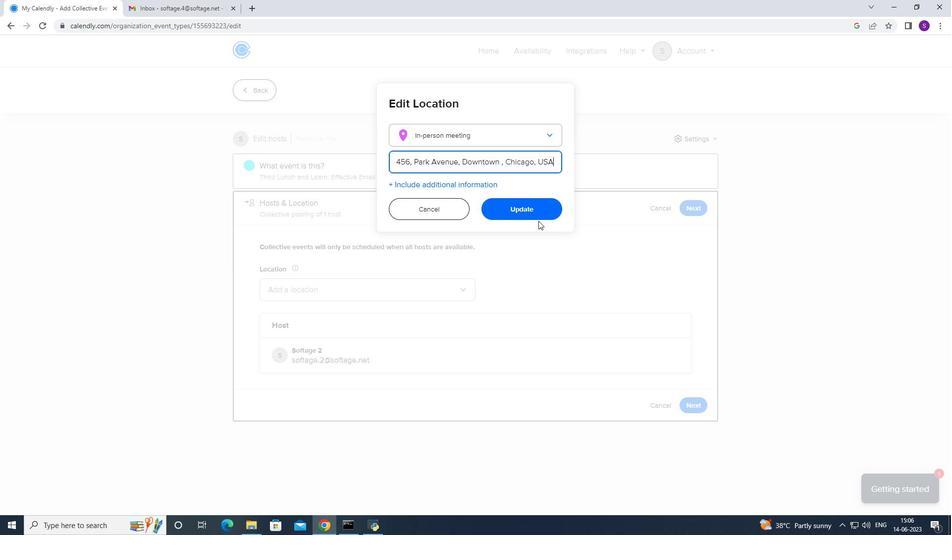 
Action: Mouse moved to (682, 402)
Screenshot: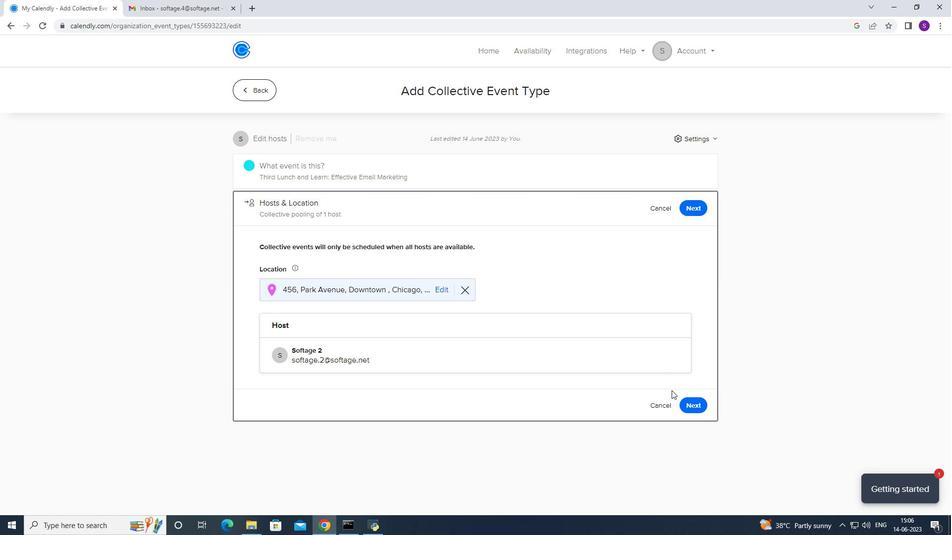 
Action: Mouse pressed left at (682, 402)
Screenshot: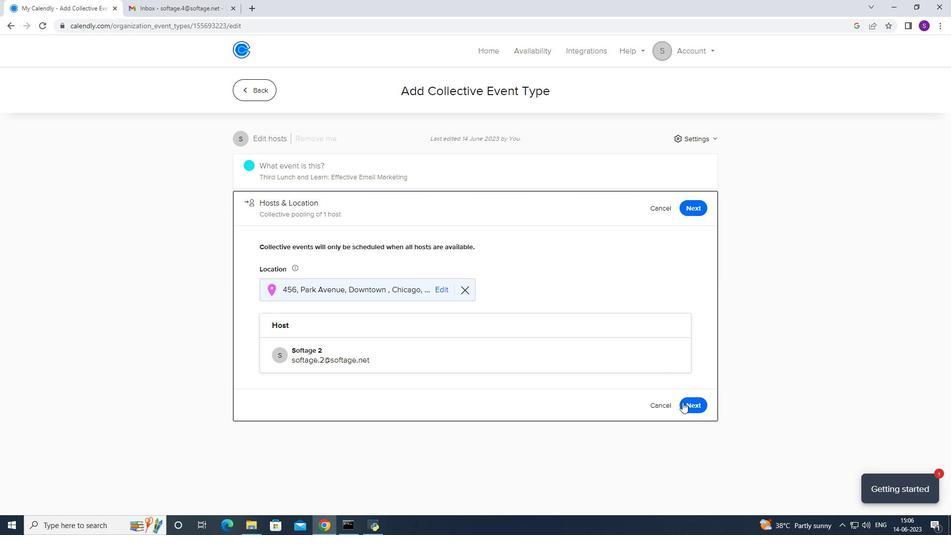 
Action: Mouse moved to (292, 355)
Screenshot: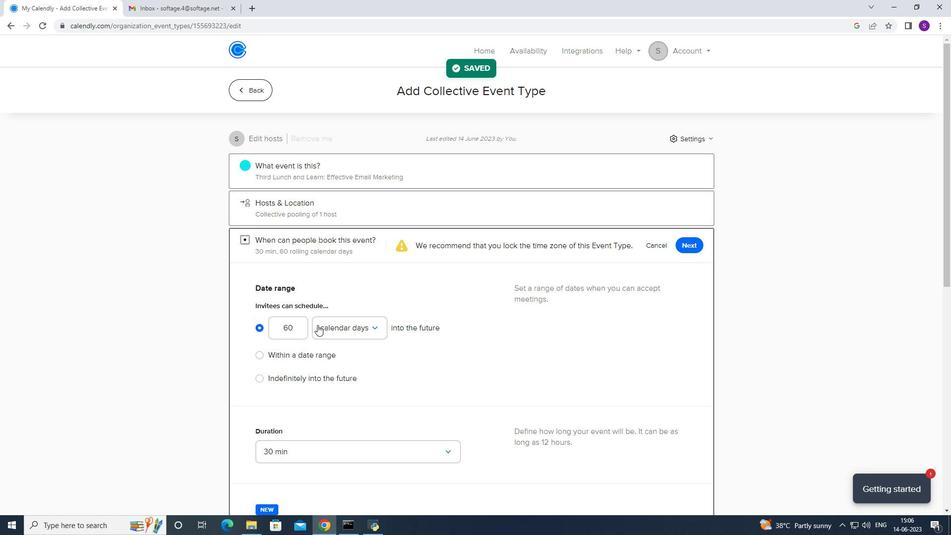 
Action: Mouse pressed left at (292, 355)
Screenshot: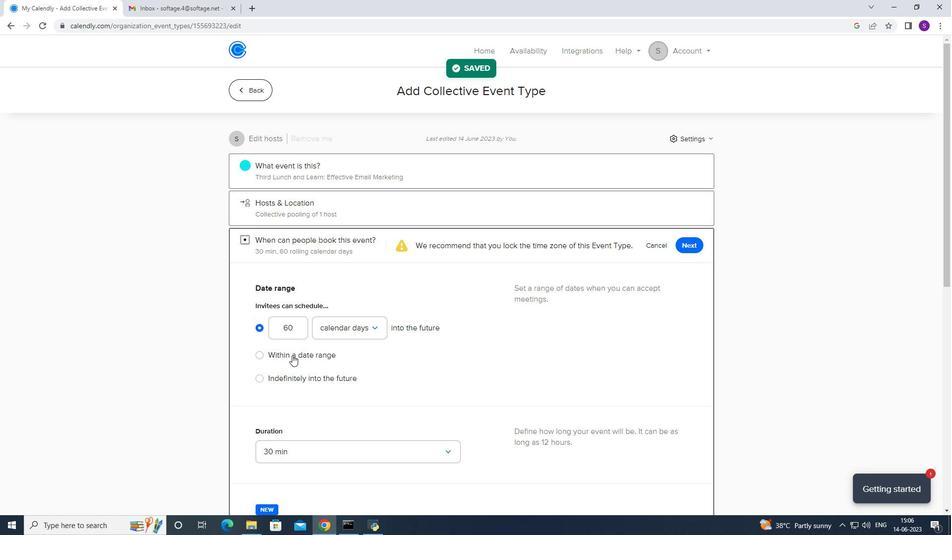 
Action: Mouse moved to (353, 332)
Screenshot: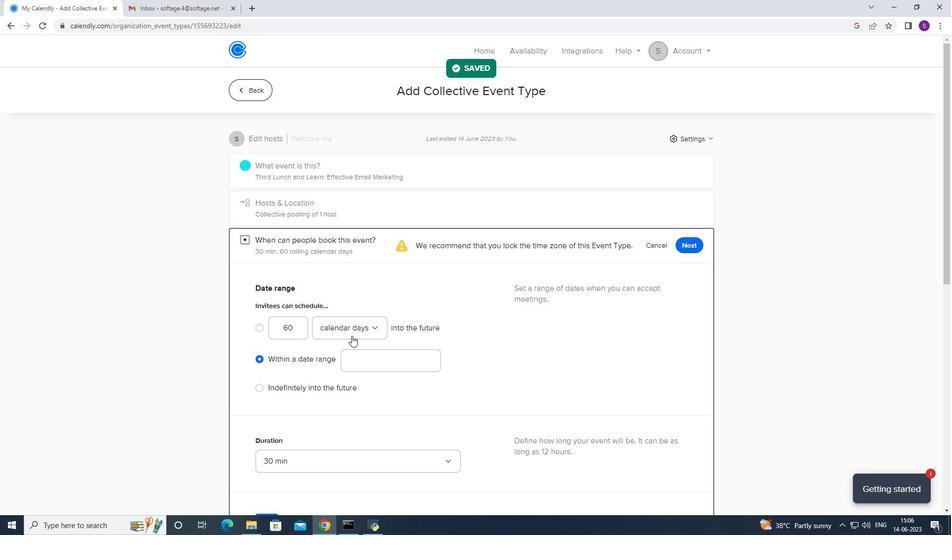 
Action: Mouse pressed left at (353, 332)
Screenshot: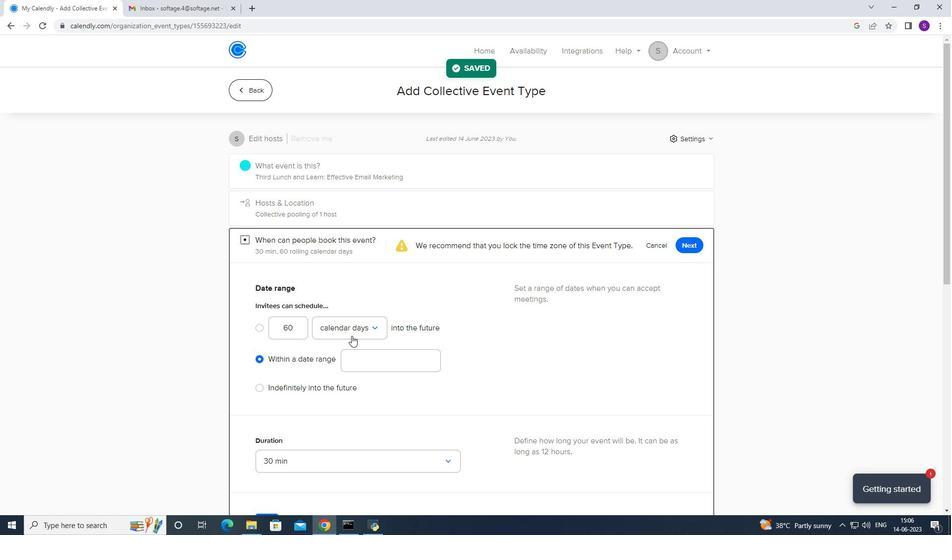 
Action: Mouse moved to (389, 364)
Screenshot: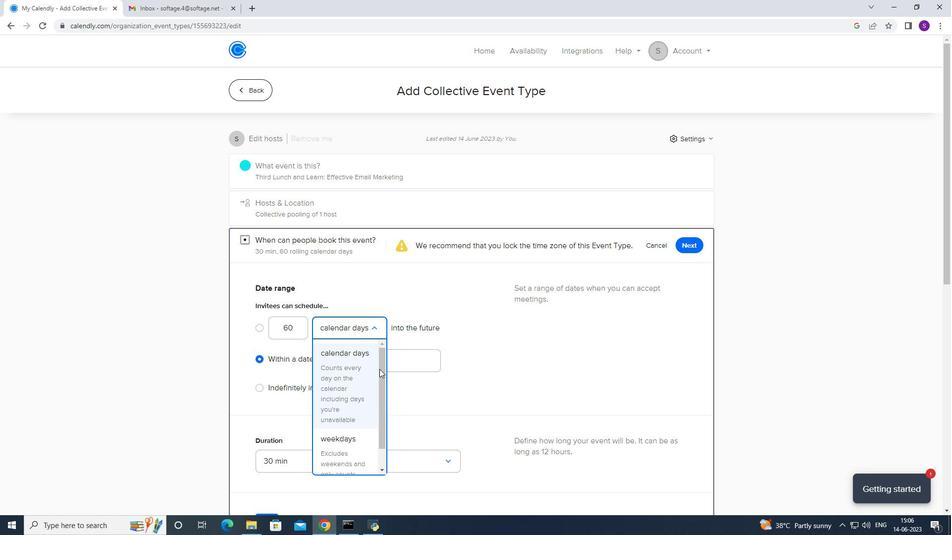 
Action: Mouse pressed left at (389, 364)
Screenshot: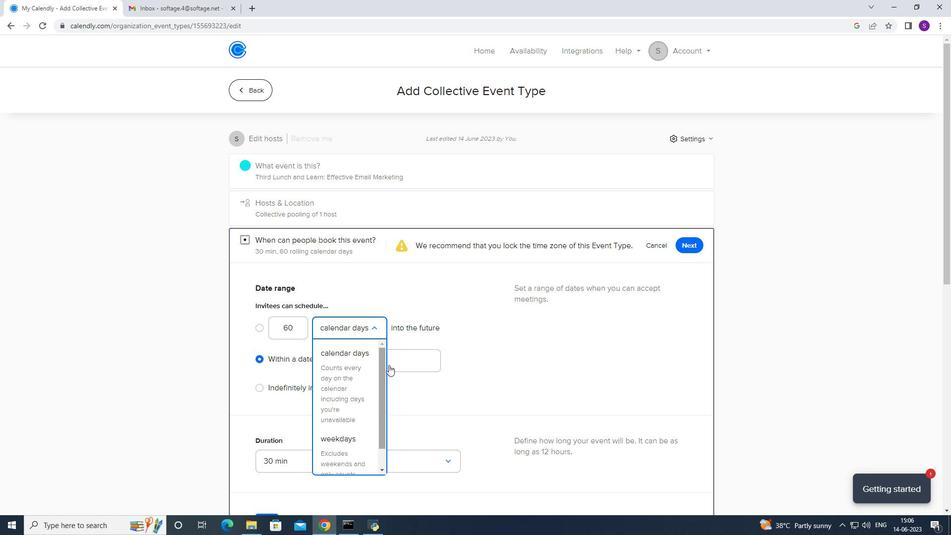 
Action: Mouse moved to (424, 182)
Screenshot: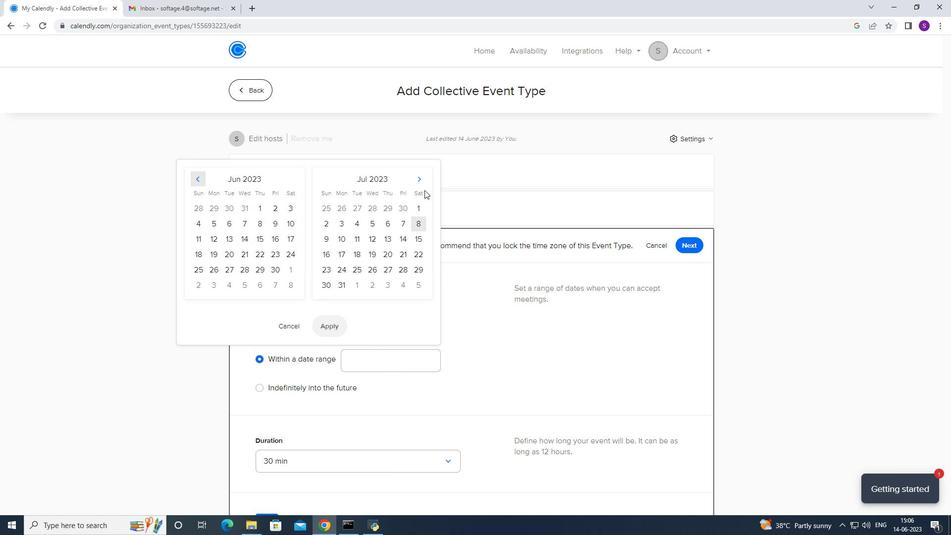 
Action: Mouse pressed left at (424, 182)
Screenshot: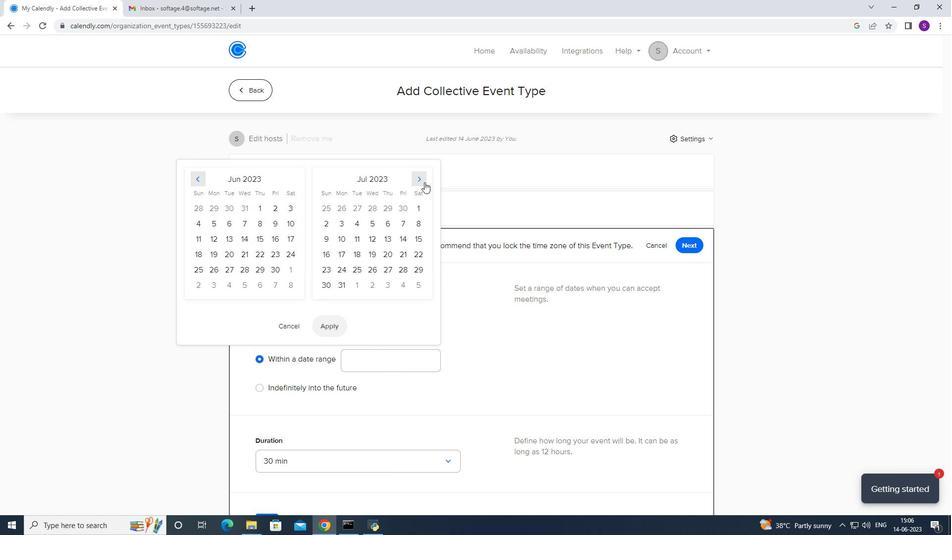 
Action: Mouse pressed left at (424, 182)
Screenshot: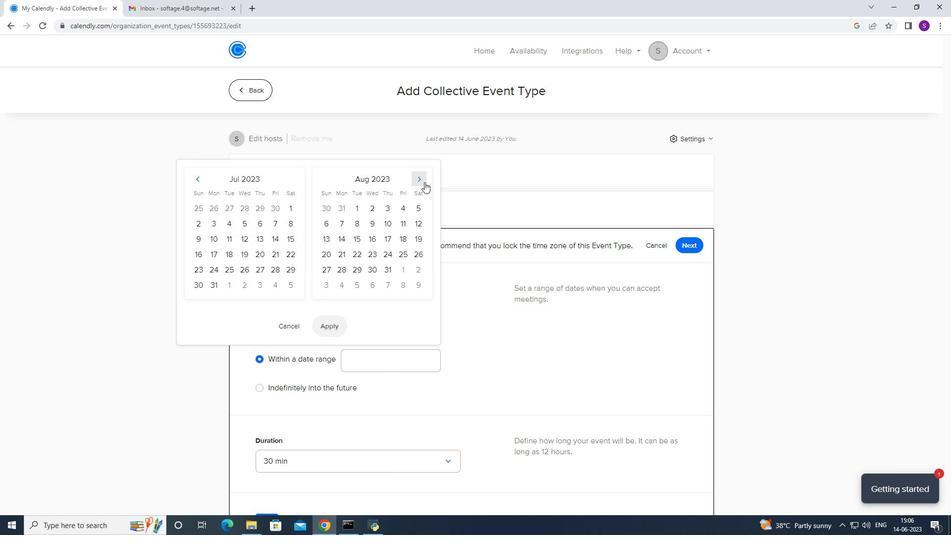 
Action: Mouse pressed left at (424, 182)
Screenshot: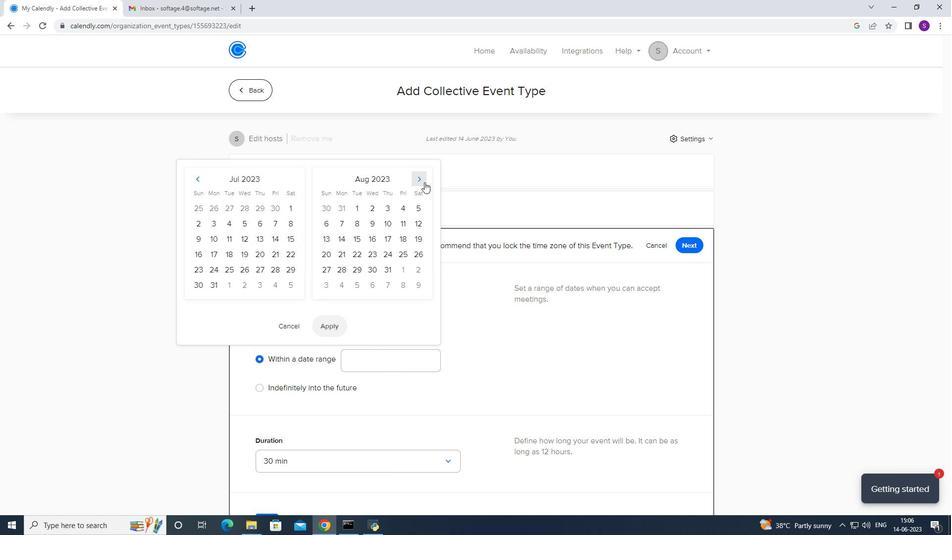 
Action: Mouse pressed left at (424, 182)
Screenshot: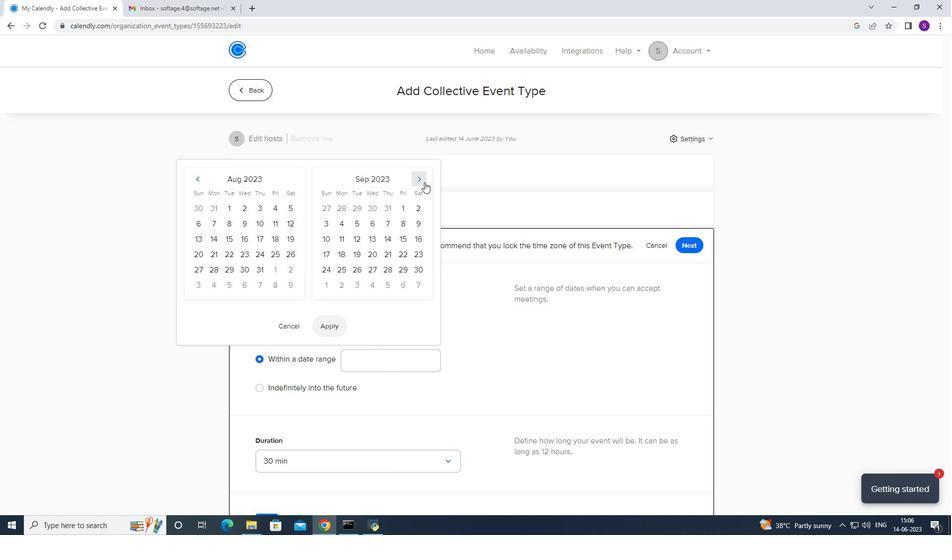 
Action: Mouse pressed left at (424, 182)
Screenshot: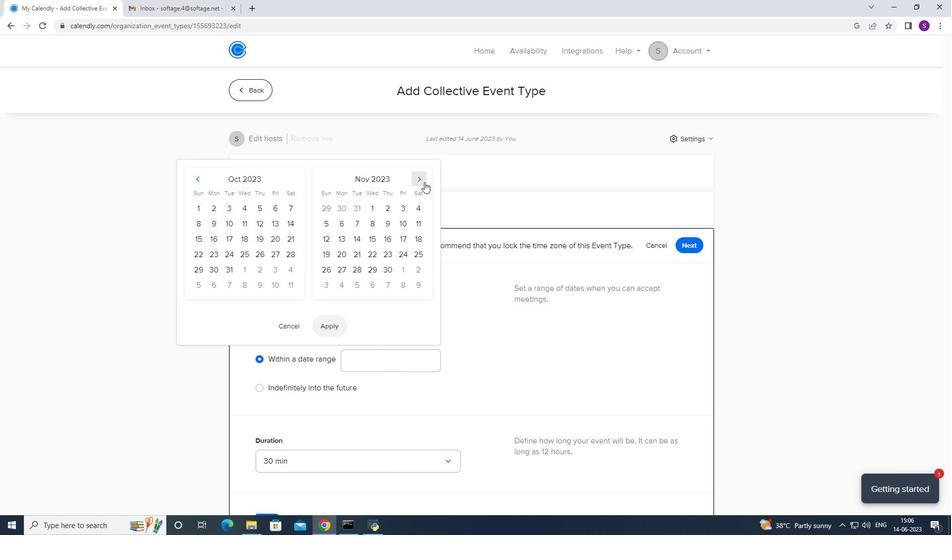
Action: Mouse pressed left at (424, 182)
Screenshot: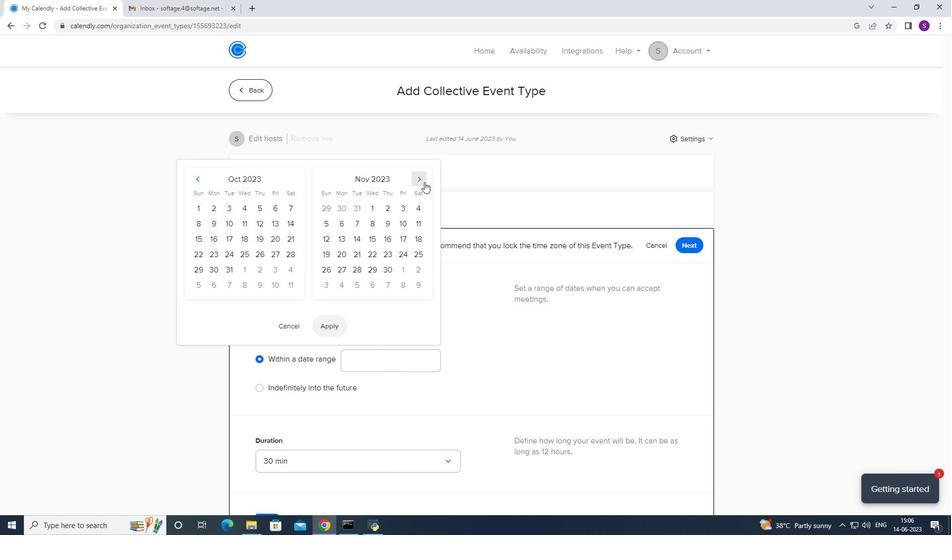 
Action: Mouse moved to (204, 181)
Screenshot: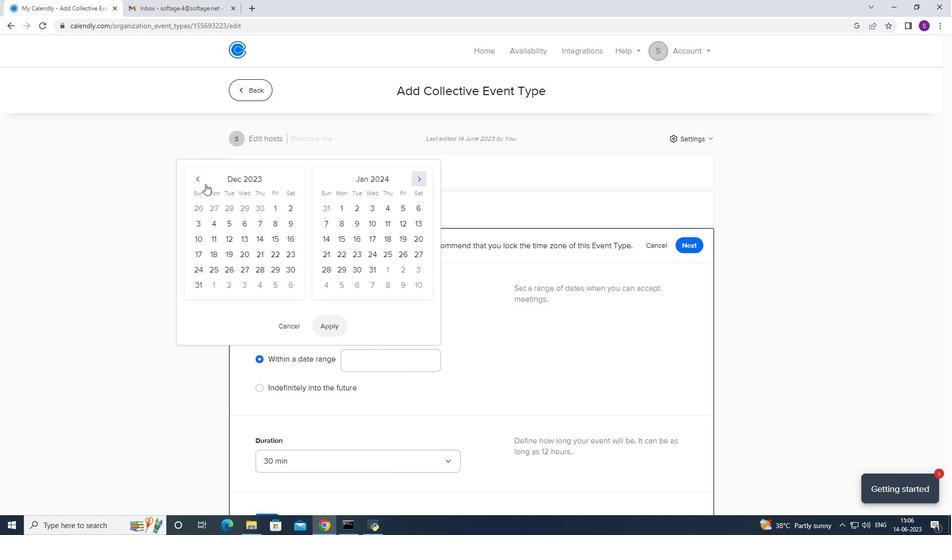 
Action: Mouse pressed left at (204, 181)
Screenshot: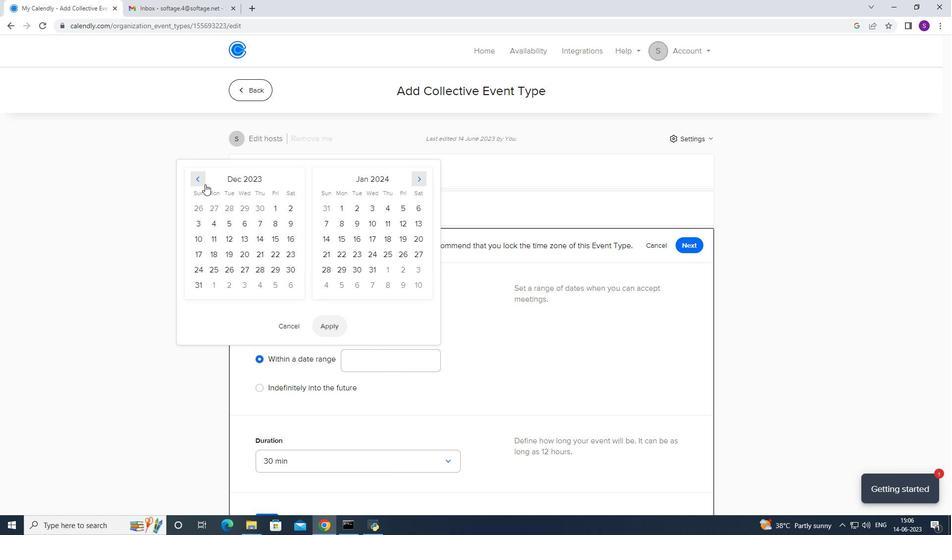 
Action: Mouse pressed left at (204, 181)
Screenshot: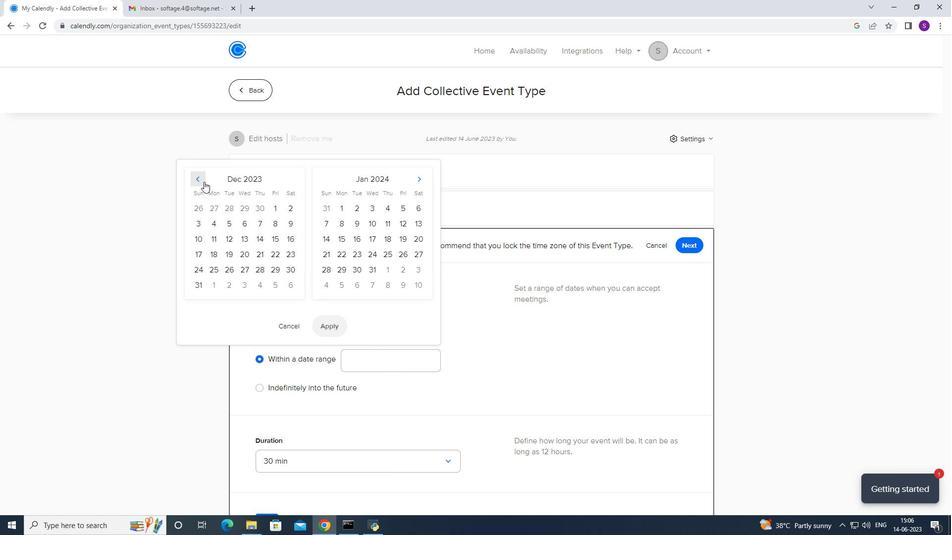 
Action: Mouse moved to (226, 258)
Screenshot: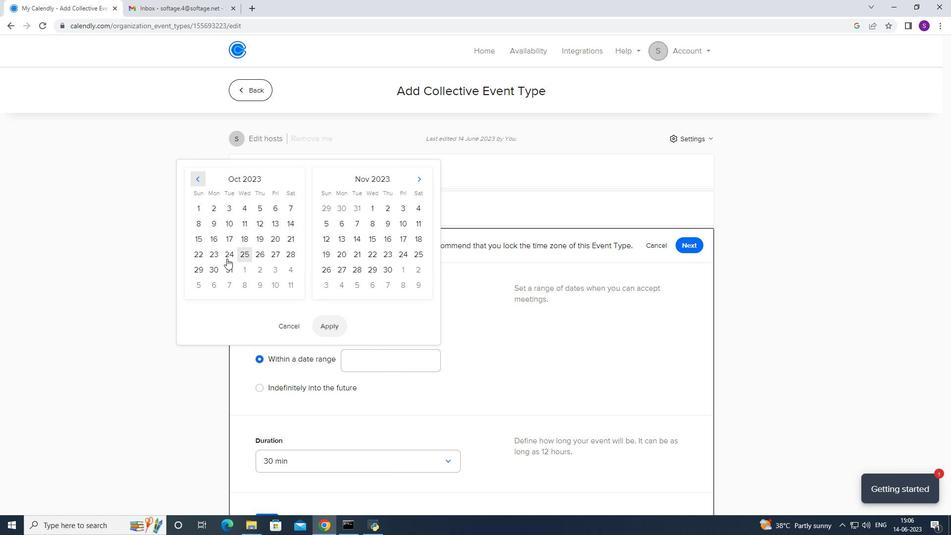 
Action: Mouse pressed left at (226, 258)
Screenshot: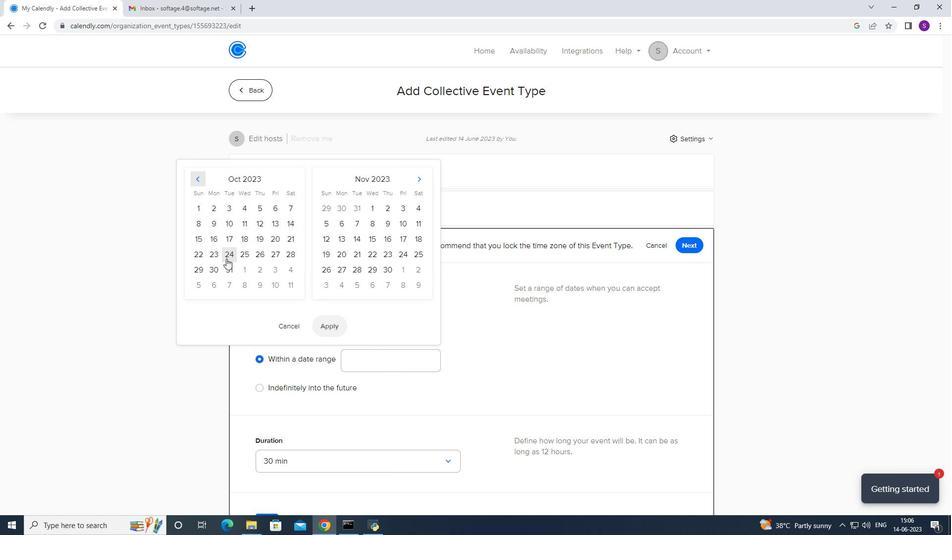 
Action: Mouse moved to (236, 254)
Screenshot: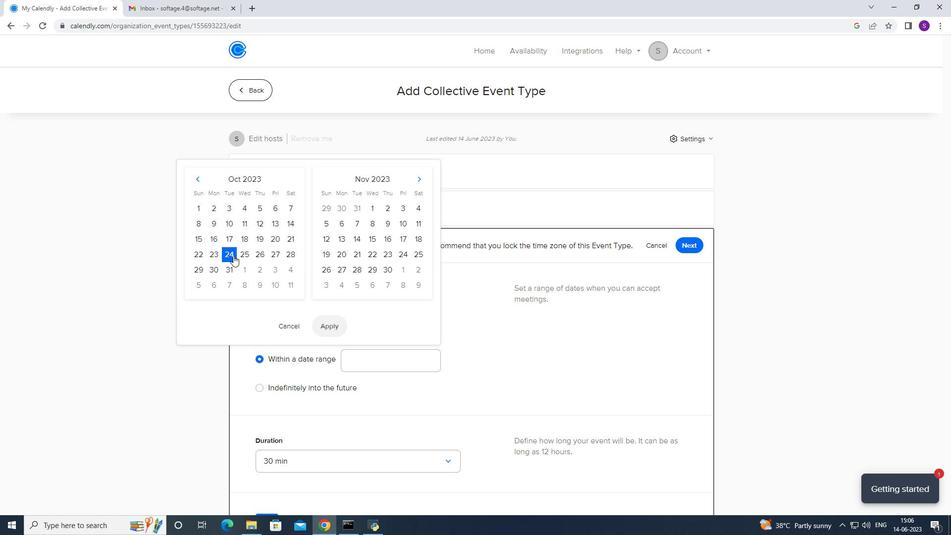 
Action: Mouse pressed left at (236, 254)
Screenshot: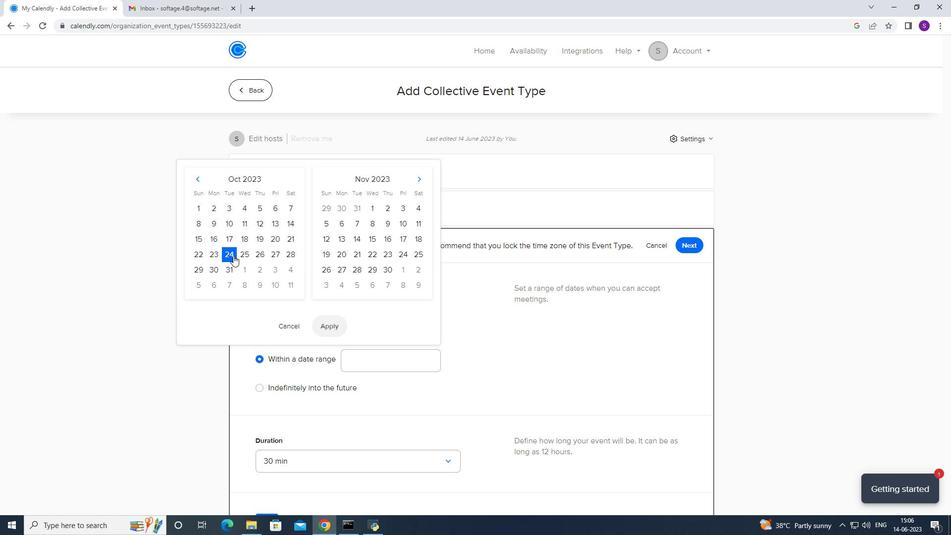 
Action: Mouse moved to (244, 259)
Screenshot: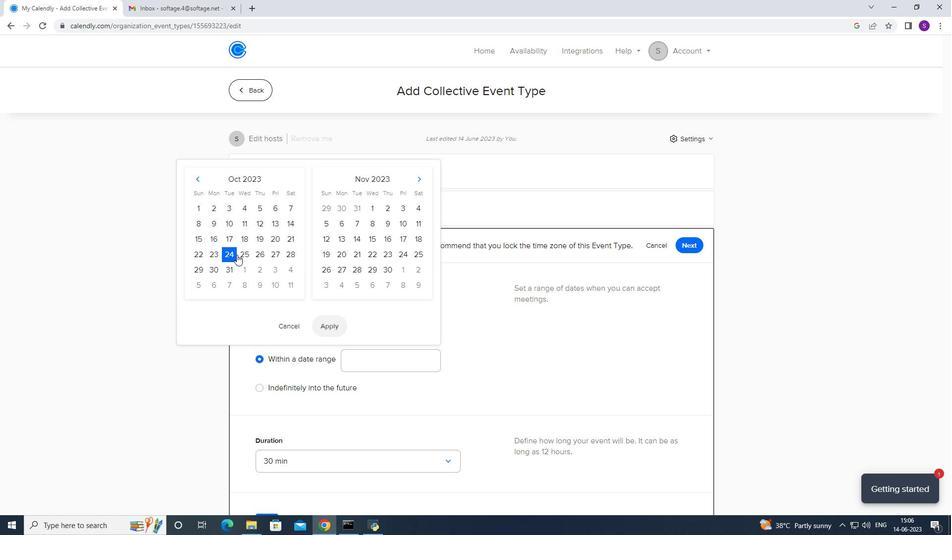 
Action: Mouse pressed left at (244, 259)
Screenshot: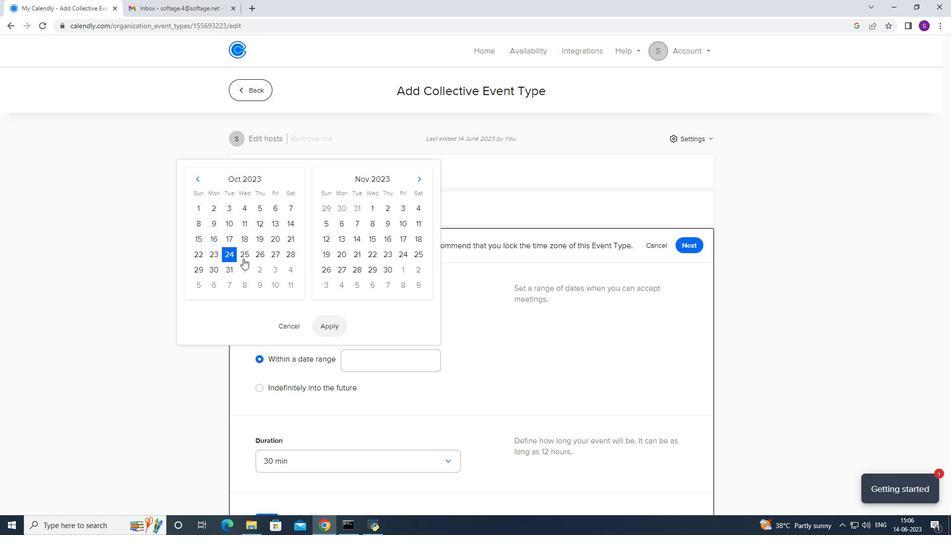 
Action: Mouse moved to (233, 261)
Screenshot: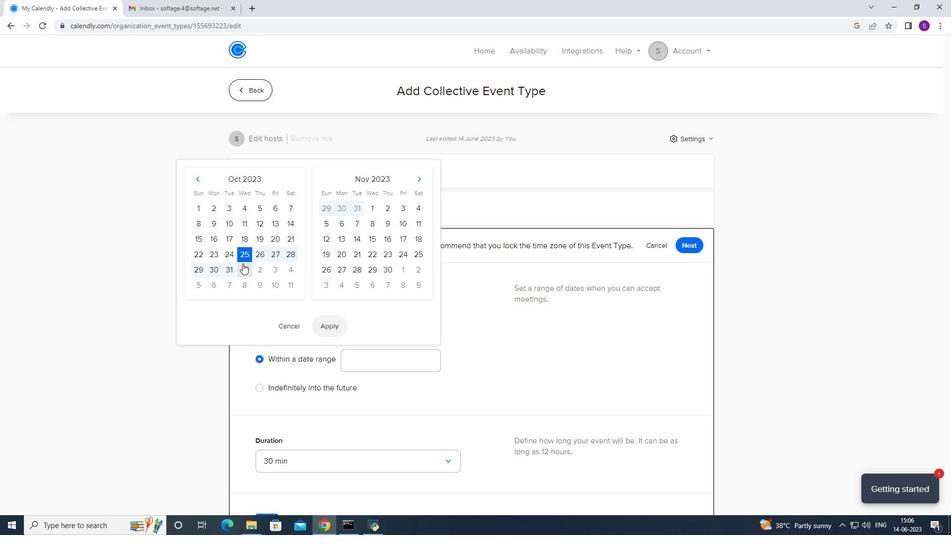
Action: Mouse pressed left at (233, 261)
Screenshot: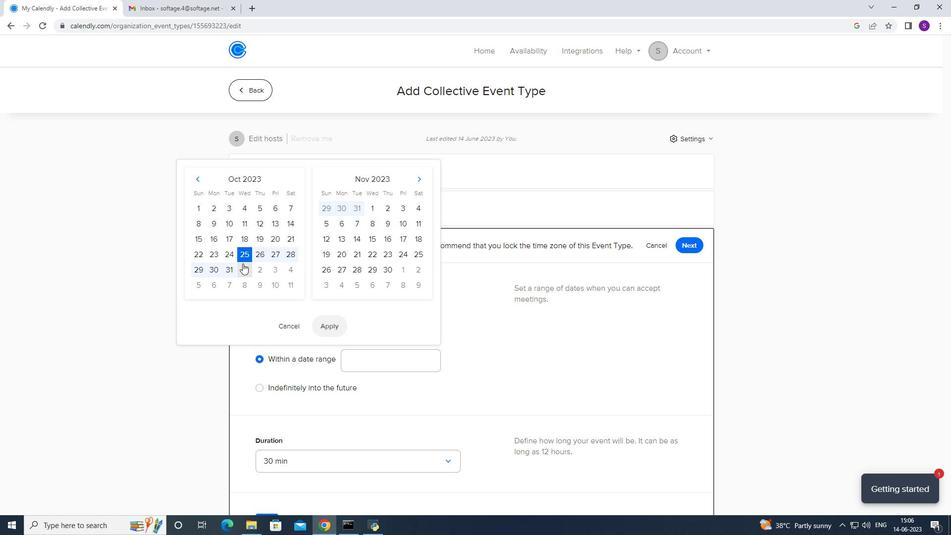 
Action: Mouse moved to (240, 258)
Screenshot: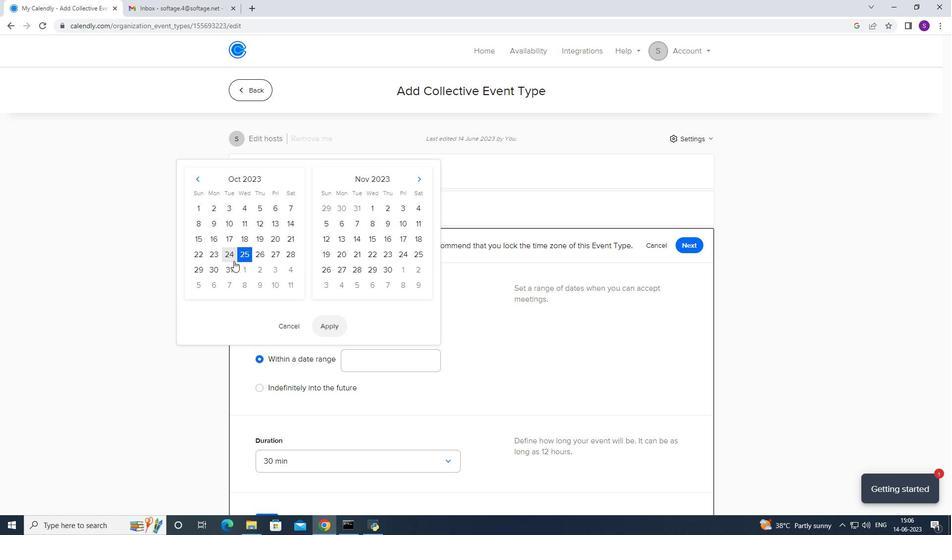 
Action: Mouse pressed left at (240, 258)
Screenshot: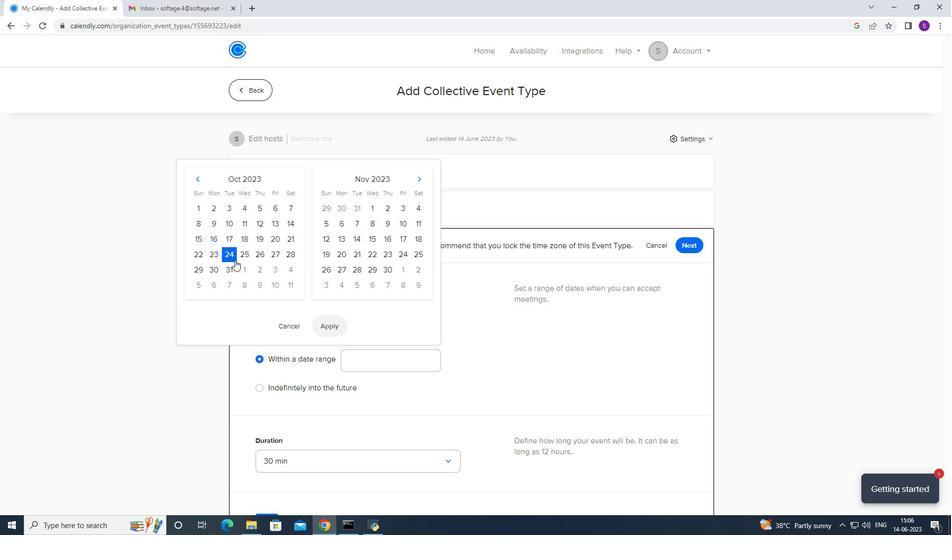 
Action: Mouse moved to (322, 317)
Screenshot: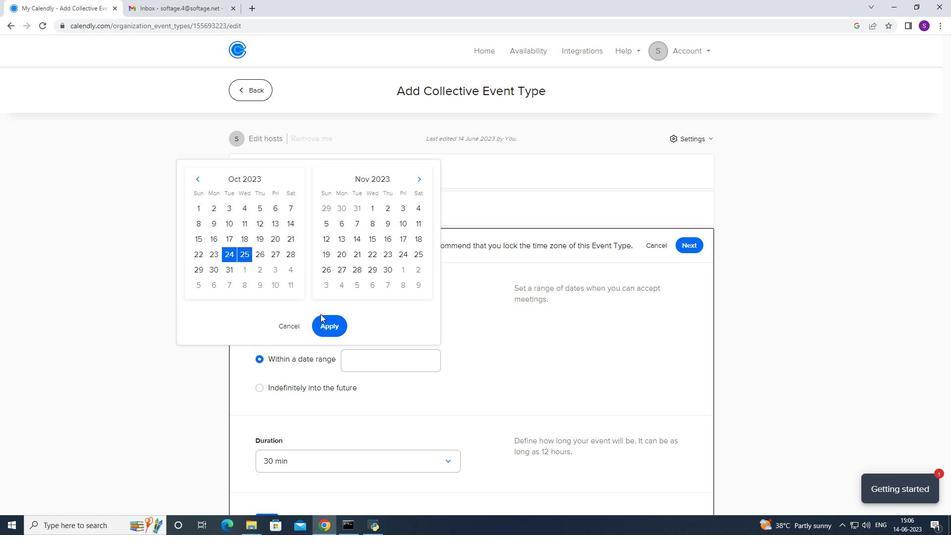 
Action: Mouse pressed left at (322, 317)
Screenshot: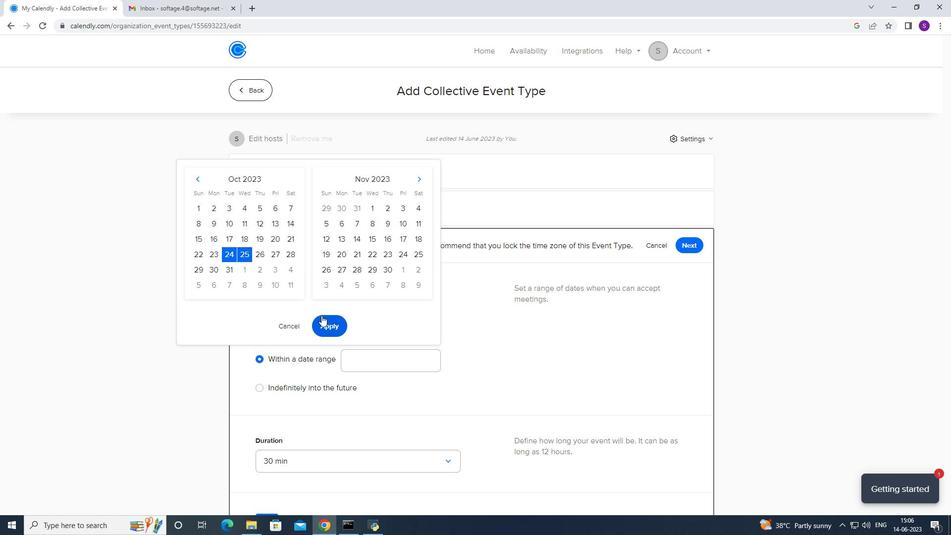 
Action: Mouse moved to (322, 311)
Screenshot: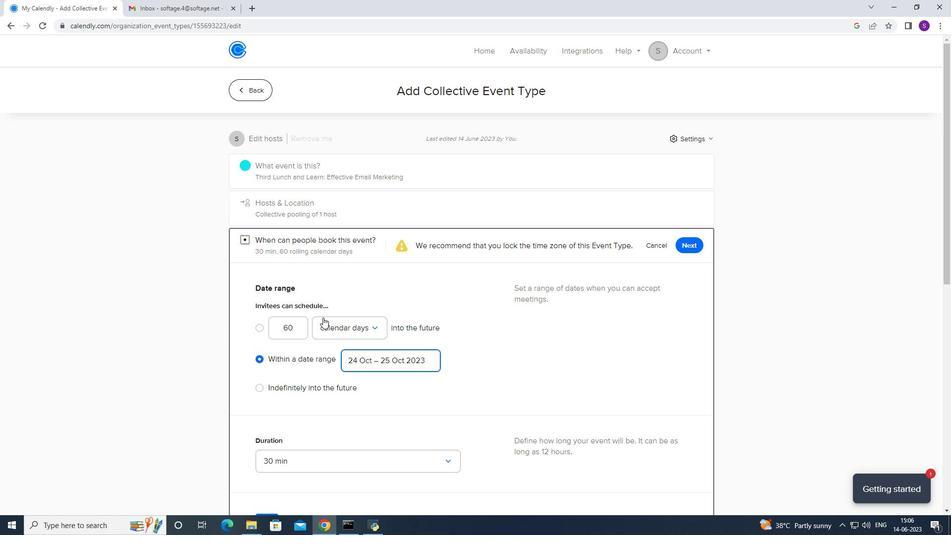 
Action: Mouse scrolled (322, 311) with delta (0, 0)
Screenshot: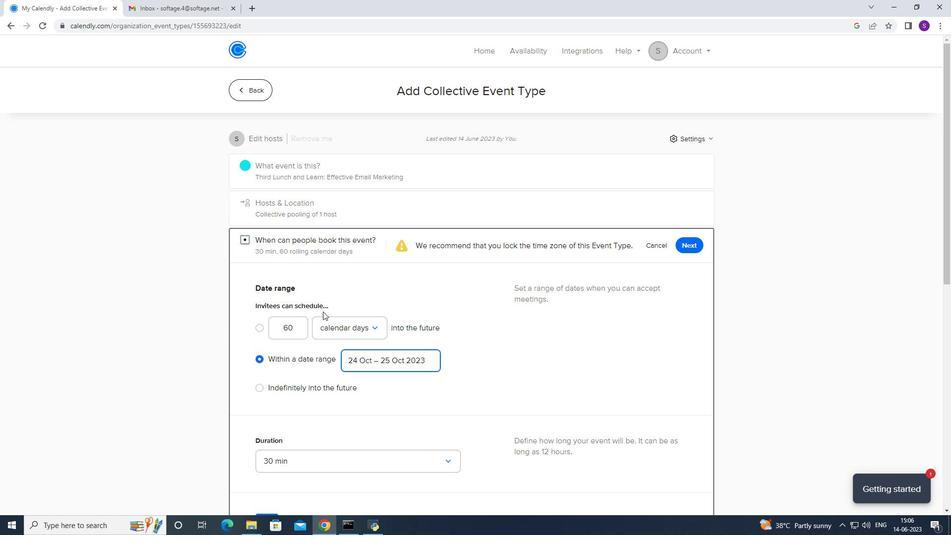 
Action: Mouse scrolled (322, 311) with delta (0, 0)
Screenshot: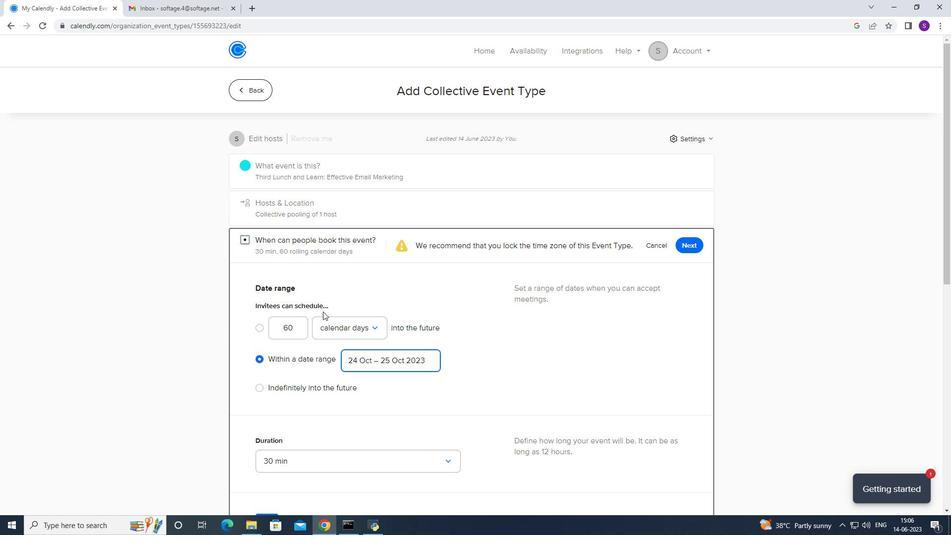 
Action: Mouse scrolled (322, 311) with delta (0, 0)
Screenshot: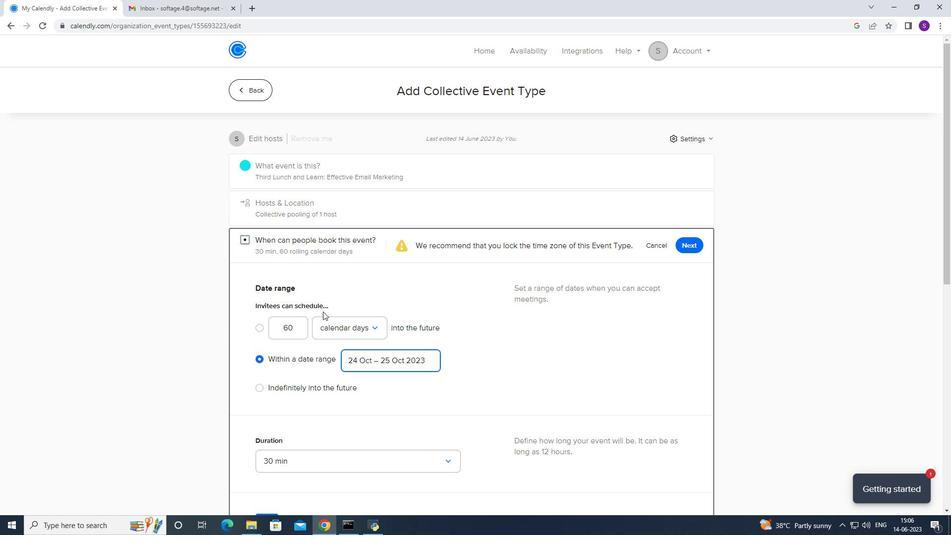 
Action: Mouse scrolled (322, 311) with delta (0, 0)
Screenshot: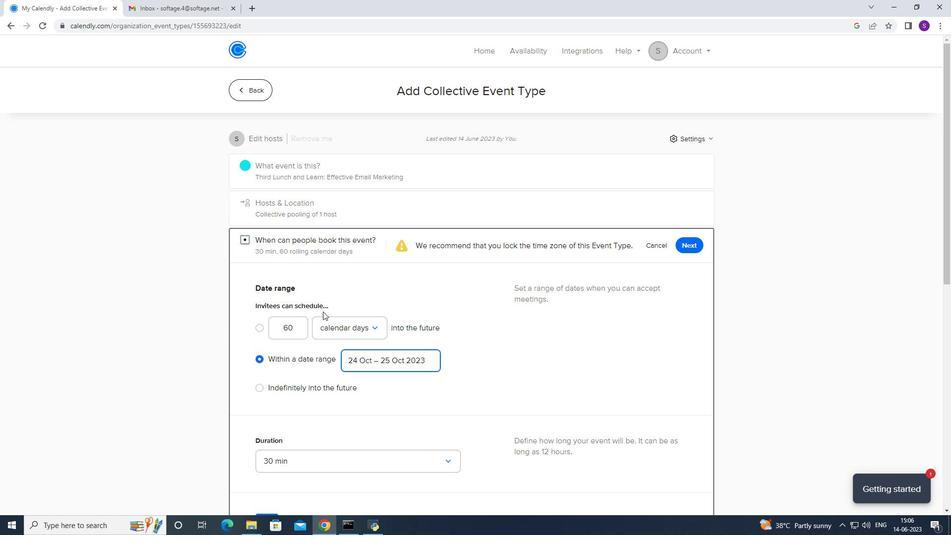 
Action: Mouse scrolled (322, 311) with delta (0, 0)
Screenshot: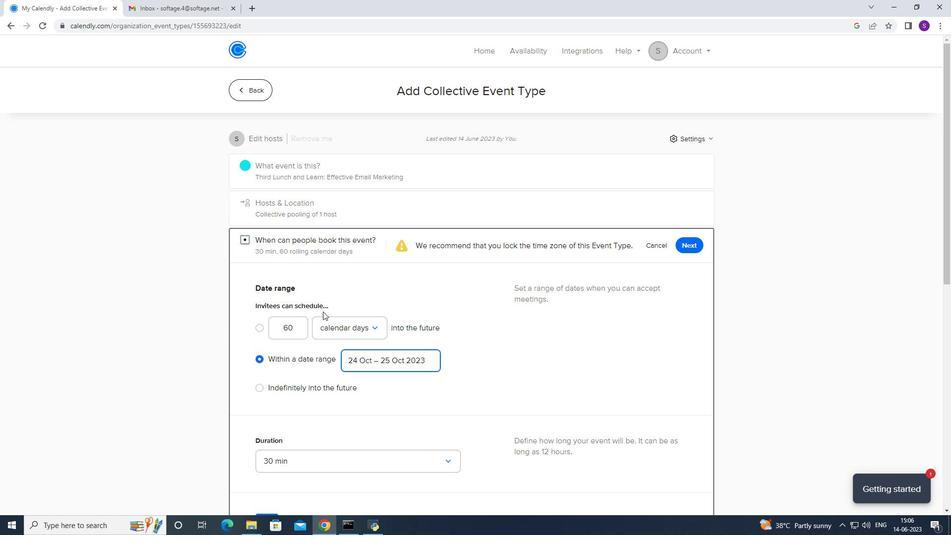 
Action: Mouse scrolled (322, 311) with delta (0, 0)
Screenshot: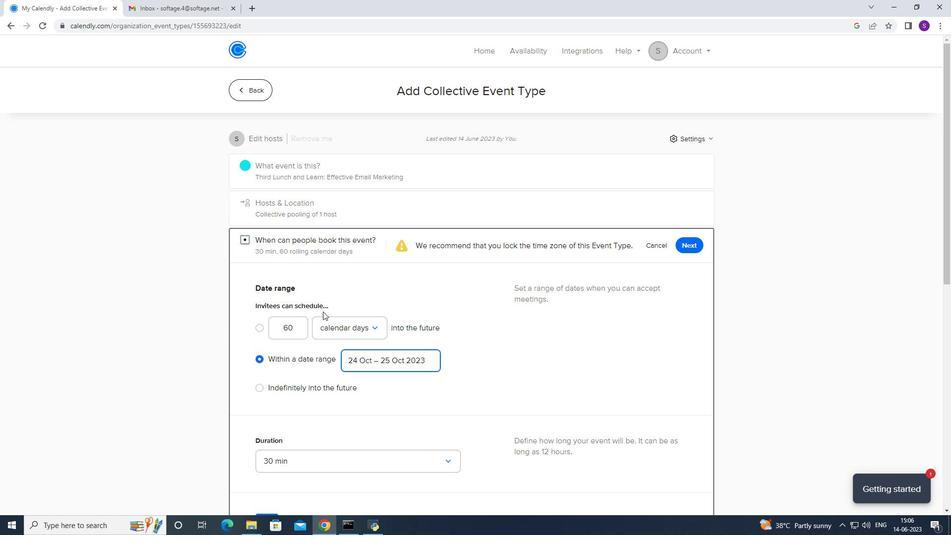 
Action: Mouse scrolled (322, 311) with delta (0, 0)
Screenshot: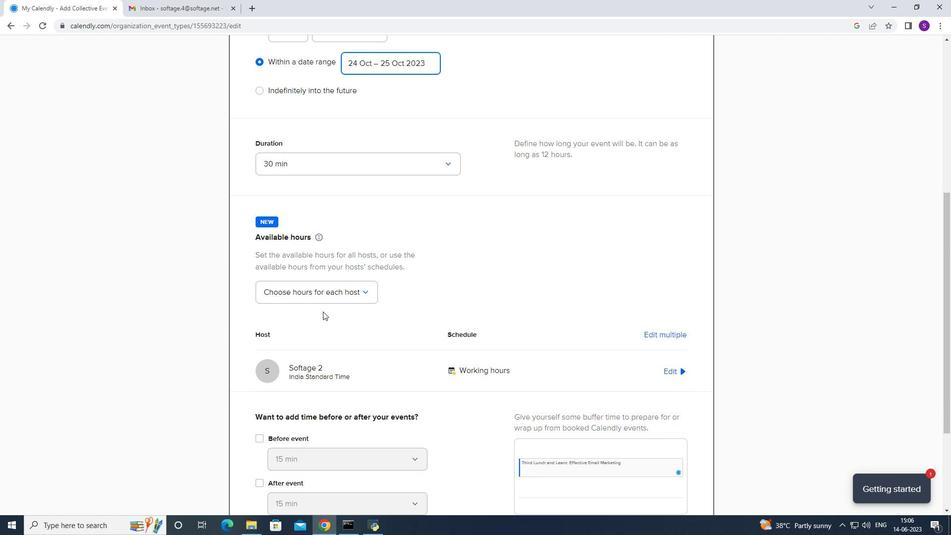 
Action: Mouse scrolled (322, 311) with delta (0, 0)
Screenshot: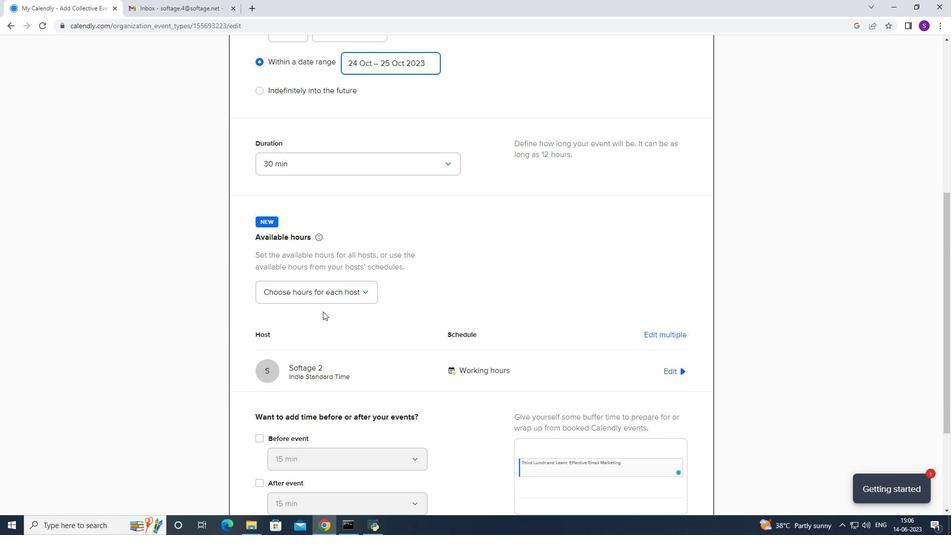 
Action: Mouse scrolled (322, 311) with delta (0, 0)
Screenshot: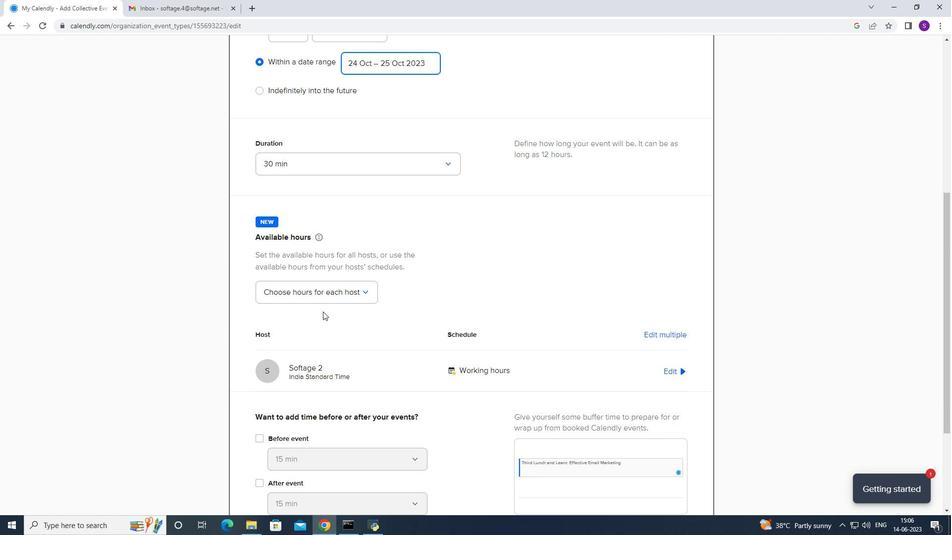 
Action: Mouse scrolled (322, 311) with delta (0, 0)
Screenshot: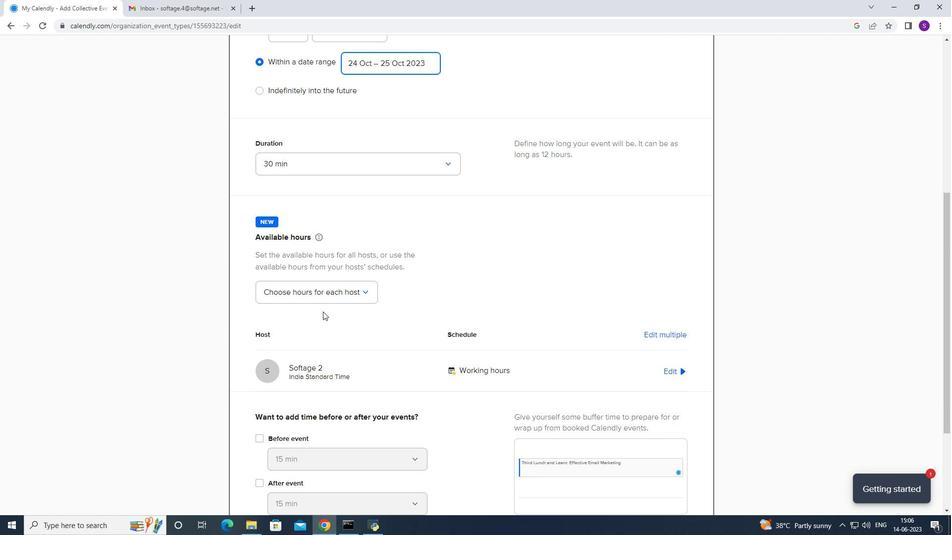 
Action: Mouse scrolled (322, 311) with delta (0, 0)
Screenshot: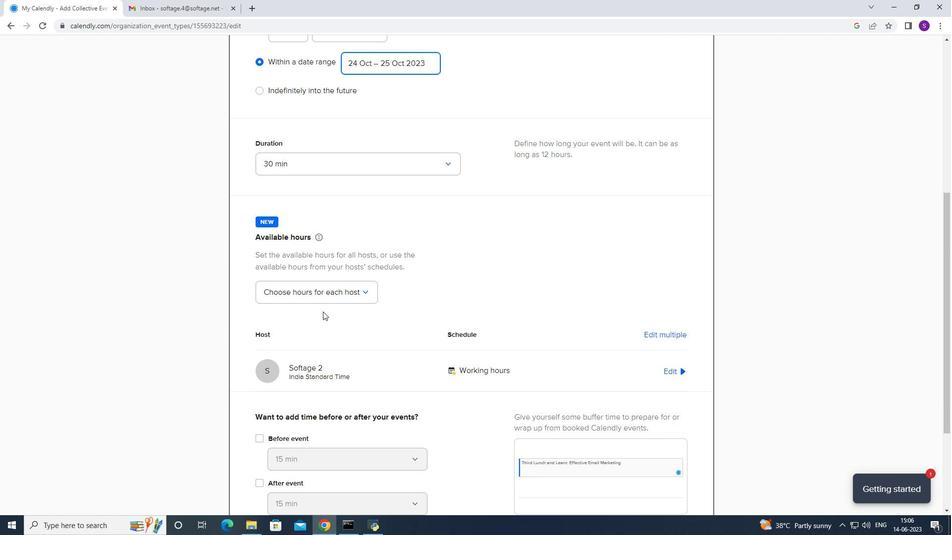 
Action: Mouse moved to (688, 466)
Screenshot: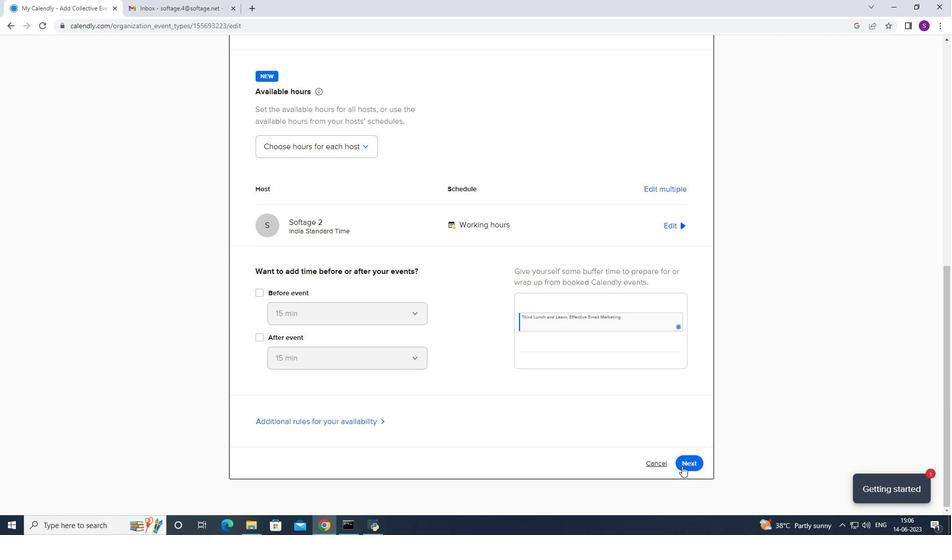 
Action: Mouse pressed left at (688, 466)
Screenshot: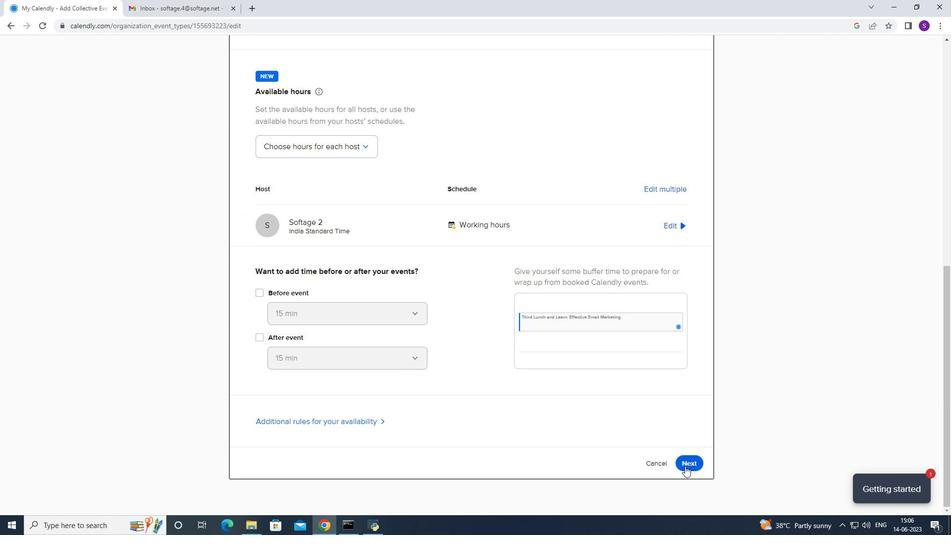 
Action: Mouse moved to (698, 98)
Screenshot: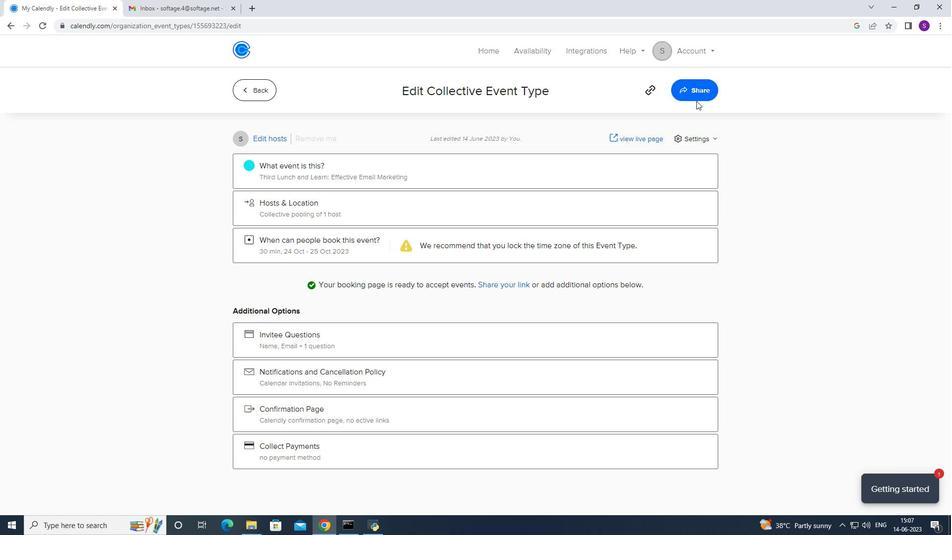 
Action: Mouse pressed left at (698, 98)
Screenshot: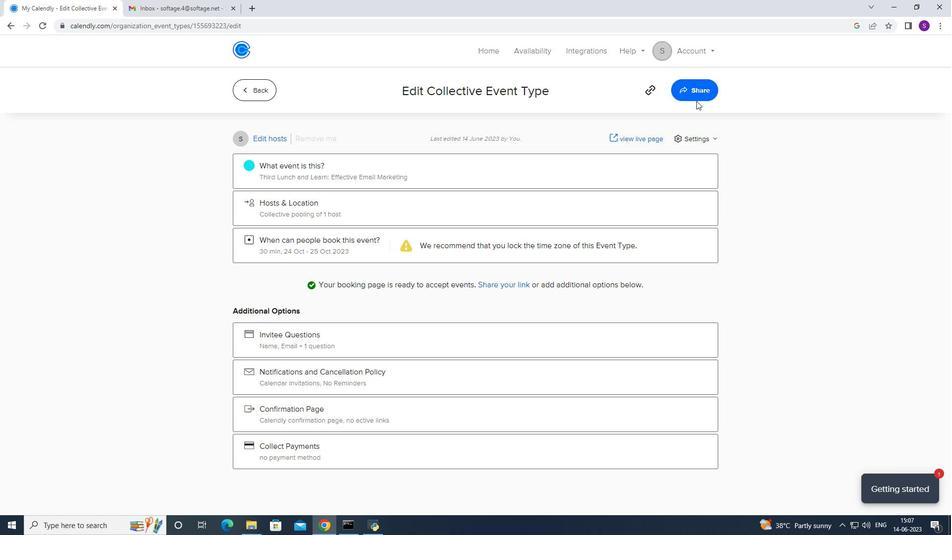 
Action: Mouse moved to (619, 187)
Screenshot: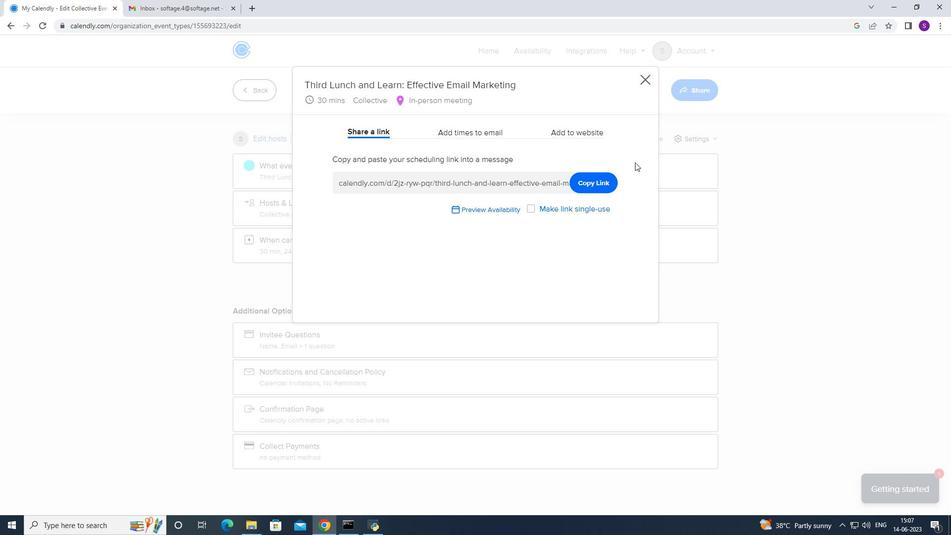 
Action: Mouse pressed left at (619, 187)
Screenshot: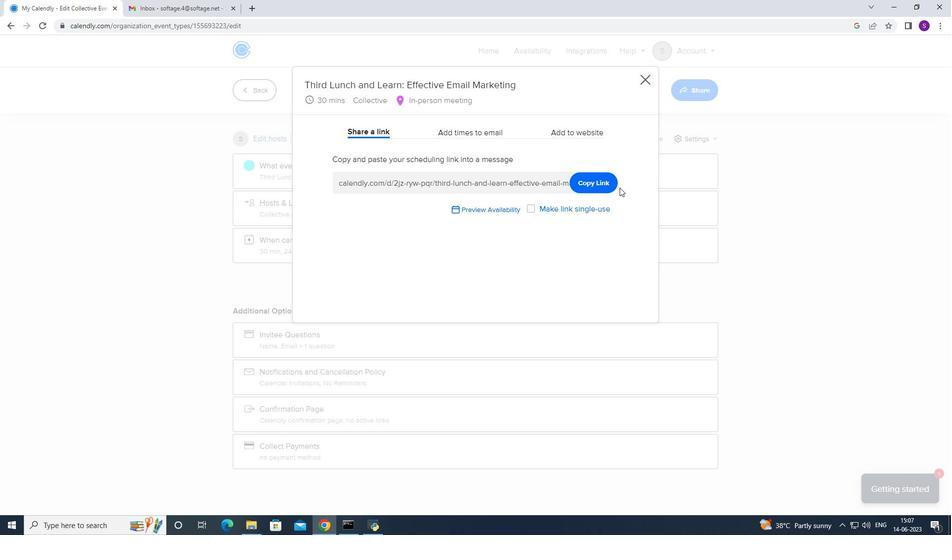 
Action: Mouse moved to (589, 186)
Screenshot: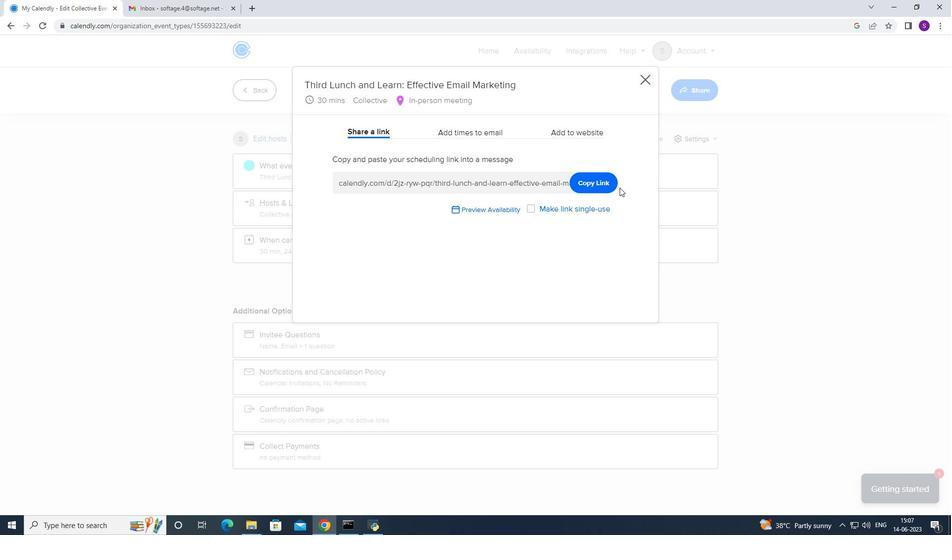 
Action: Mouse pressed left at (589, 186)
Screenshot: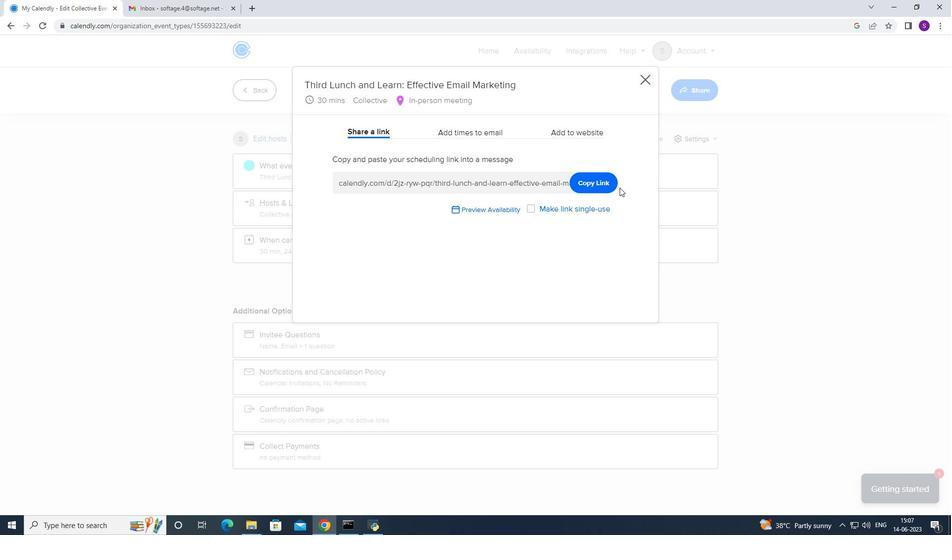 
Action: Mouse moved to (151, 10)
Screenshot: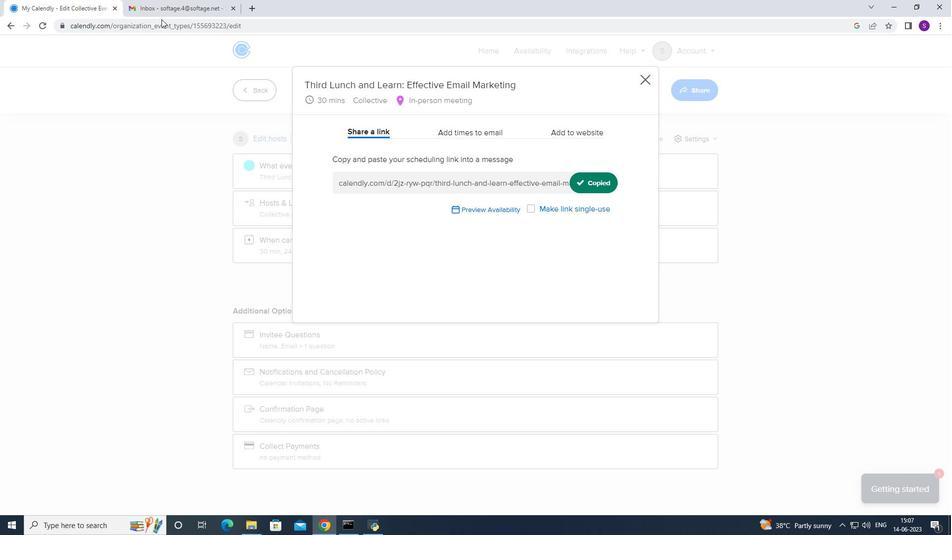 
Action: Mouse pressed left at (151, 10)
Screenshot: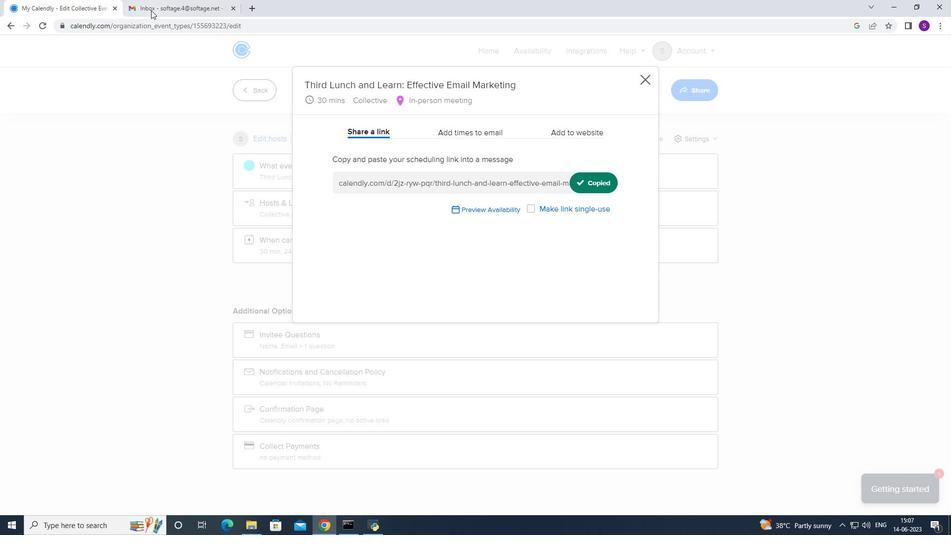 
Action: Mouse moved to (103, 88)
Screenshot: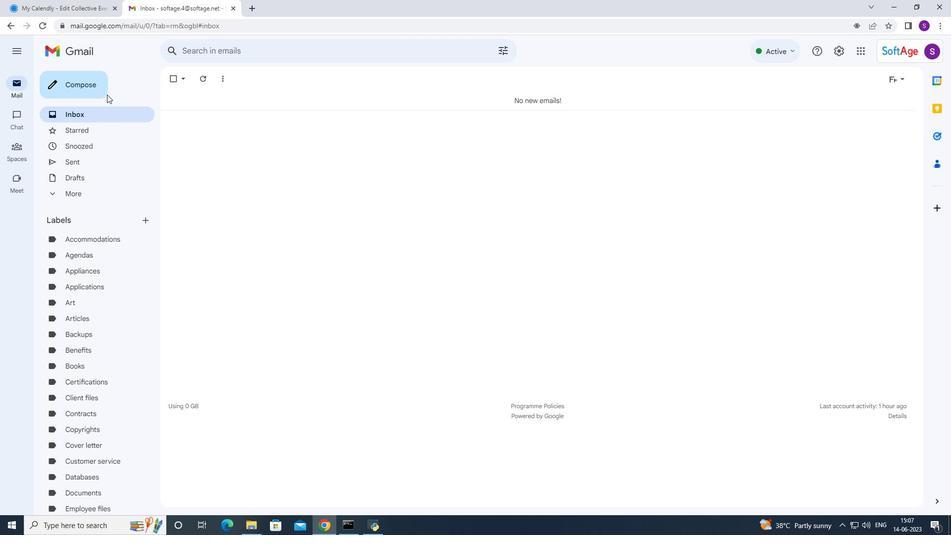 
Action: Mouse pressed left at (103, 88)
Screenshot: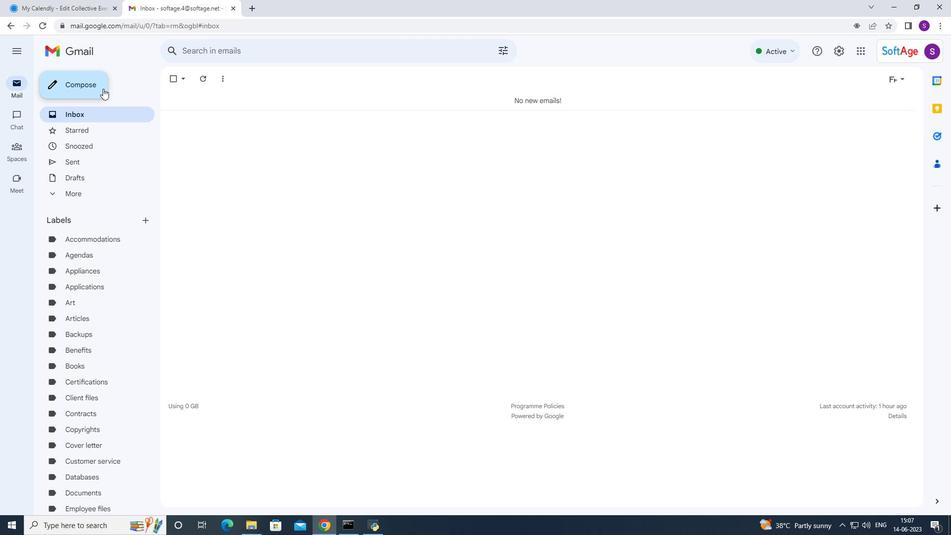 
Action: Mouse moved to (638, 282)
Screenshot: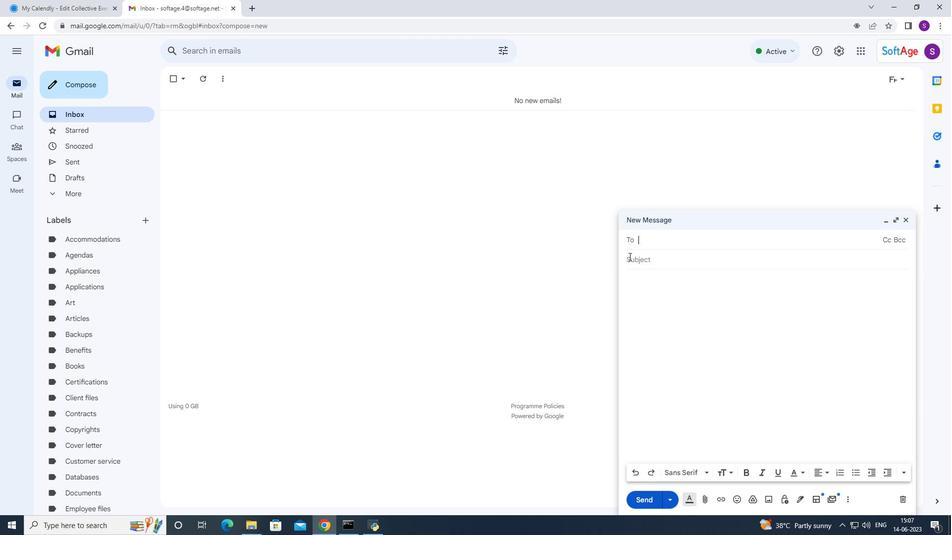 
Action: Mouse pressed right at (638, 282)
Screenshot: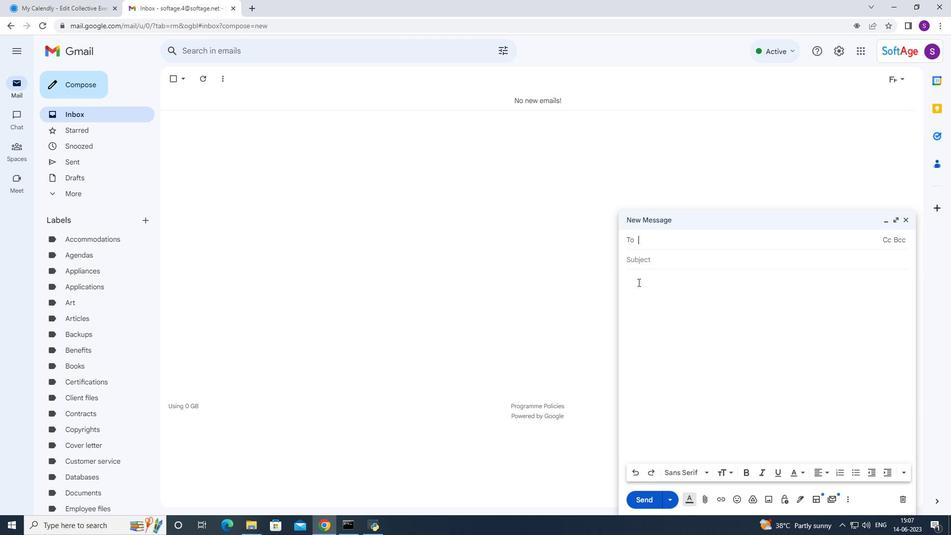 
Action: Mouse moved to (671, 360)
Screenshot: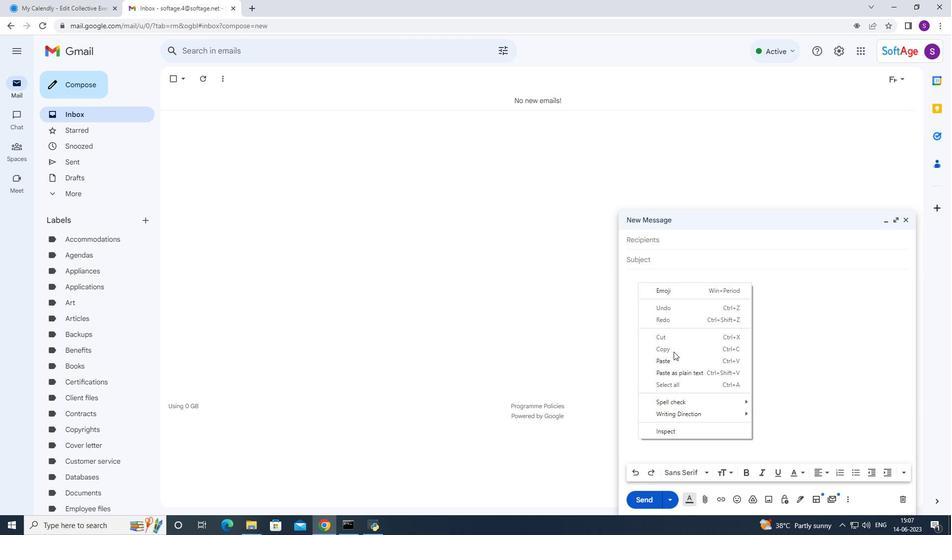 
Action: Mouse pressed left at (671, 360)
Screenshot: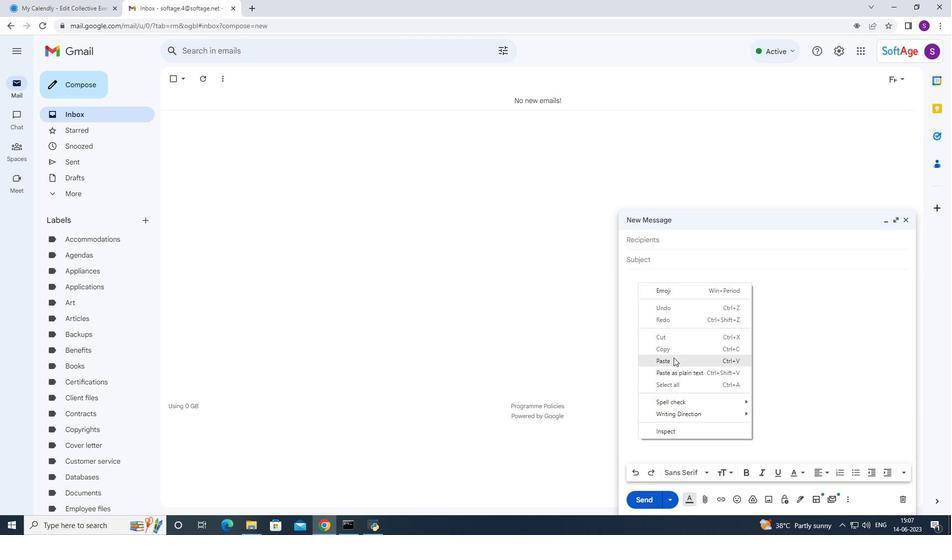 
Action: Mouse moved to (675, 245)
Screenshot: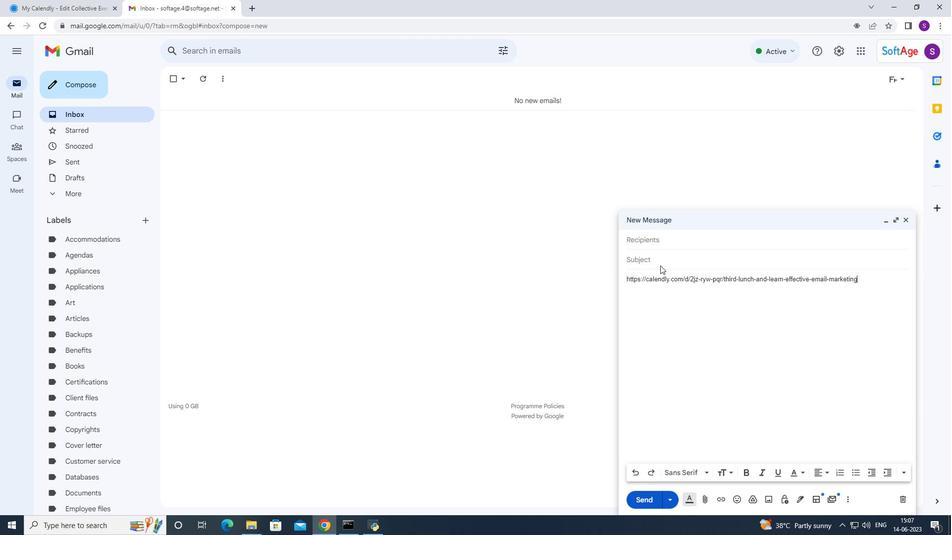 
Action: Mouse pressed left at (675, 245)
Screenshot: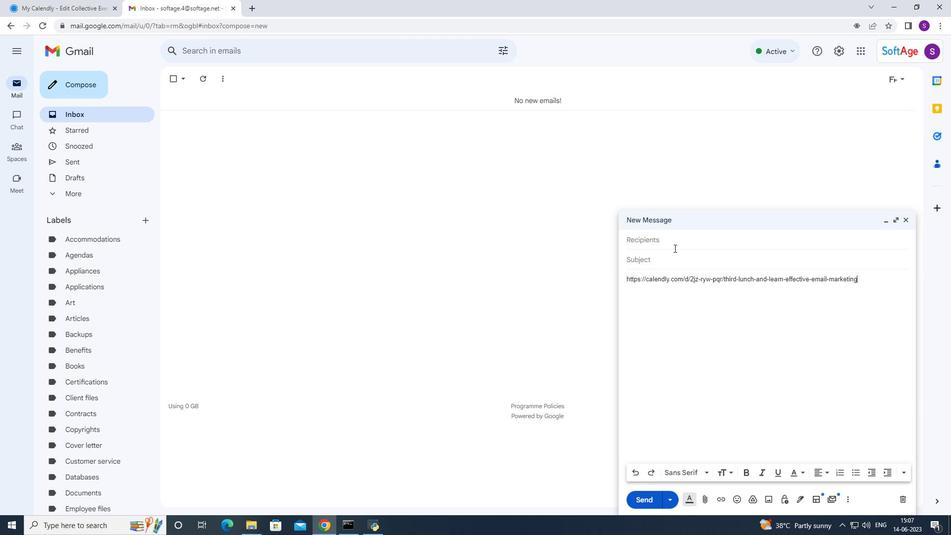 
Action: Mouse moved to (606, 266)
Screenshot: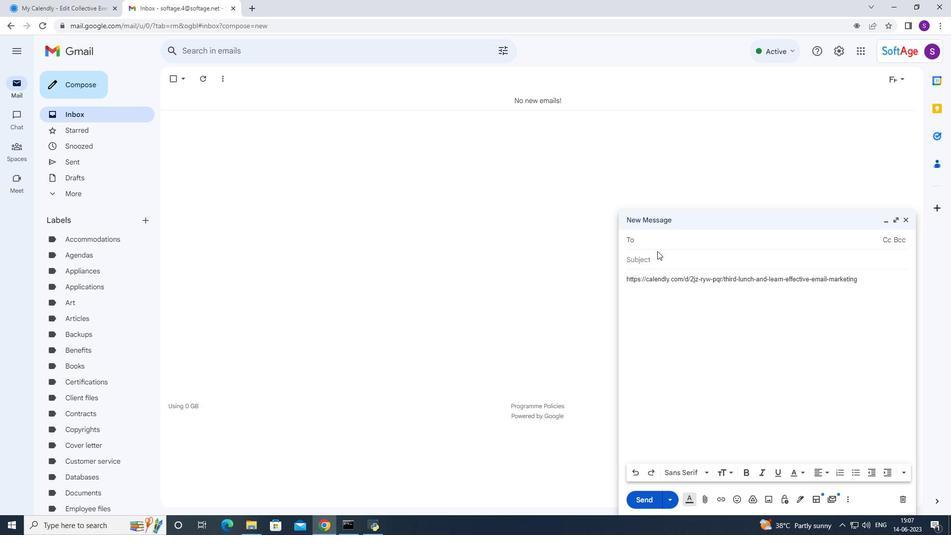 
Action: Key pressed SOFTAGE.9
Screenshot: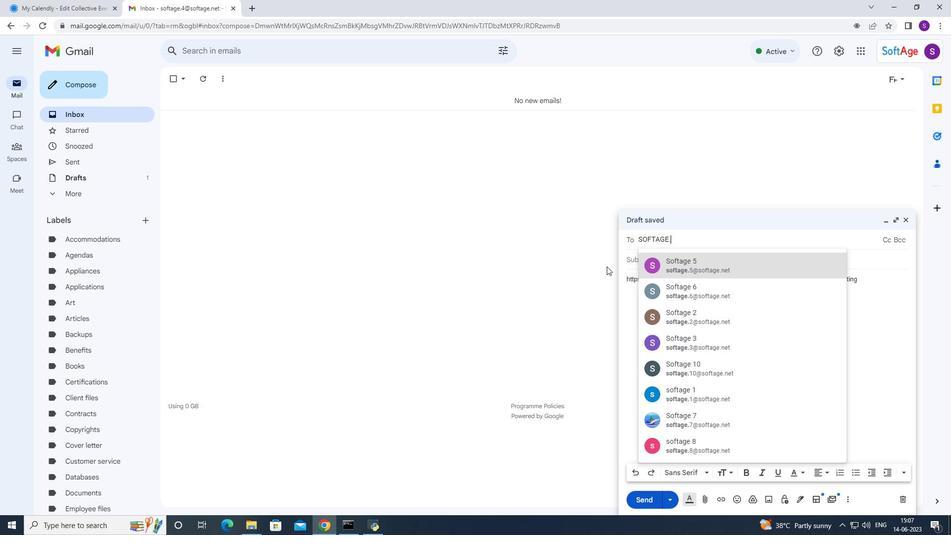 
Action: Mouse moved to (653, 282)
Screenshot: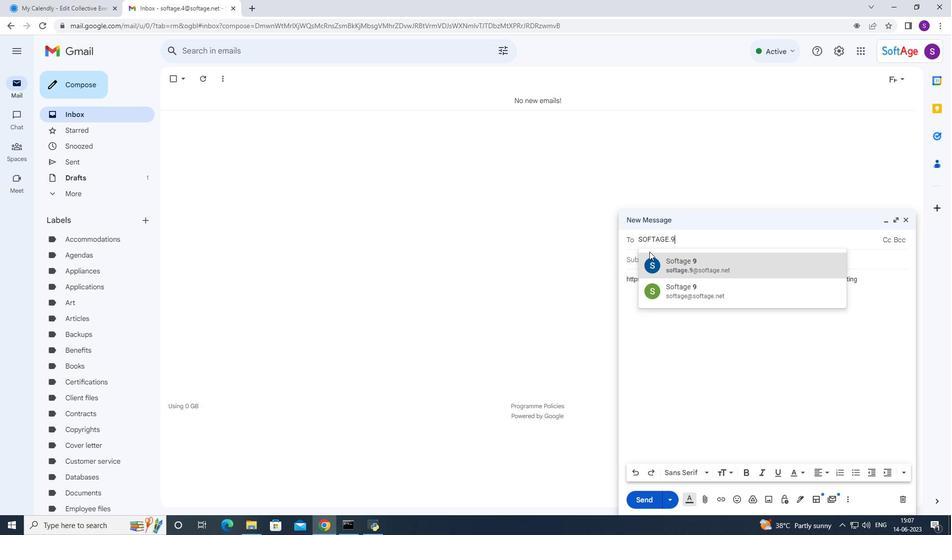 
Action: Mouse pressed left at (653, 282)
Screenshot: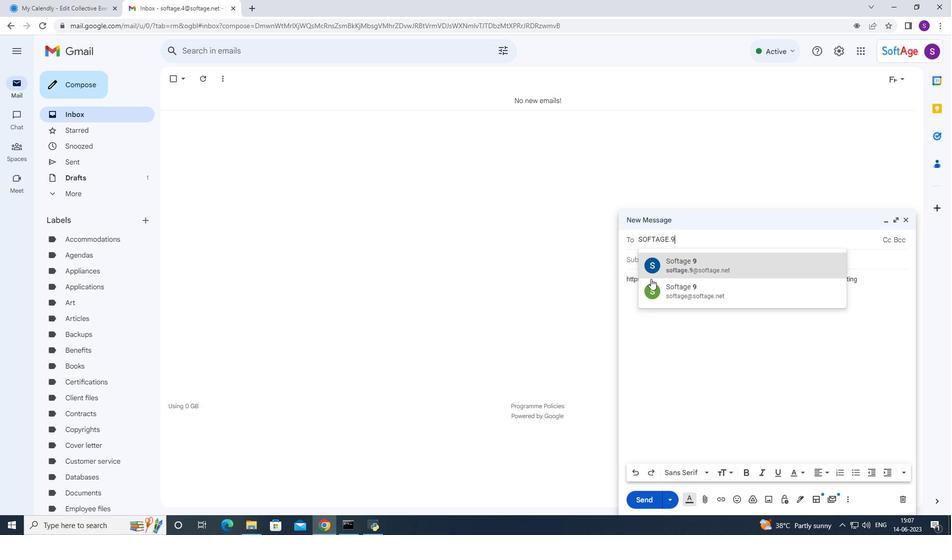 
Action: Mouse moved to (734, 240)
Screenshot: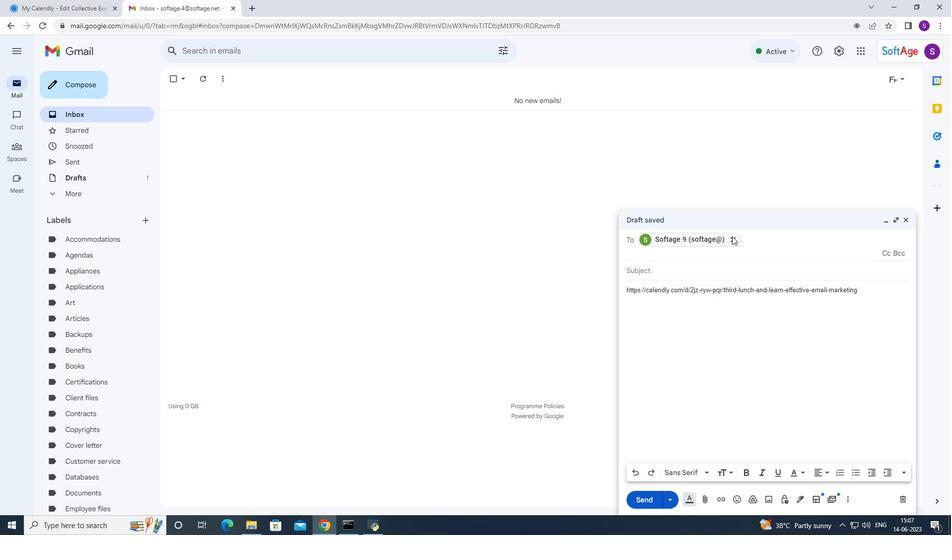 
Action: Mouse pressed left at (734, 240)
Screenshot: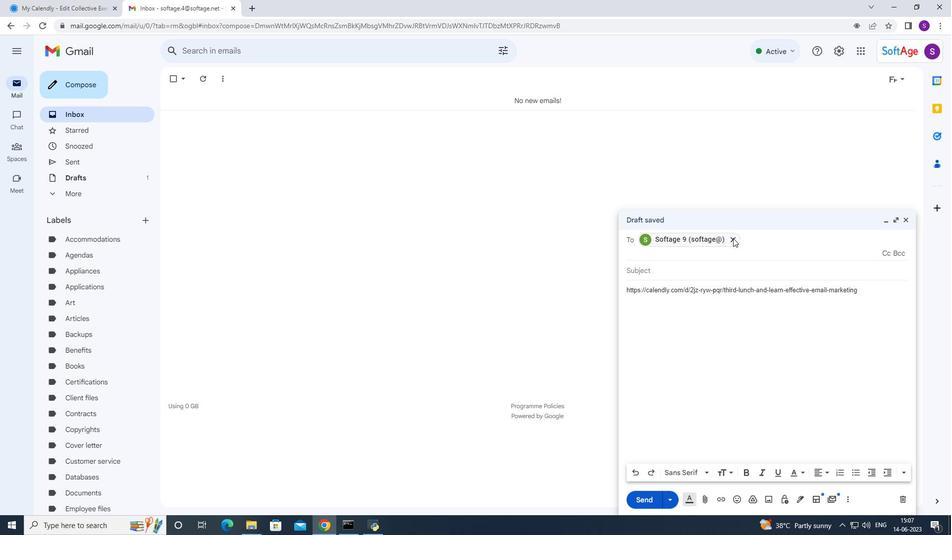 
Action: Mouse moved to (680, 245)
Screenshot: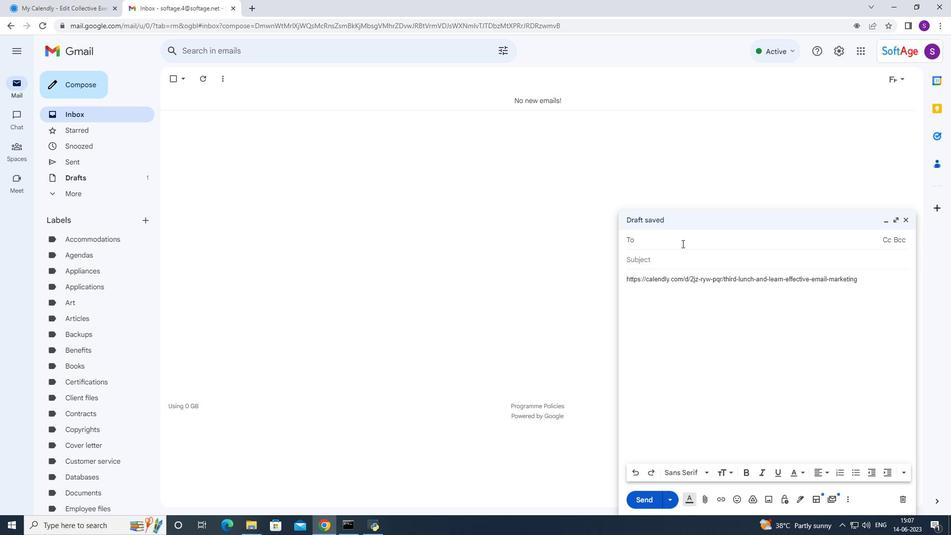
Action: Key pressed 9
Screenshot: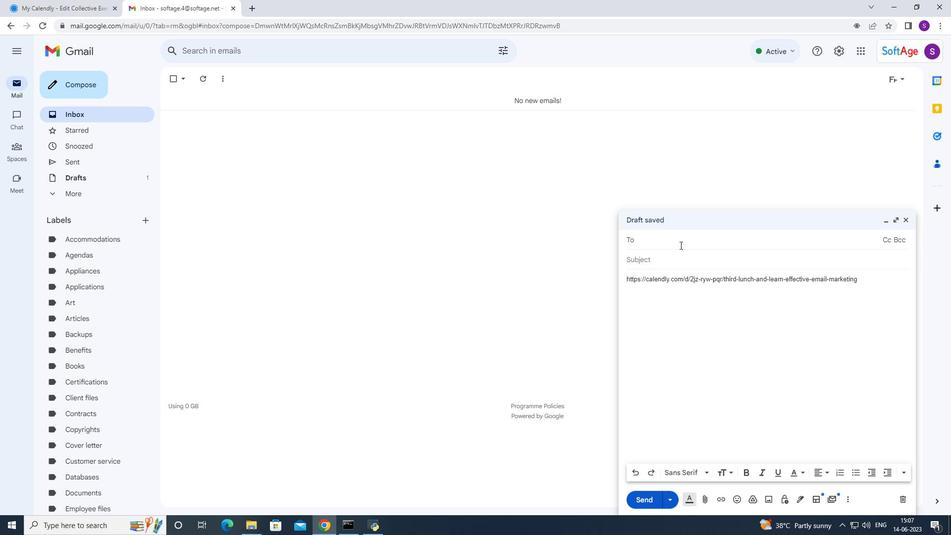 
Action: Mouse moved to (667, 258)
Screenshot: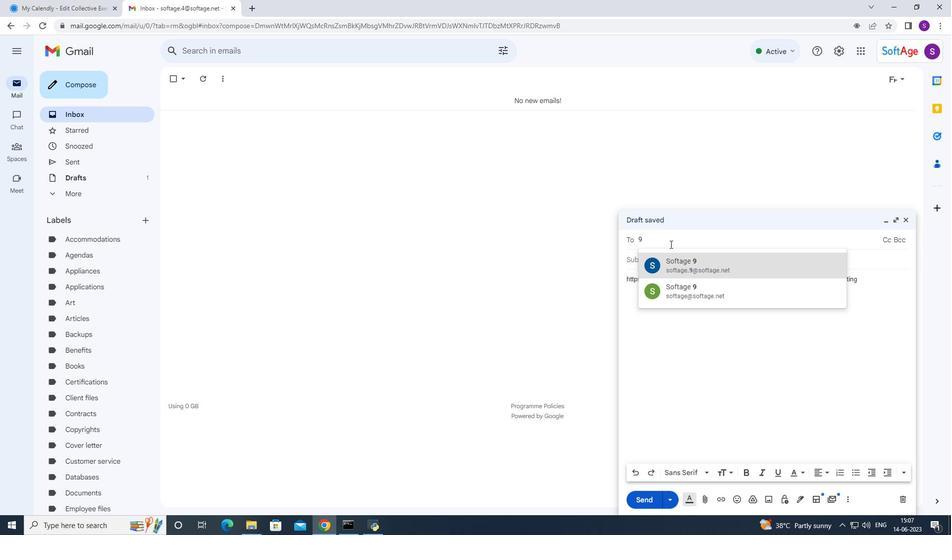 
Action: Mouse pressed left at (667, 258)
Screenshot: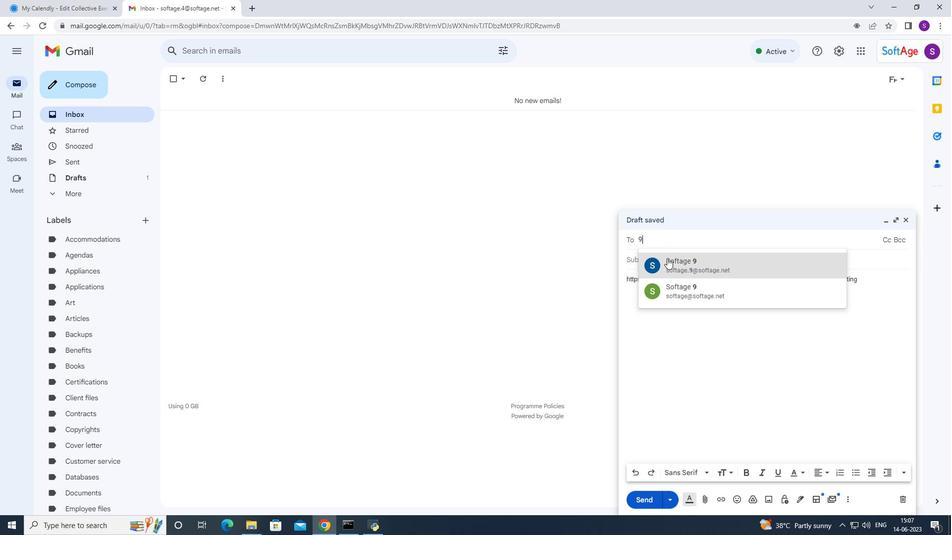 
Action: Mouse moved to (673, 287)
Screenshot: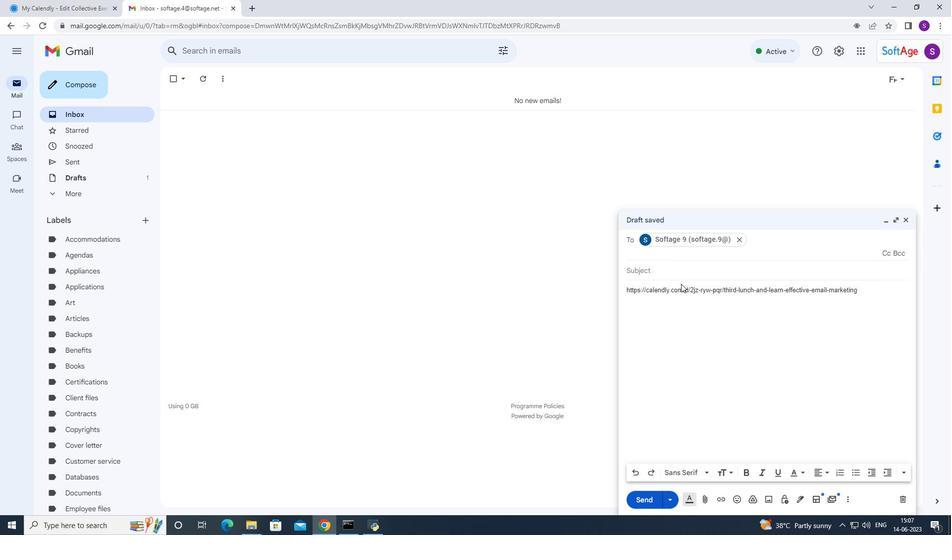 
Action: Key pressed SOF
Screenshot: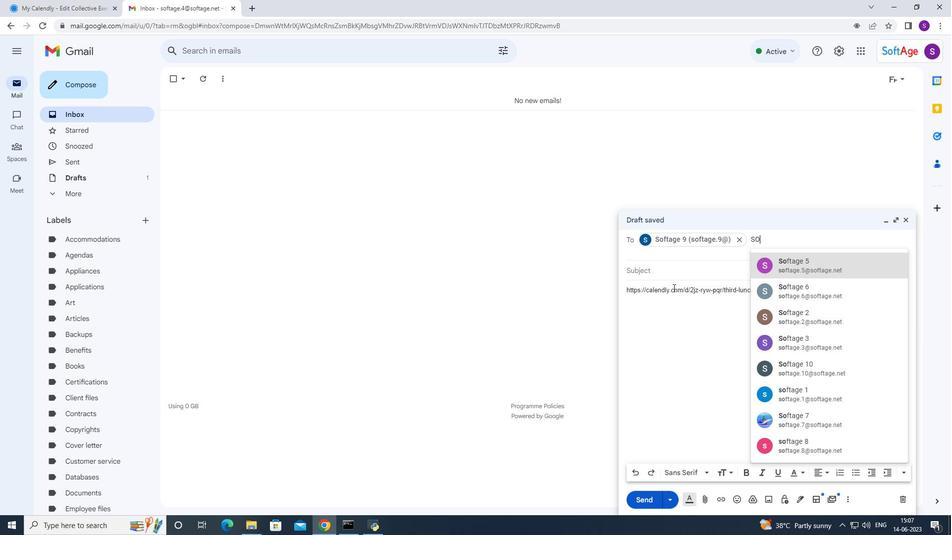 
Action: Mouse moved to (842, 376)
Screenshot: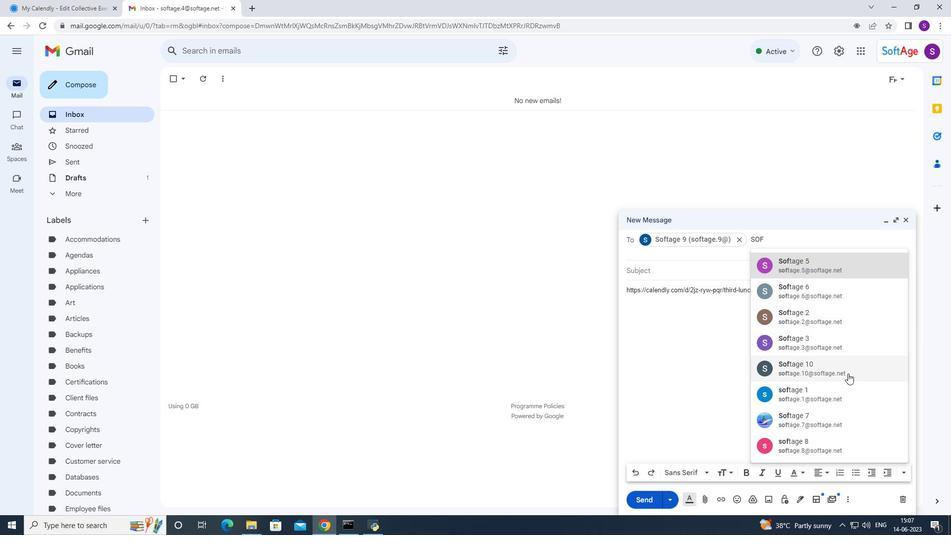 
Action: Mouse pressed left at (842, 376)
Screenshot: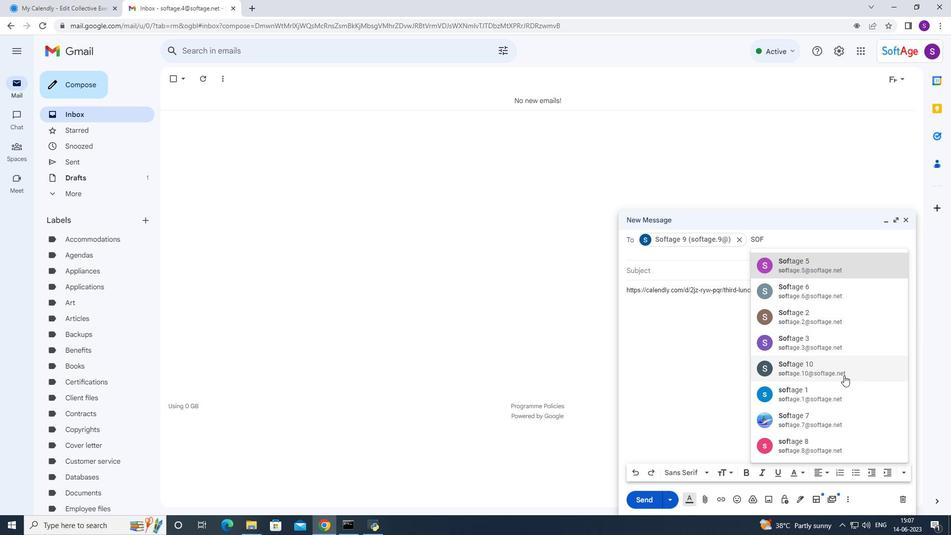 
Action: Mouse moved to (745, 335)
Screenshot: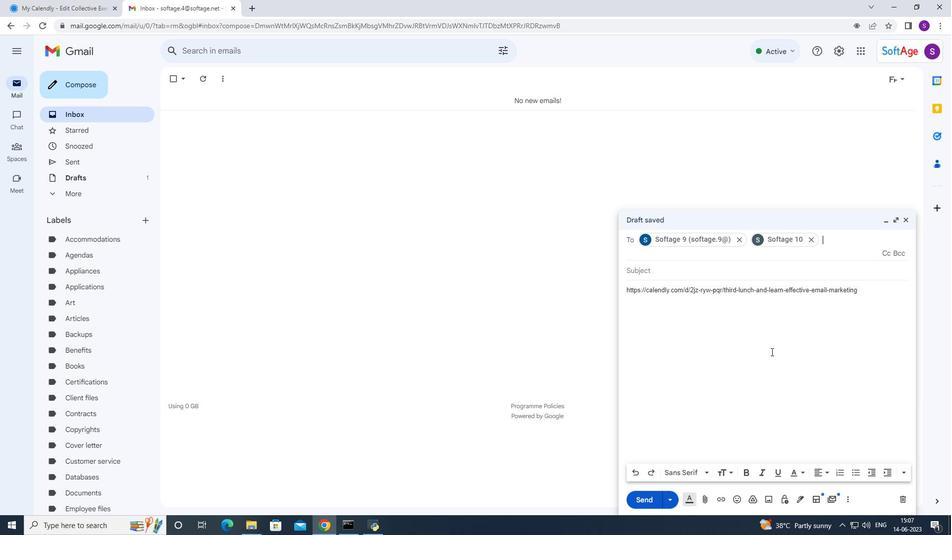 
Action: Mouse pressed left at (745, 335)
Screenshot: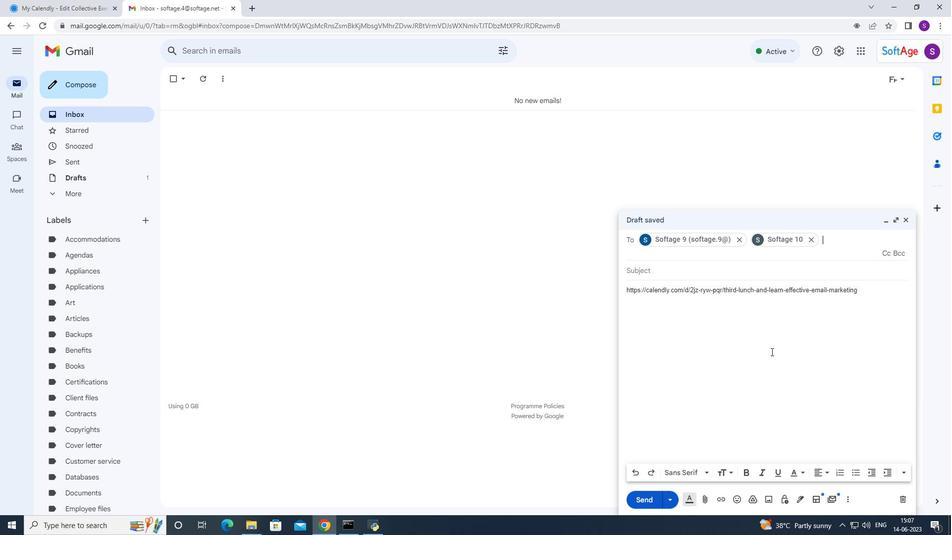 
Action: Mouse moved to (648, 501)
Screenshot: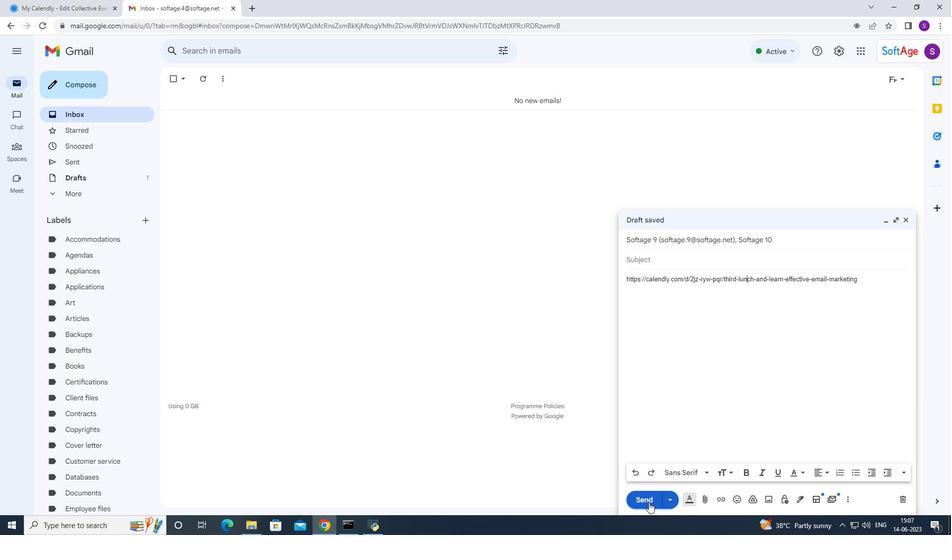
Action: Mouse pressed left at (648, 501)
Screenshot: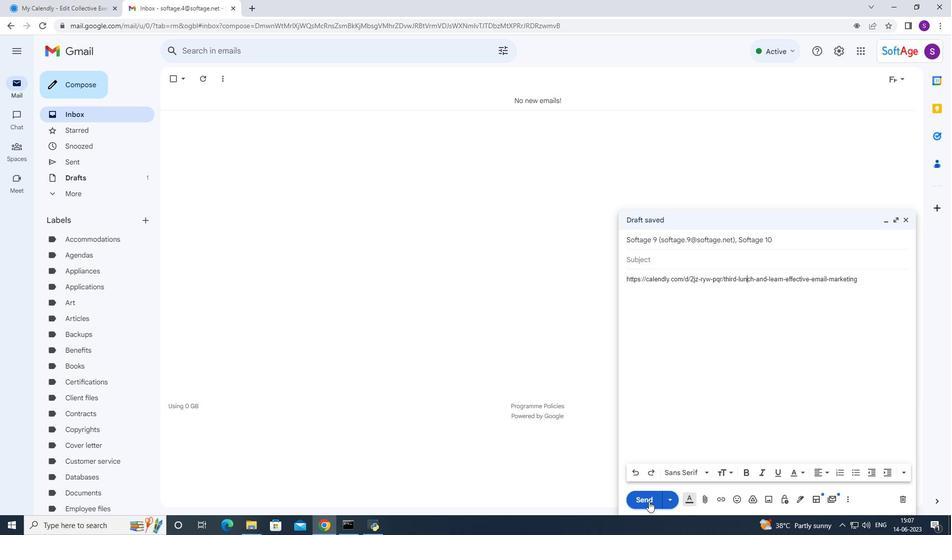 
Action: Mouse moved to (640, 502)
Screenshot: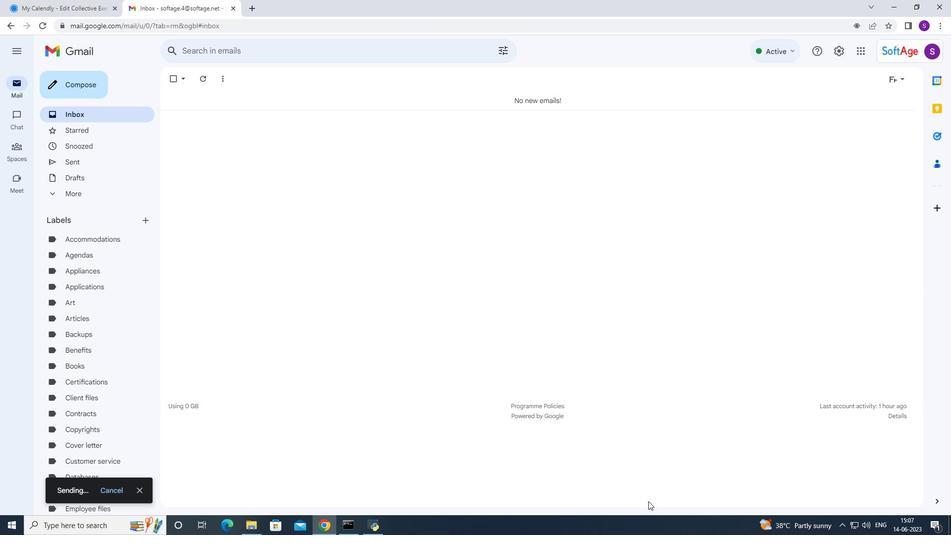 
